 Task: Look for space in Romano di Lombardia, Italy from 10th July, 2023 to 15th July, 2023 for 7 adults in price range Rs.10000 to Rs.15000. Place can be entire place or shared room with 4 bedrooms having 7 beds and 4 bathrooms. Property type can be house, flat, guest house. Amenities needed are: wifi, TV, free parkinig on premises, gym, breakfast. Booking option can be shelf check-in. Required host language is English.
Action: Mouse pressed left at (497, 123)
Screenshot: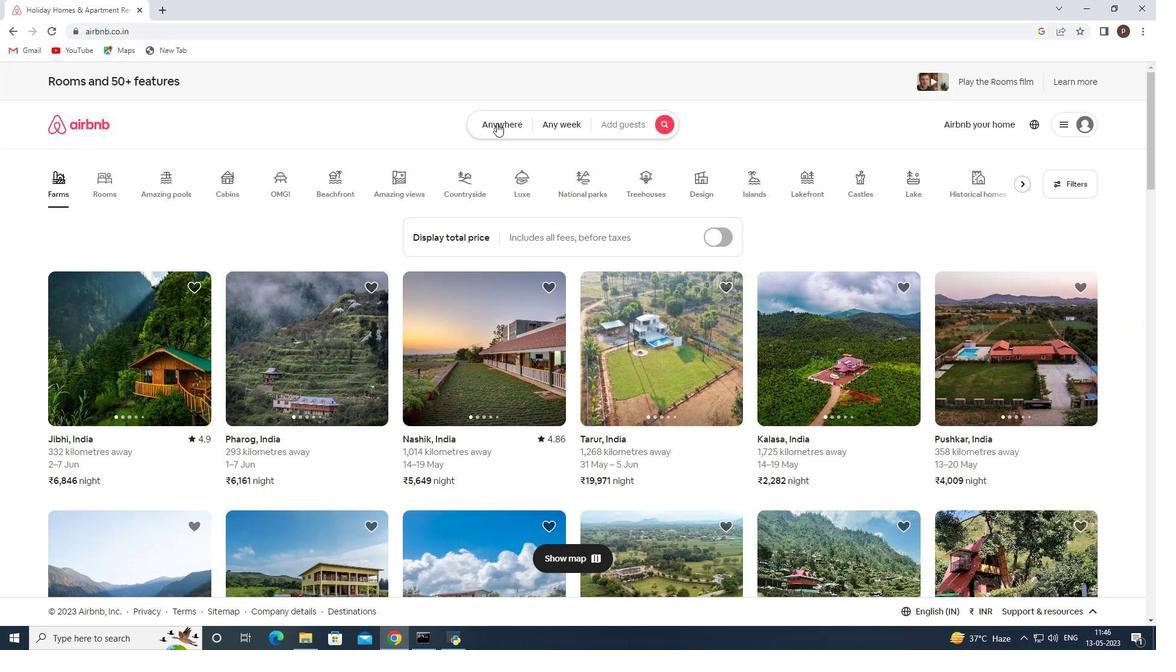 
Action: Mouse moved to (361, 173)
Screenshot: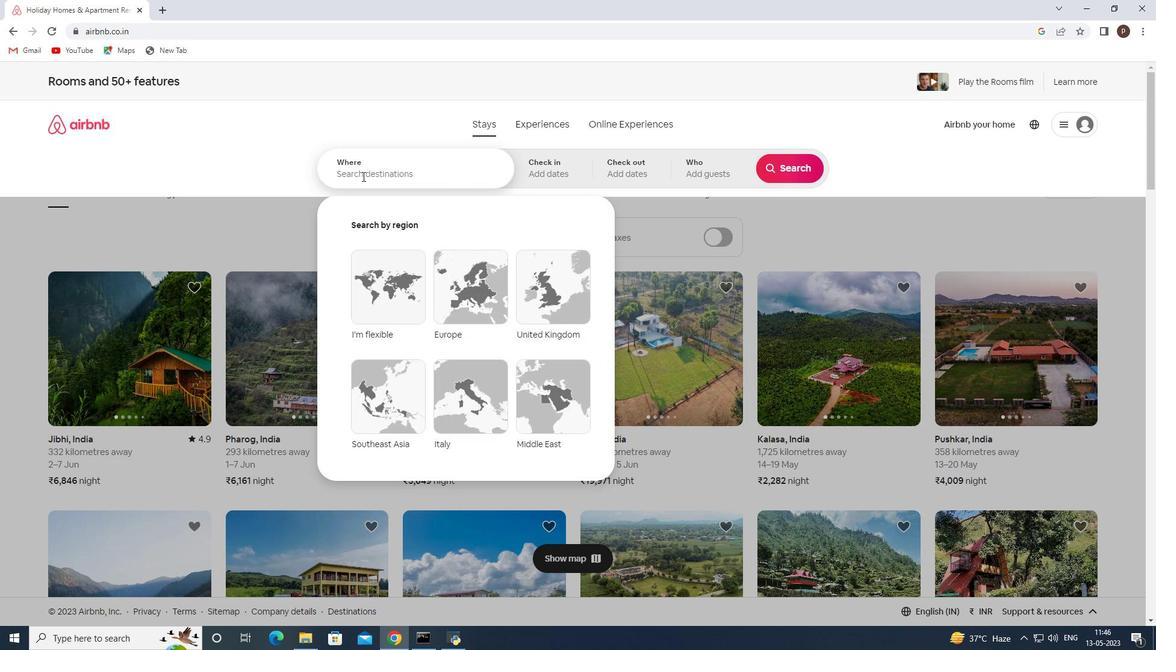 
Action: Mouse pressed left at (361, 173)
Screenshot: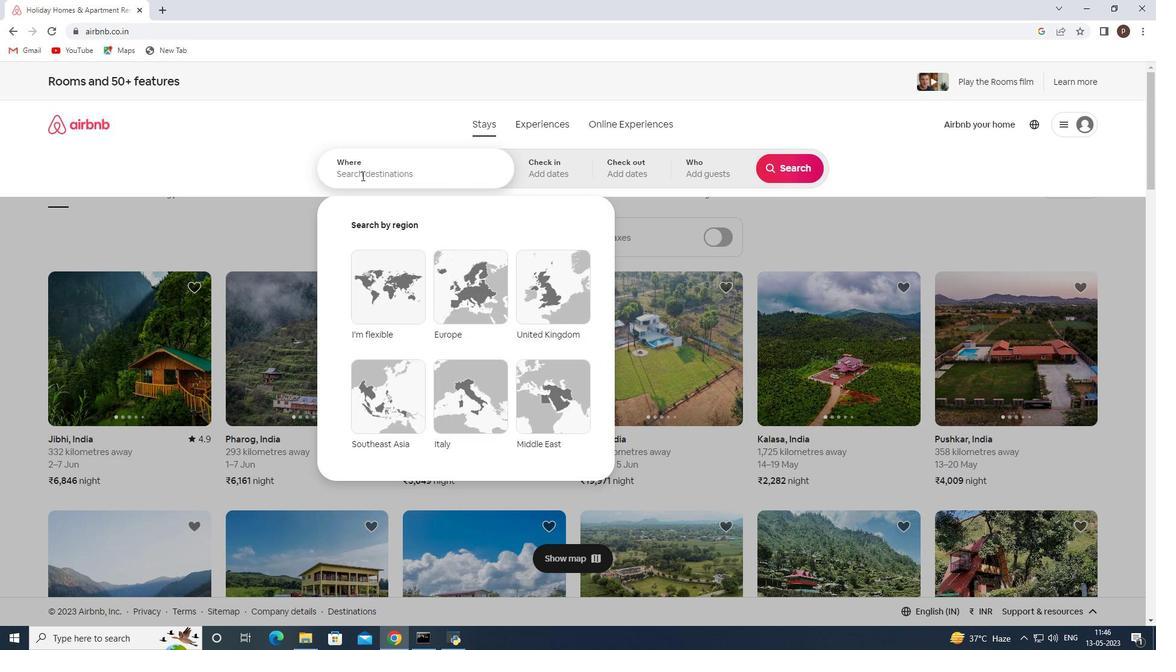 
Action: Key pressed <Key.caps_lock>R<Key.caps_lock>omano<Key.space>di<Key.space><Key.caps_lock>L<Key.caps_lock>ombardia,<Key.space><Key.caps_lock>I<Key.caps_lock>taly<Key.enter>
Screenshot: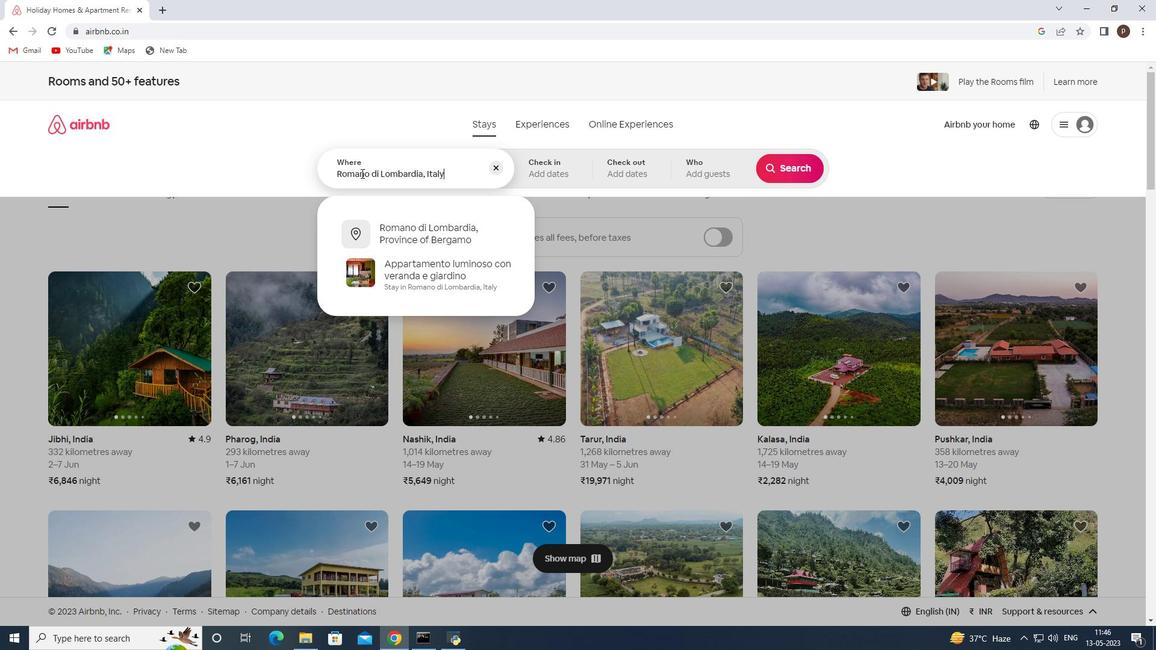 
Action: Mouse moved to (789, 261)
Screenshot: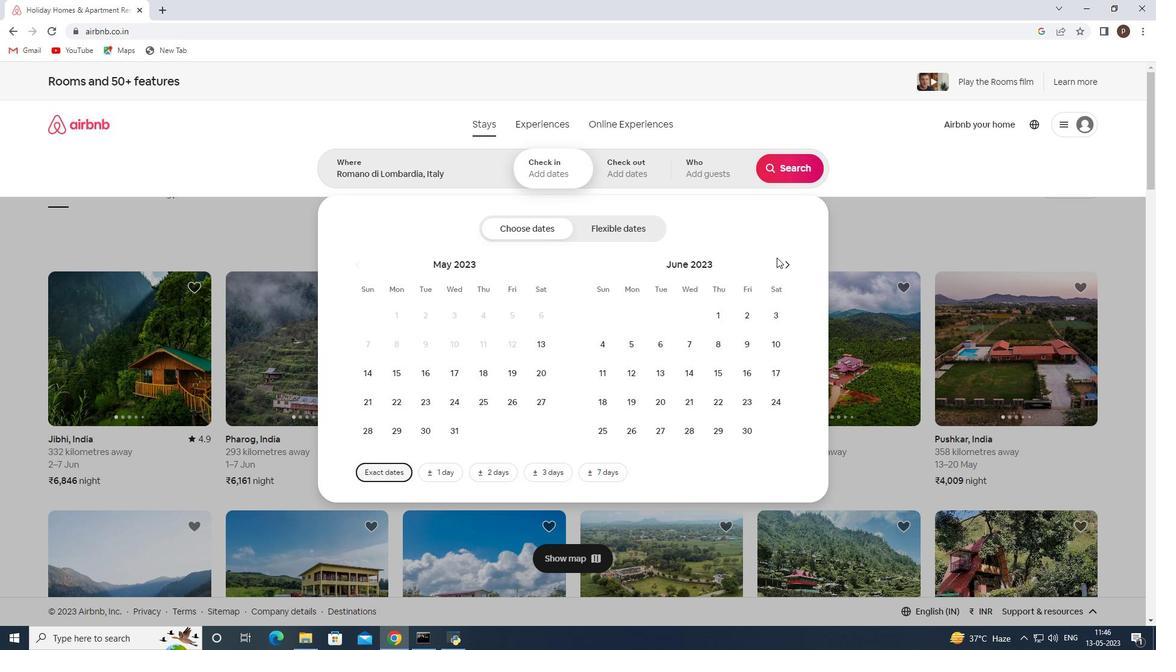 
Action: Mouse pressed left at (789, 261)
Screenshot: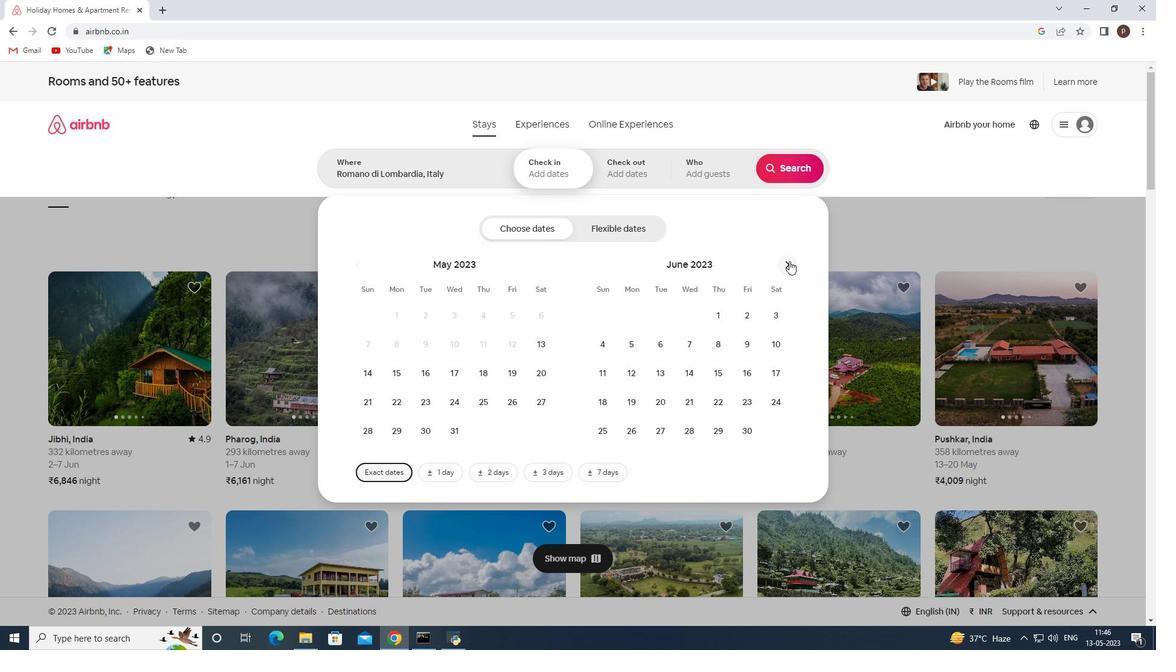 
Action: Mouse moved to (633, 372)
Screenshot: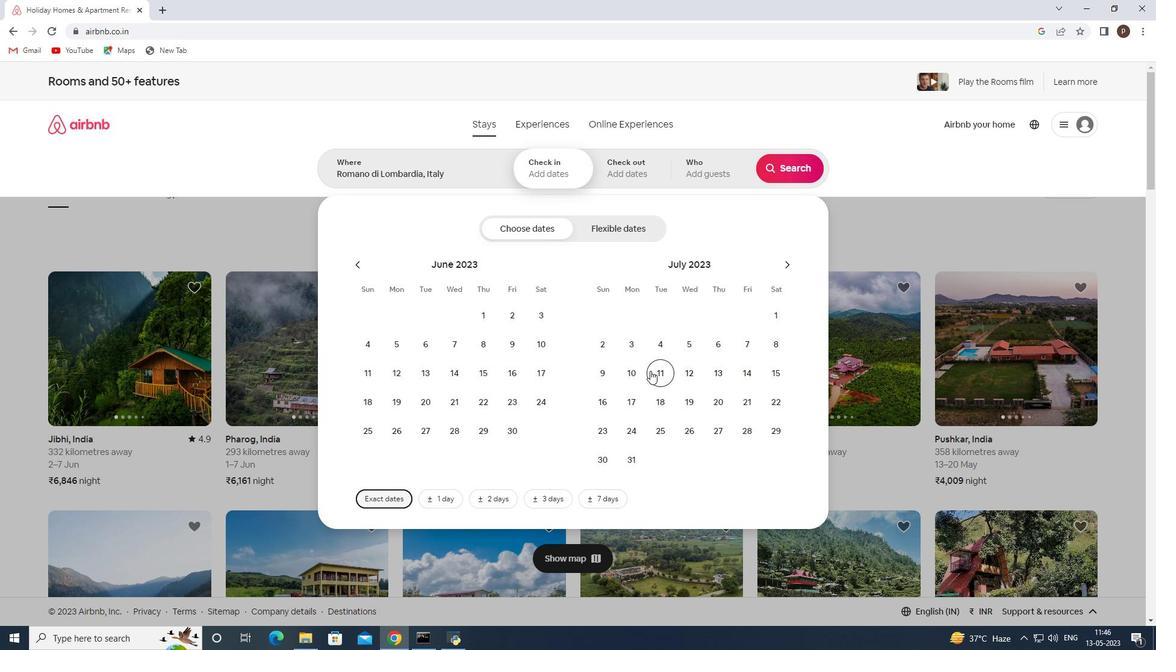 
Action: Mouse pressed left at (633, 372)
Screenshot: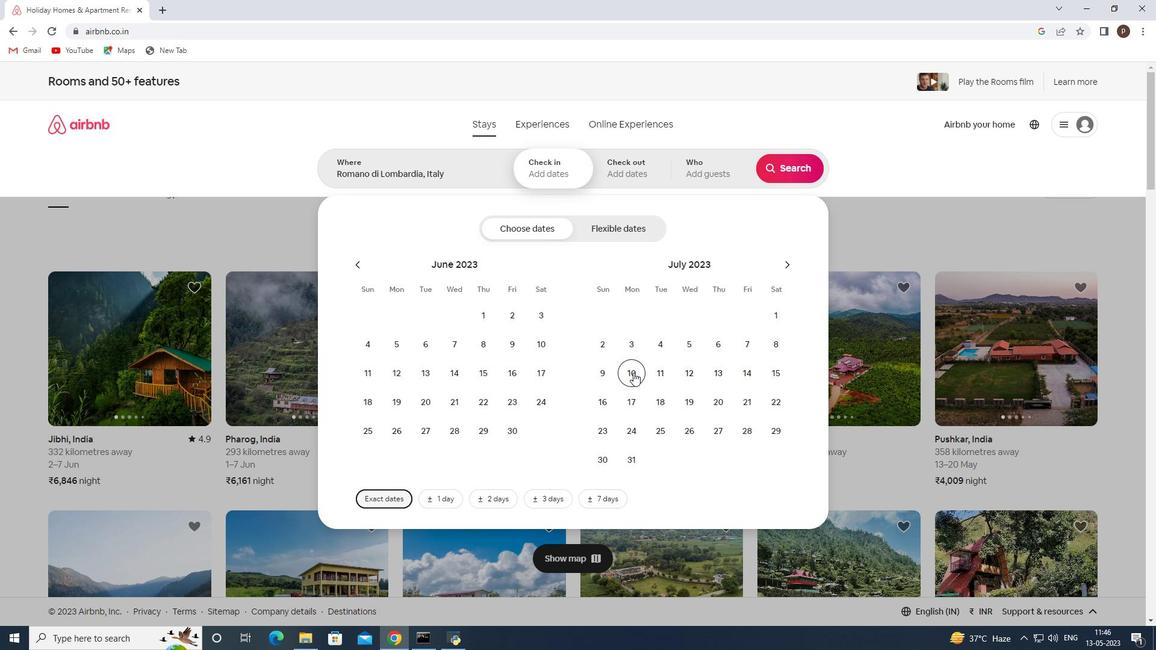 
Action: Mouse moved to (770, 372)
Screenshot: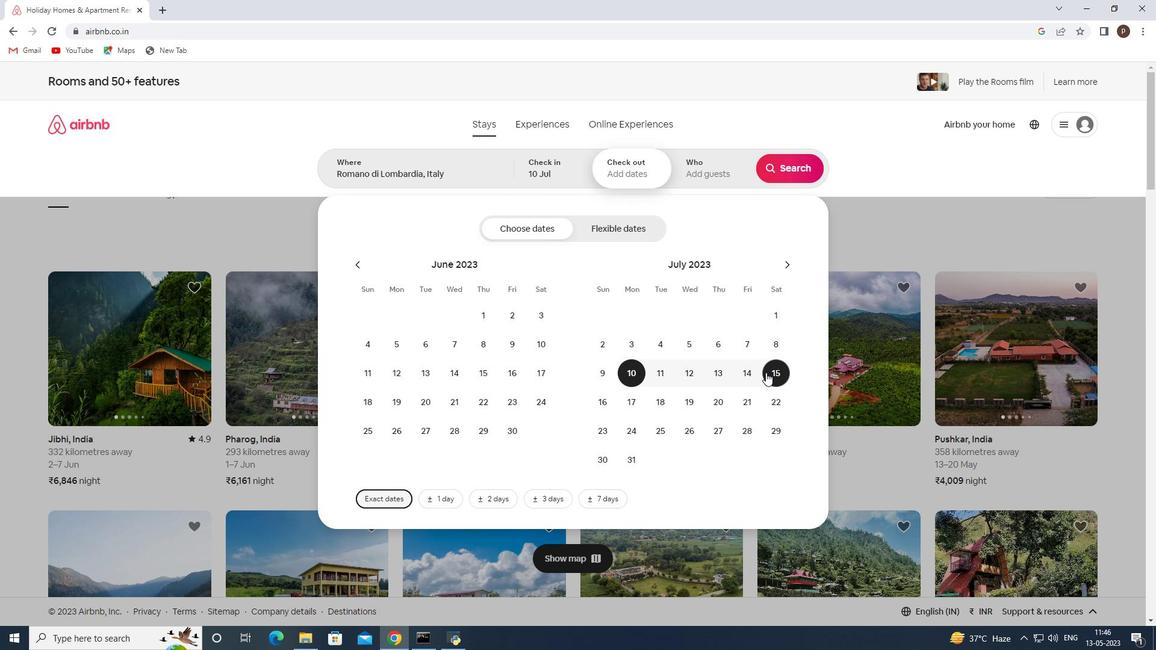 
Action: Mouse pressed left at (770, 372)
Screenshot: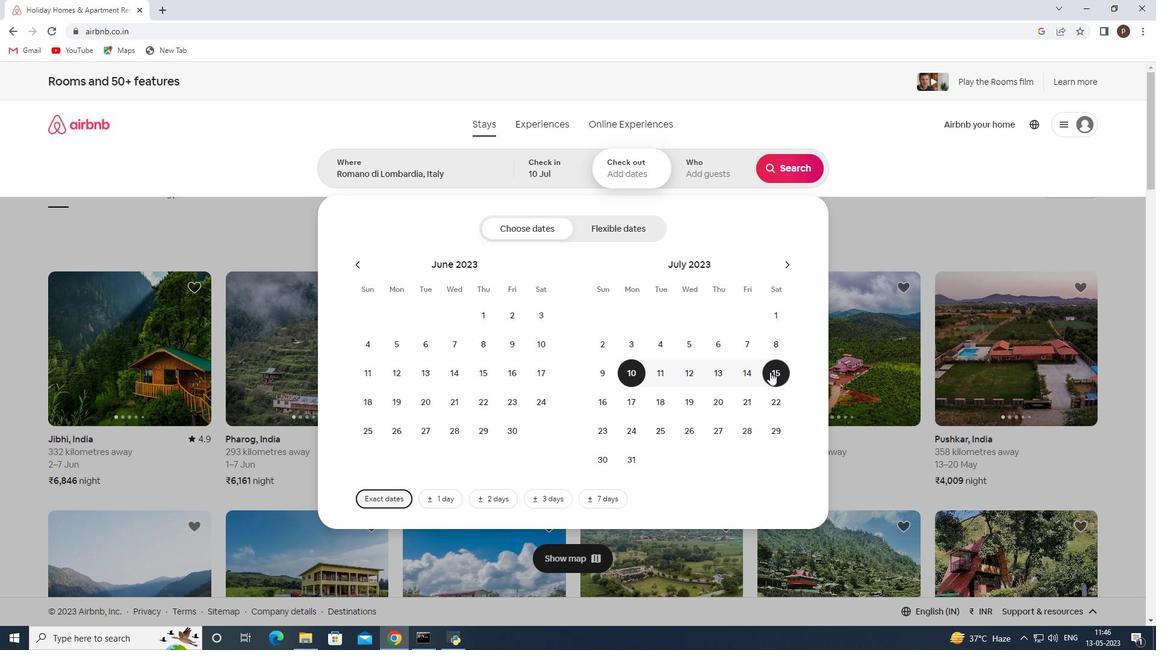 
Action: Mouse moved to (704, 171)
Screenshot: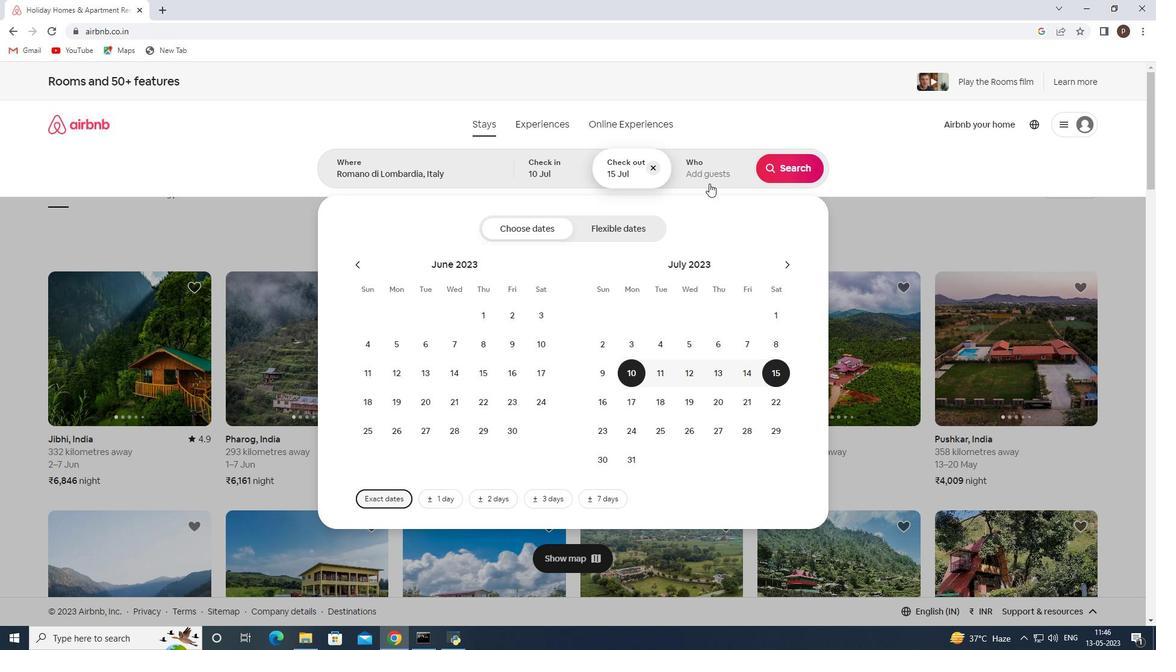
Action: Mouse pressed left at (704, 171)
Screenshot: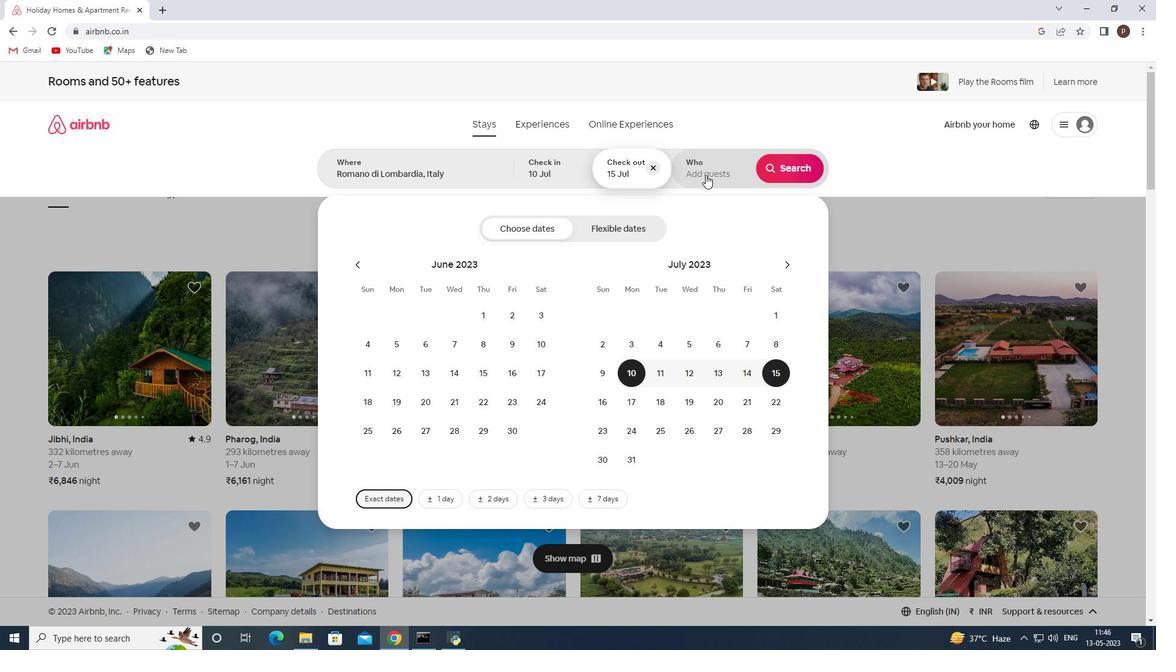 
Action: Mouse moved to (798, 233)
Screenshot: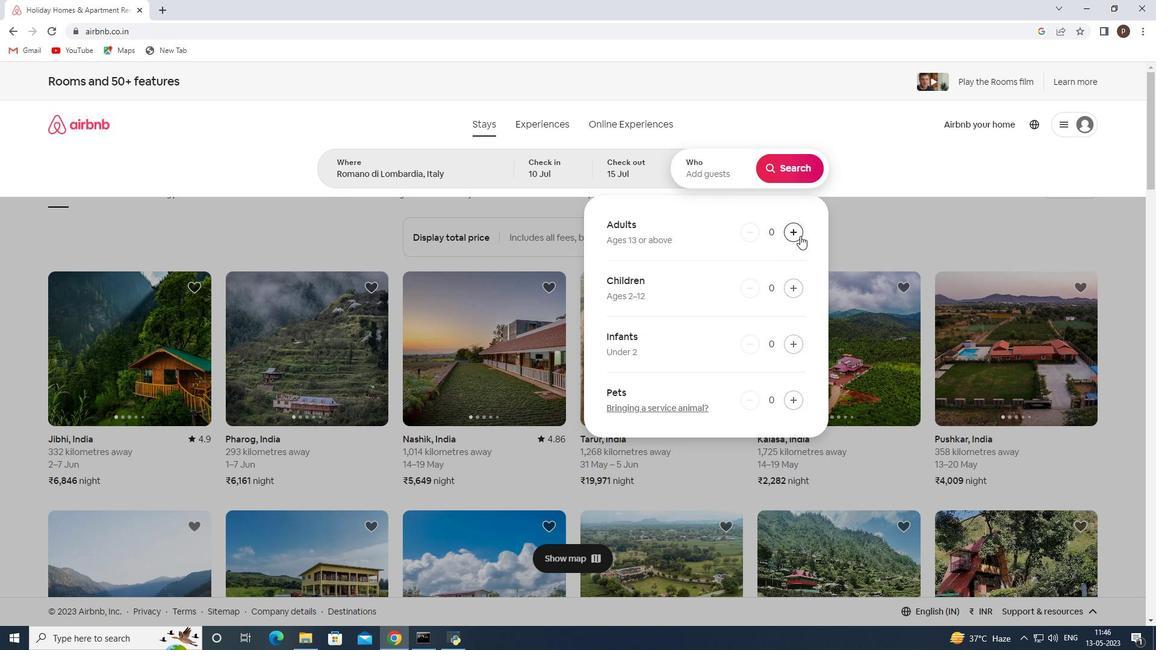 
Action: Mouse pressed left at (798, 233)
Screenshot: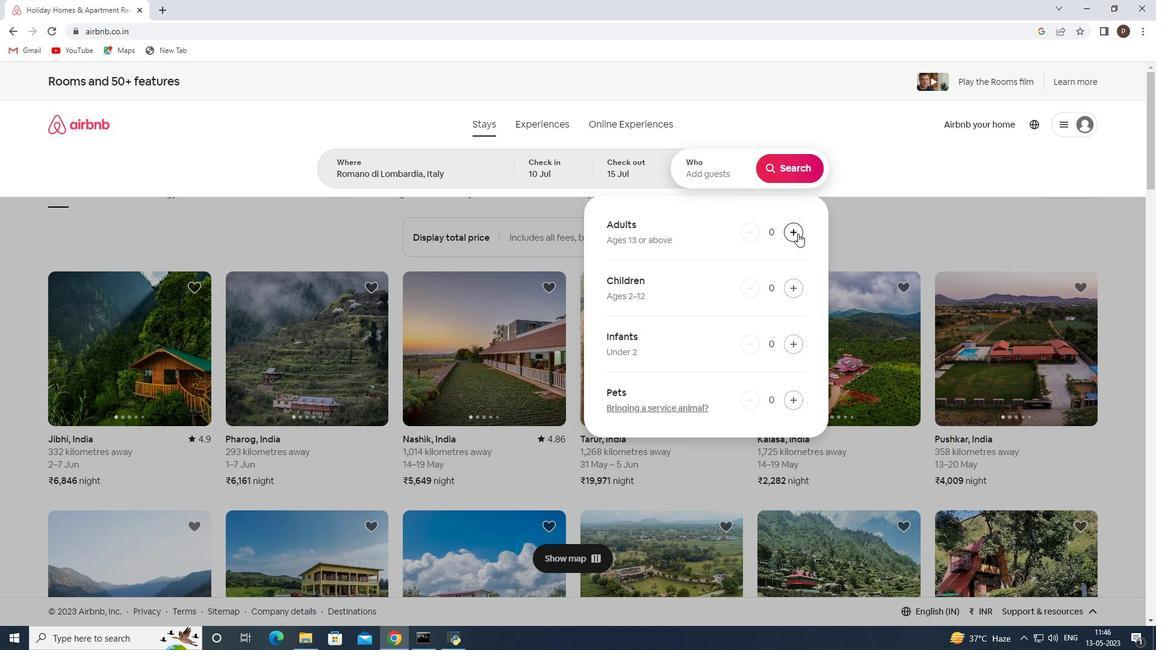 
Action: Mouse pressed left at (798, 233)
Screenshot: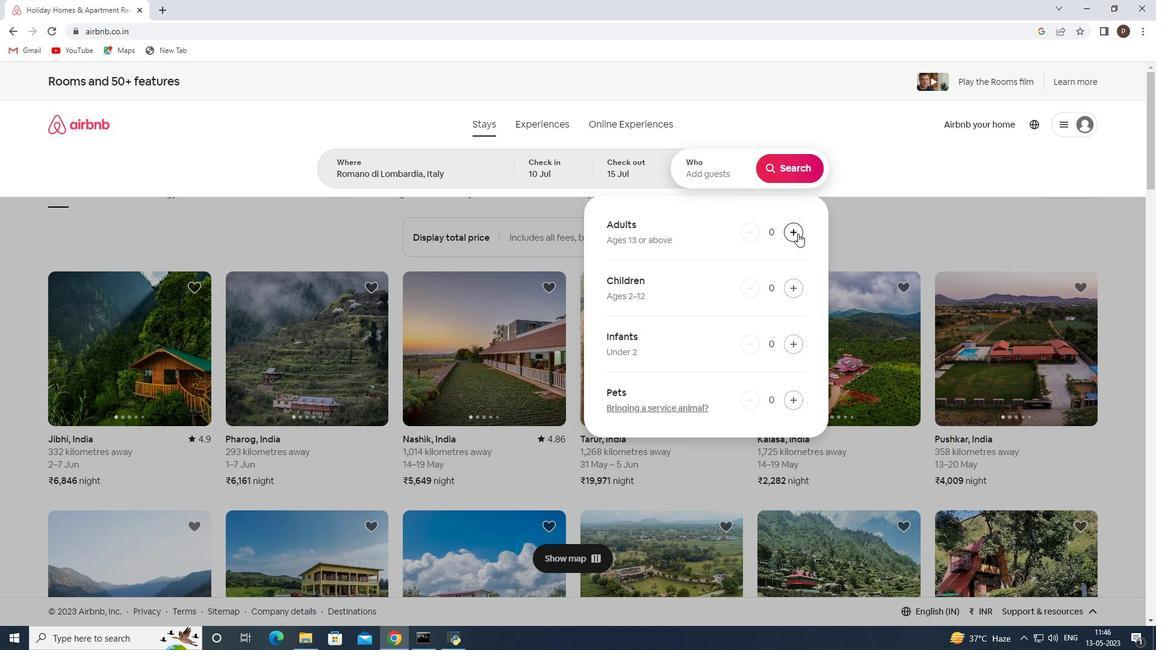 
Action: Mouse pressed left at (798, 233)
Screenshot: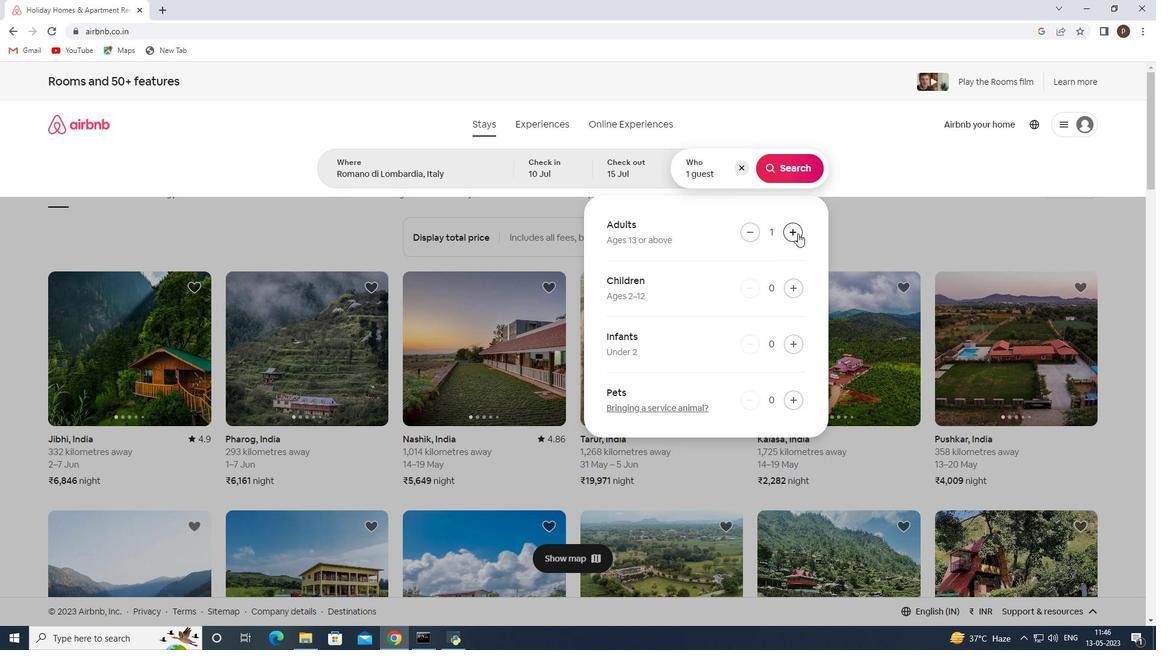 
Action: Mouse pressed left at (798, 233)
Screenshot: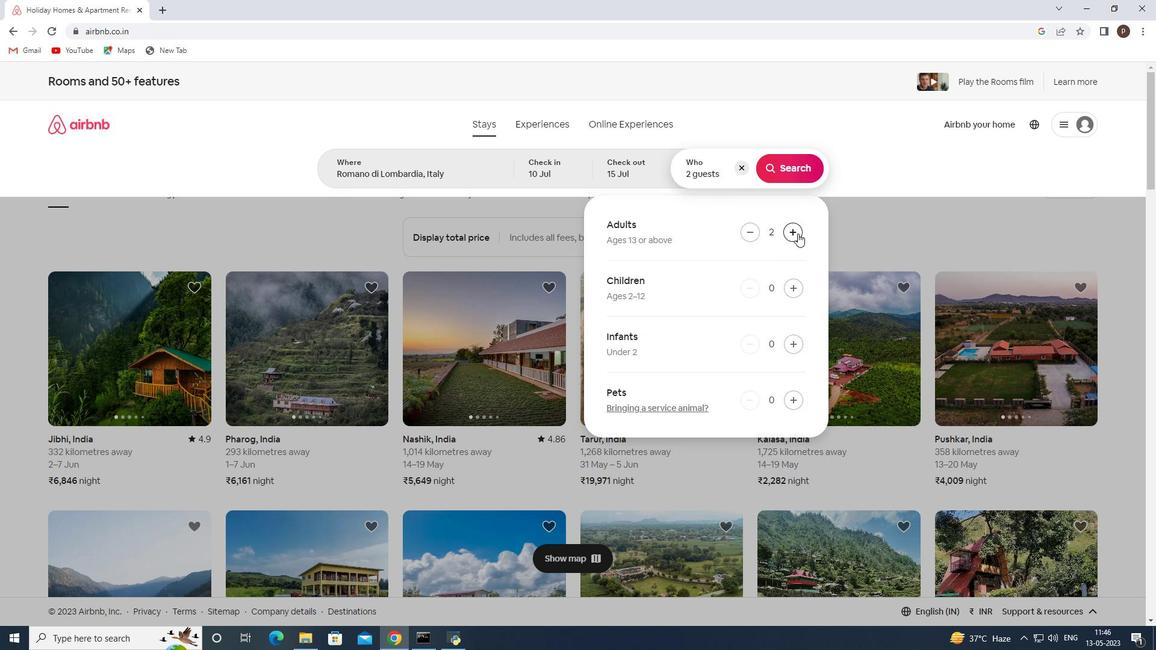 
Action: Mouse pressed left at (798, 233)
Screenshot: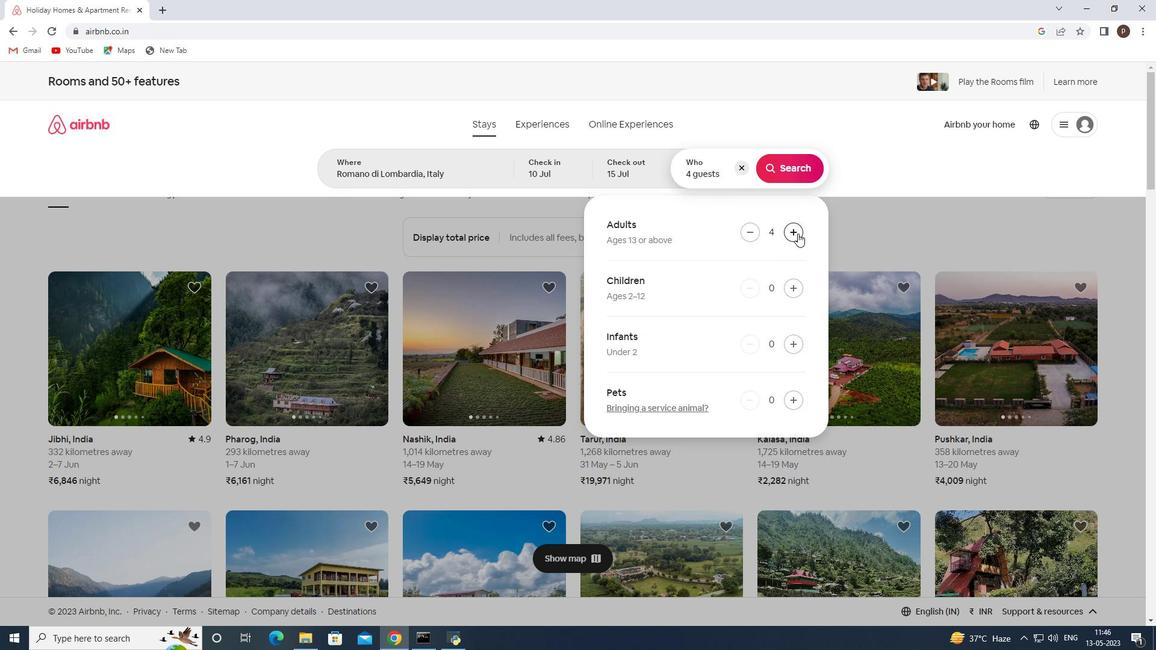 
Action: Mouse pressed left at (798, 233)
Screenshot: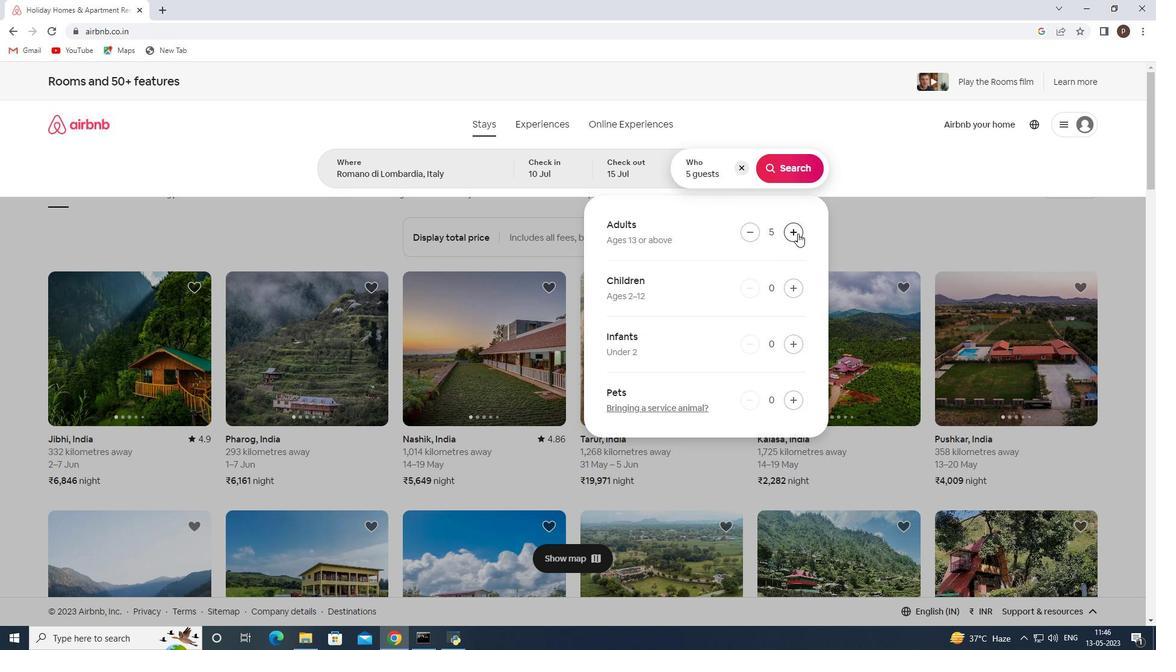 
Action: Mouse pressed left at (798, 233)
Screenshot: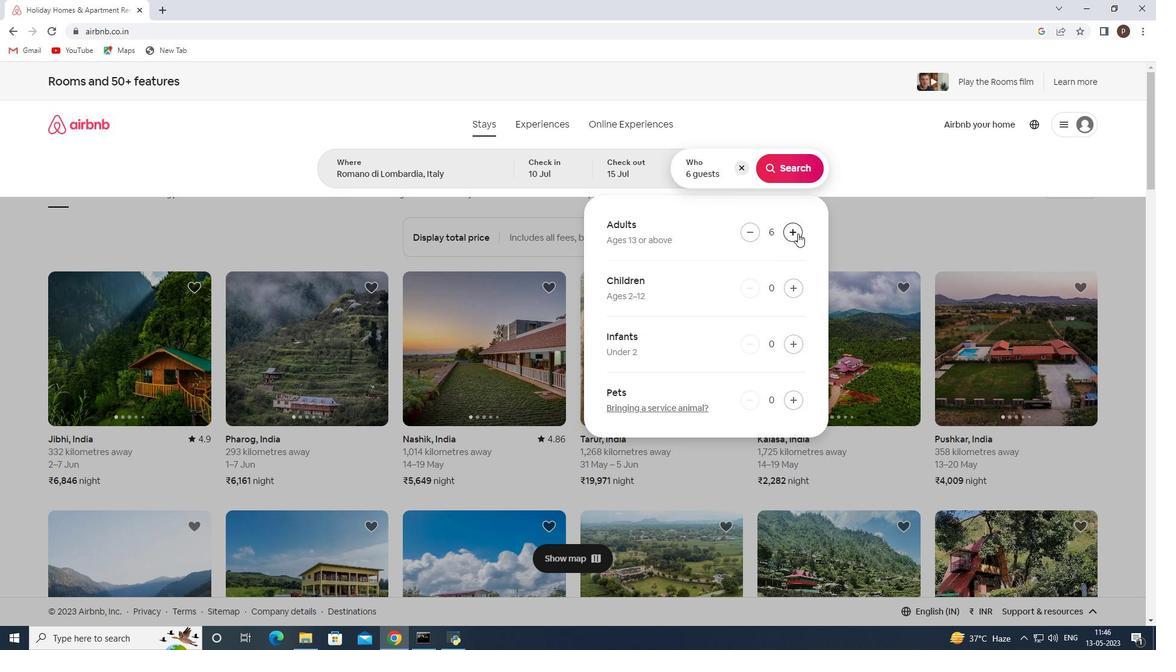 
Action: Mouse moved to (792, 171)
Screenshot: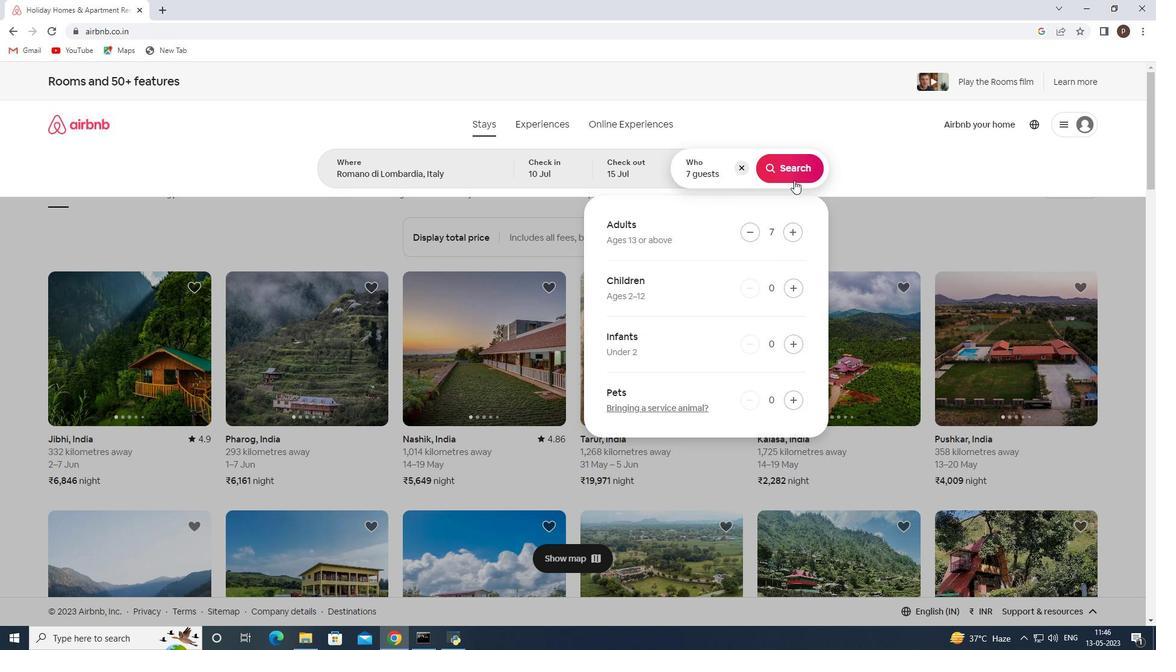 
Action: Mouse pressed left at (792, 171)
Screenshot: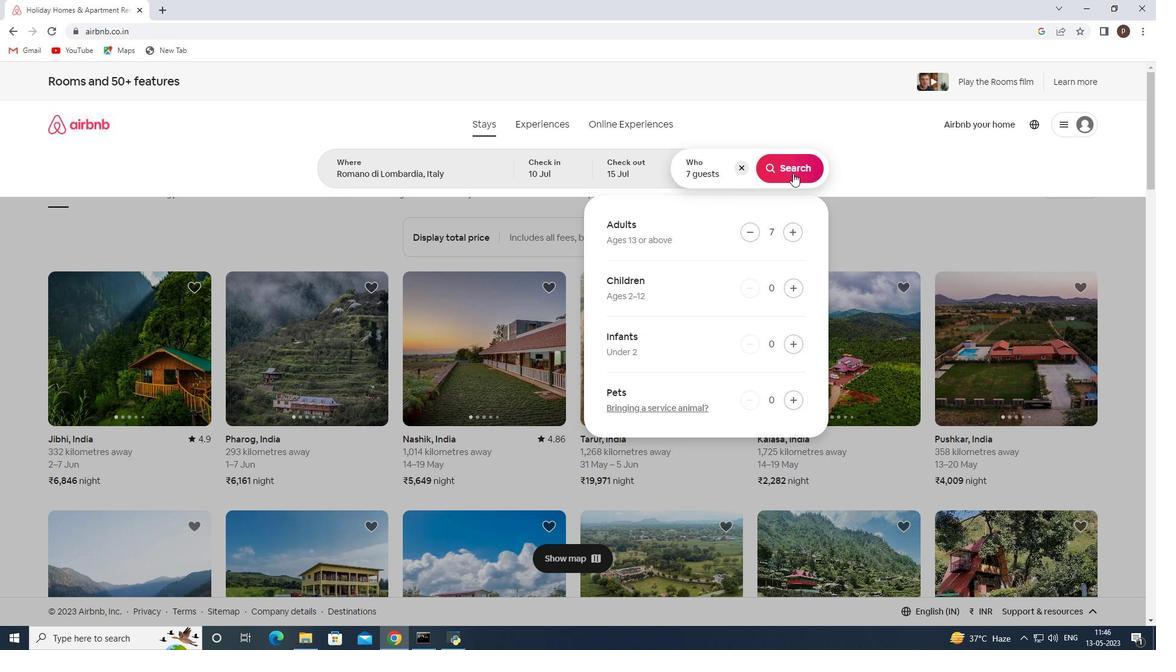 
Action: Mouse moved to (1088, 132)
Screenshot: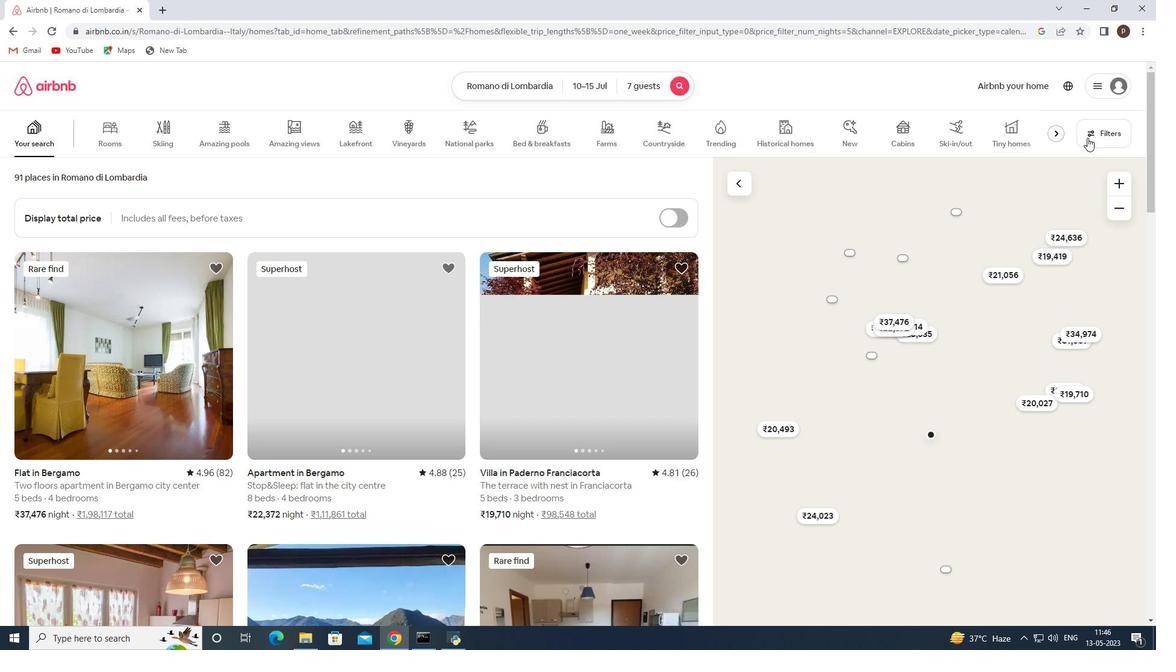 
Action: Mouse pressed left at (1088, 132)
Screenshot: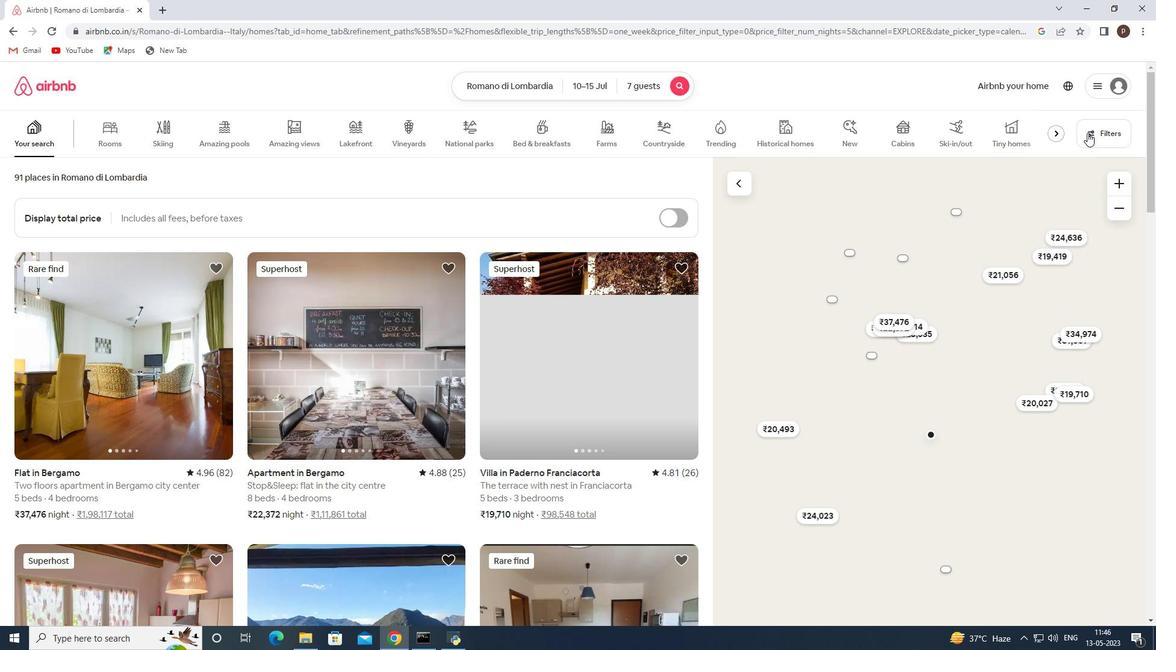 
Action: Mouse moved to (404, 434)
Screenshot: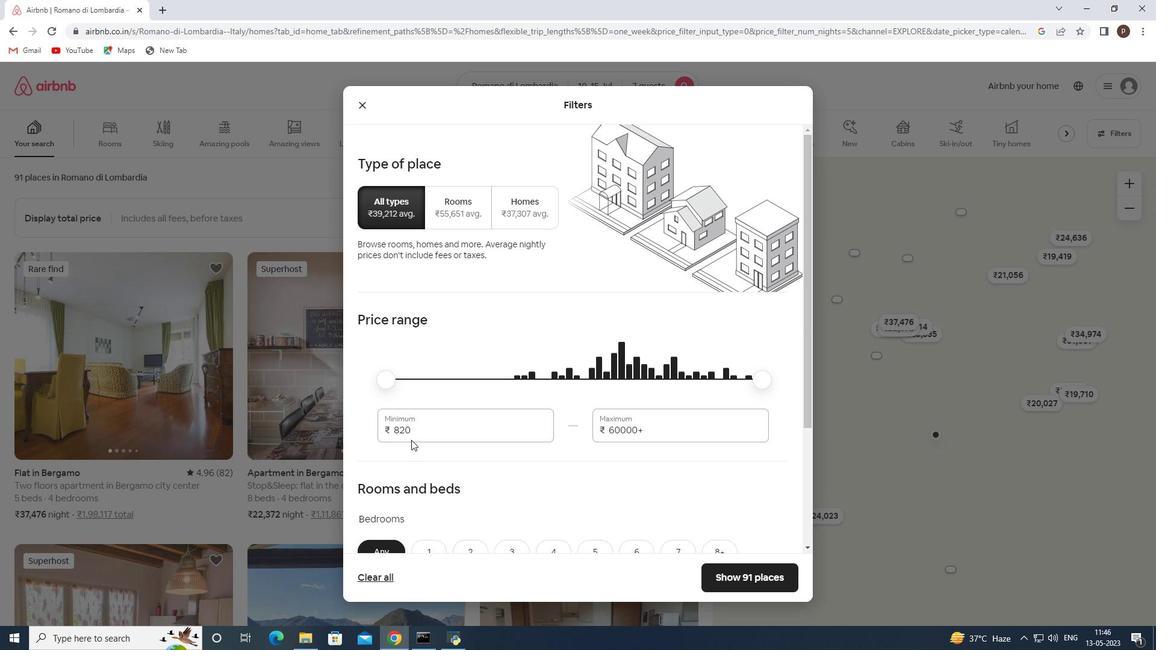 
Action: Mouse pressed left at (404, 434)
Screenshot: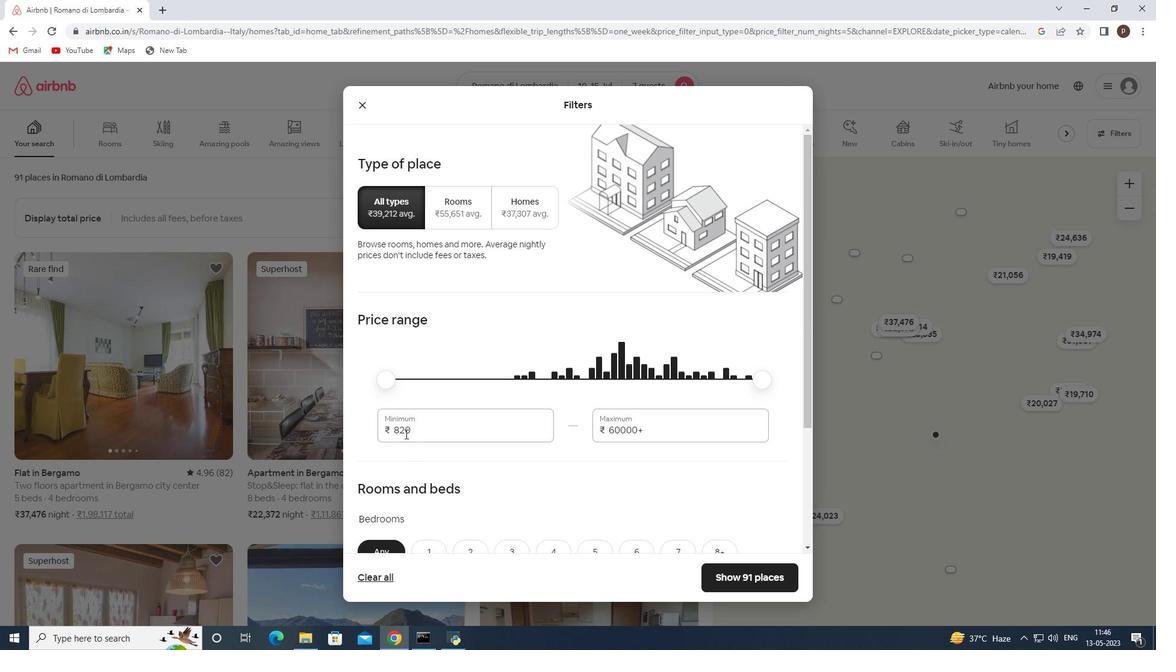 
Action: Mouse pressed left at (404, 434)
Screenshot: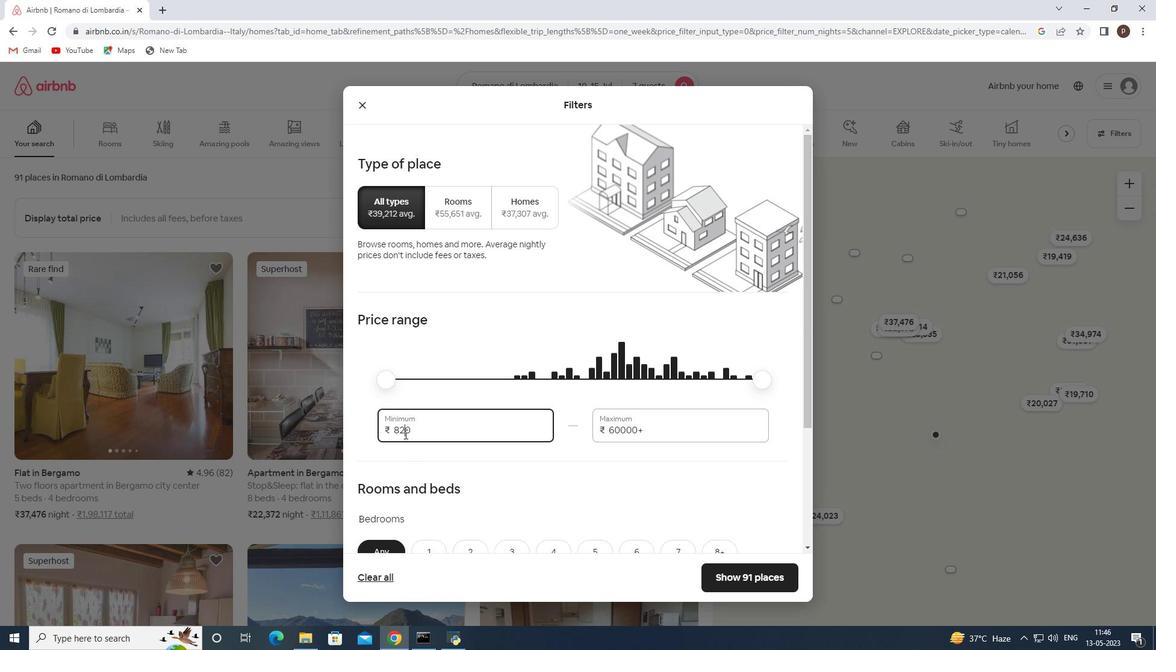 
Action: Mouse moved to (404, 433)
Screenshot: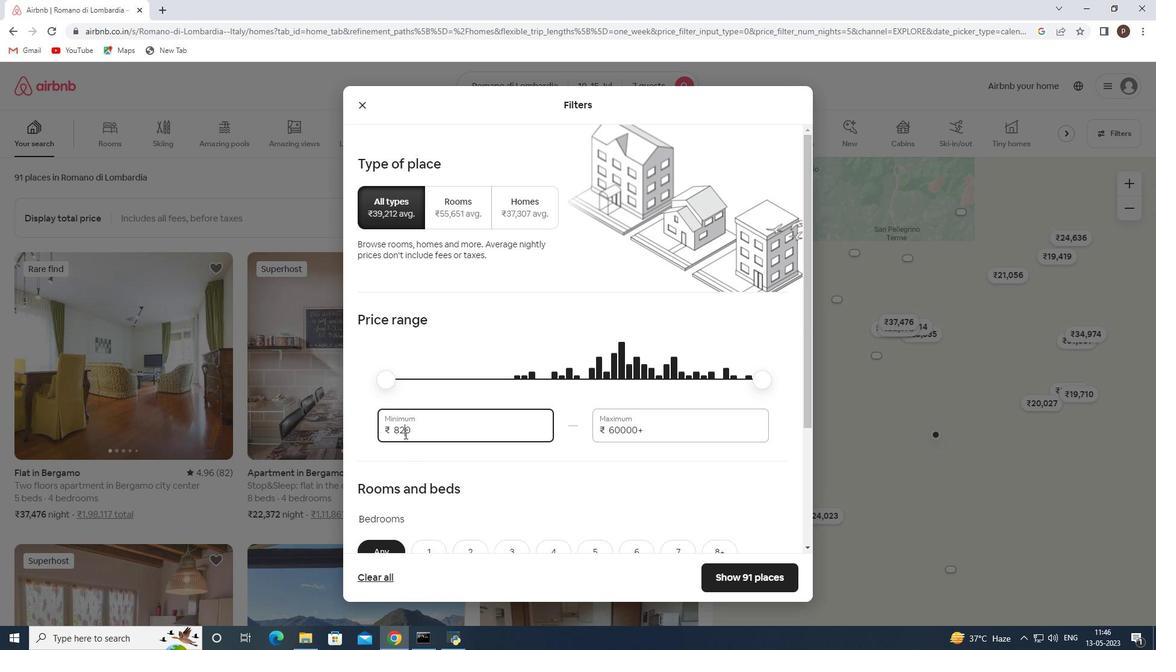 
Action: Key pressed 10000<Key.tab>15000
Screenshot: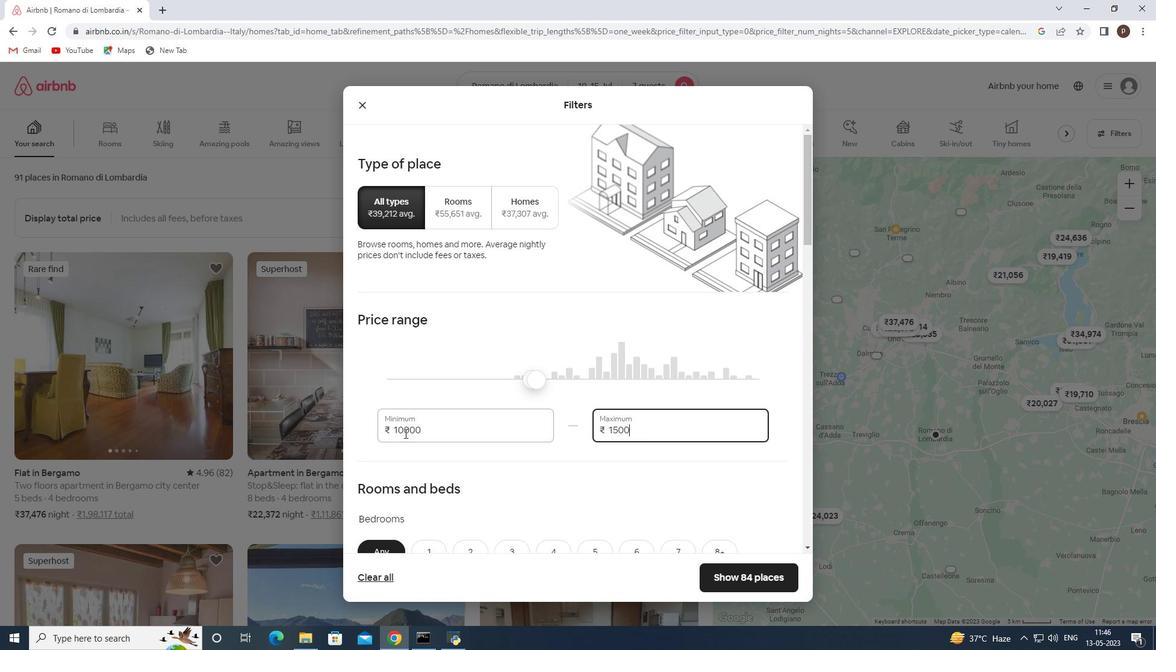 
Action: Mouse moved to (404, 433)
Screenshot: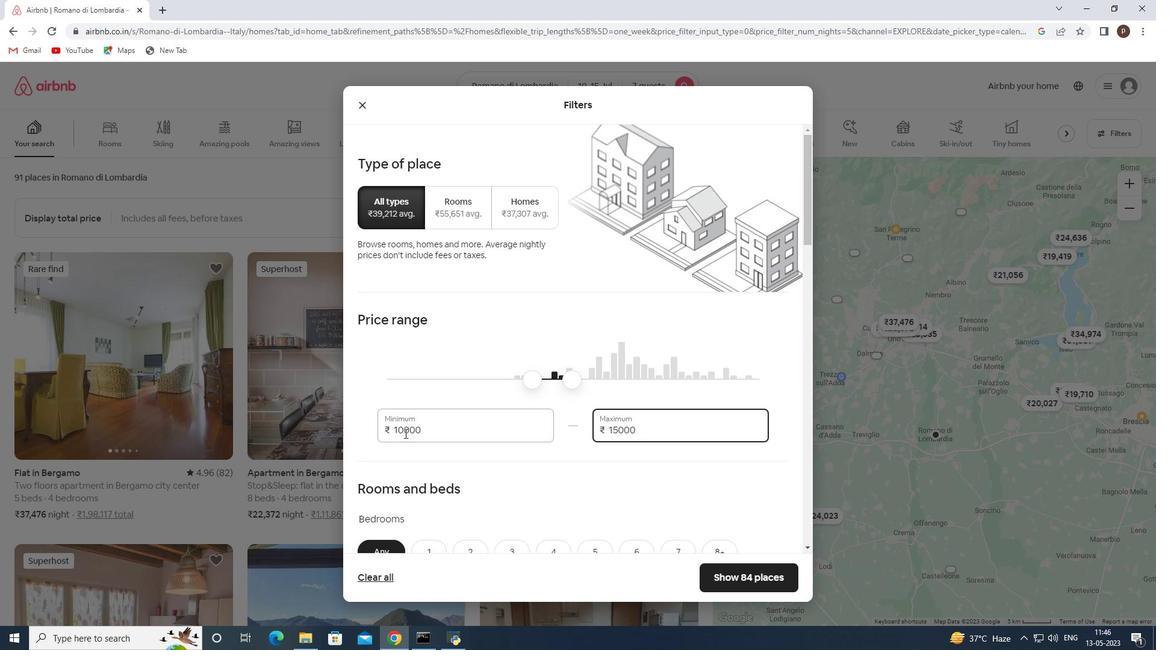 
Action: Mouse scrolled (404, 433) with delta (0, 0)
Screenshot: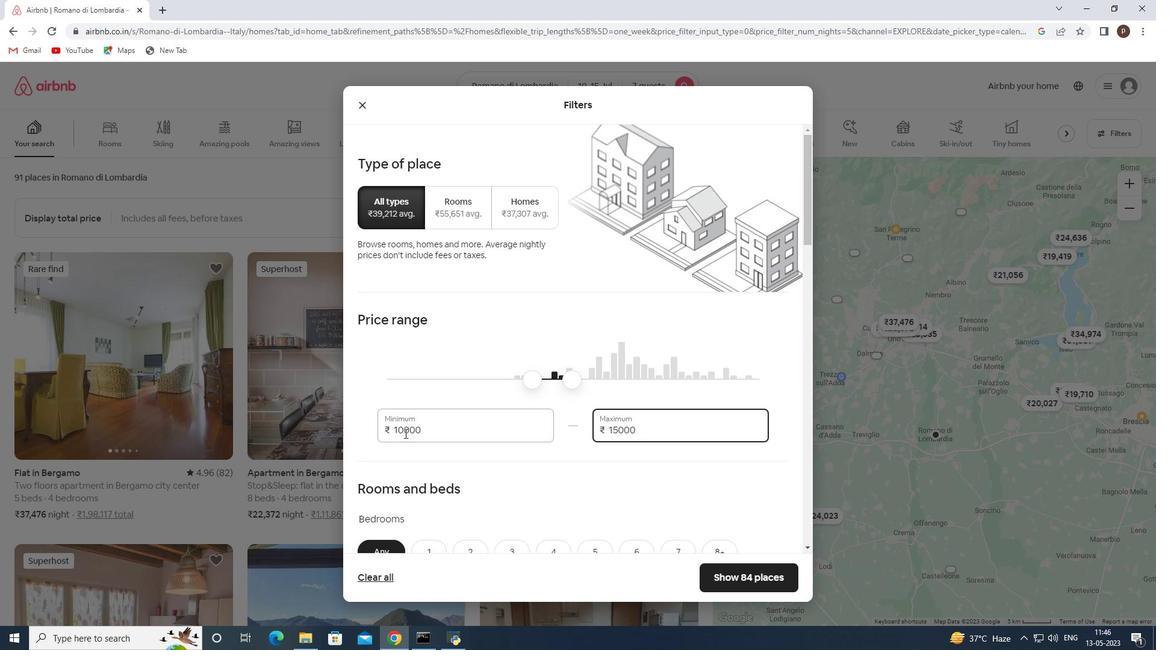 
Action: Mouse moved to (404, 438)
Screenshot: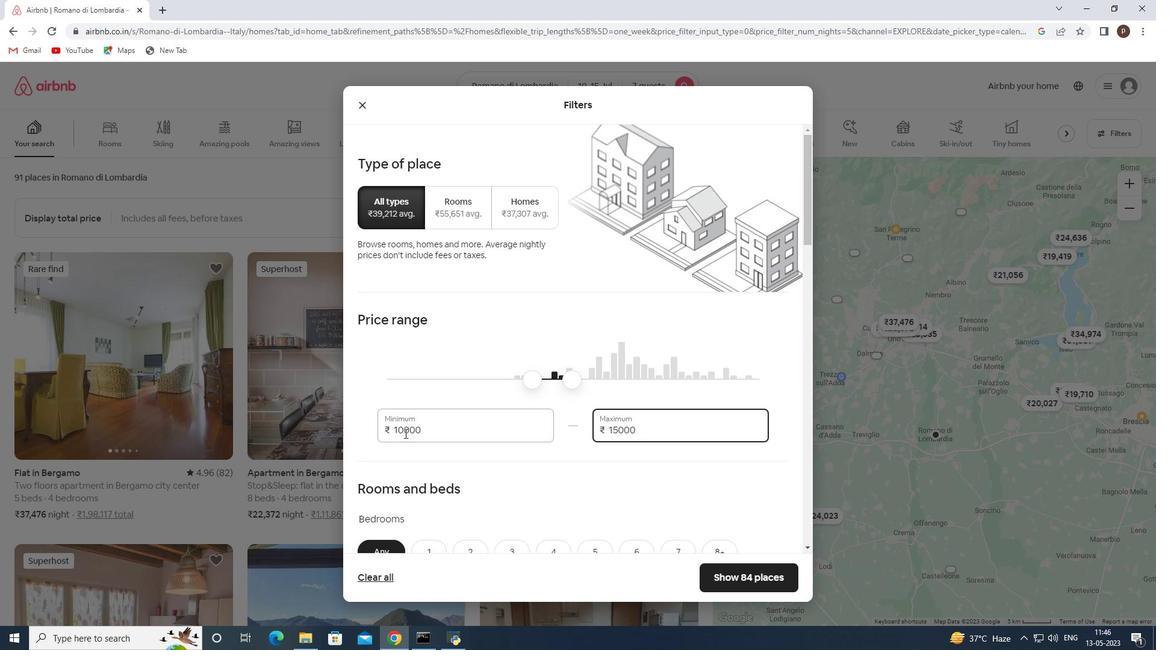 
Action: Mouse scrolled (404, 437) with delta (0, 0)
Screenshot: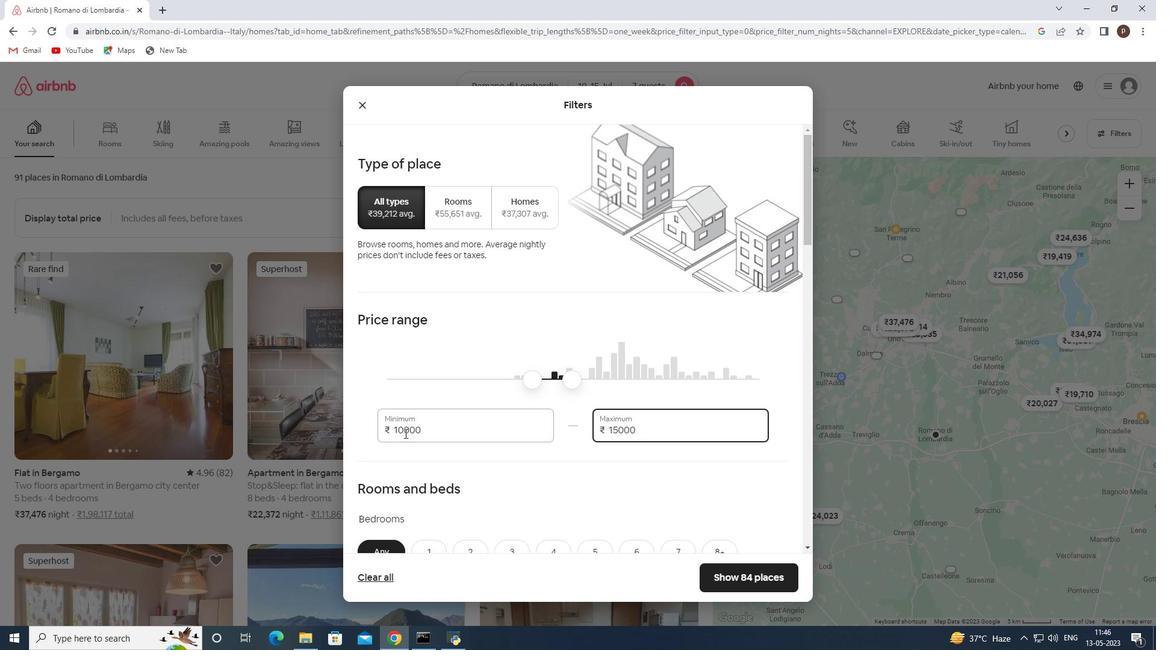 
Action: Mouse moved to (420, 441)
Screenshot: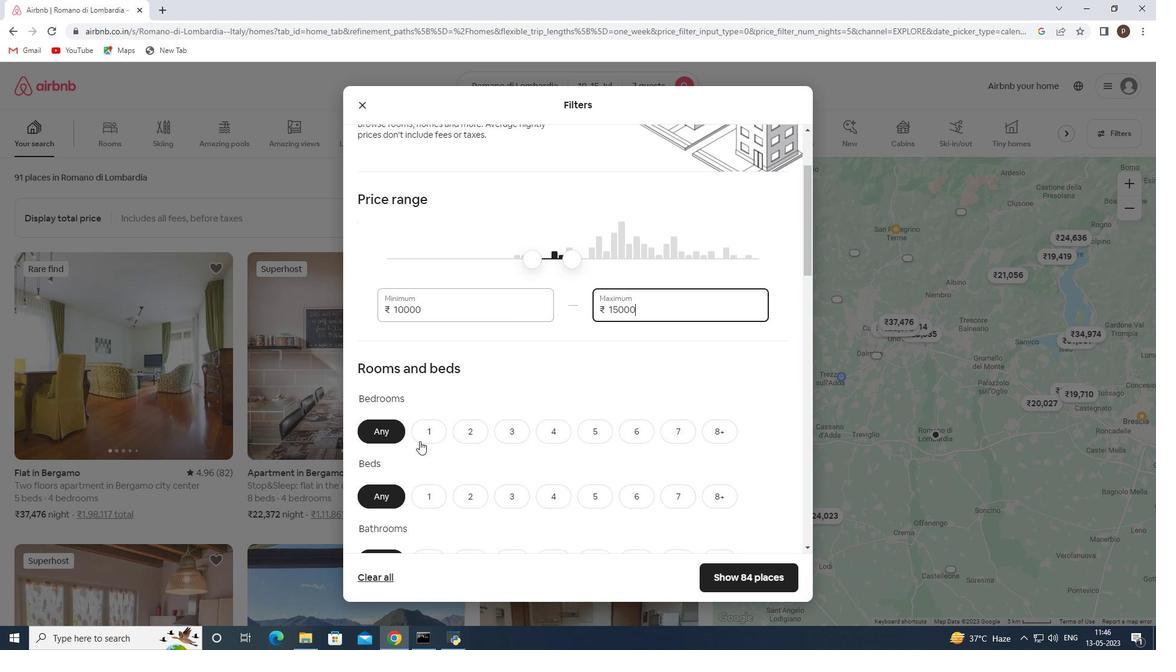 
Action: Mouse scrolled (420, 440) with delta (0, 0)
Screenshot: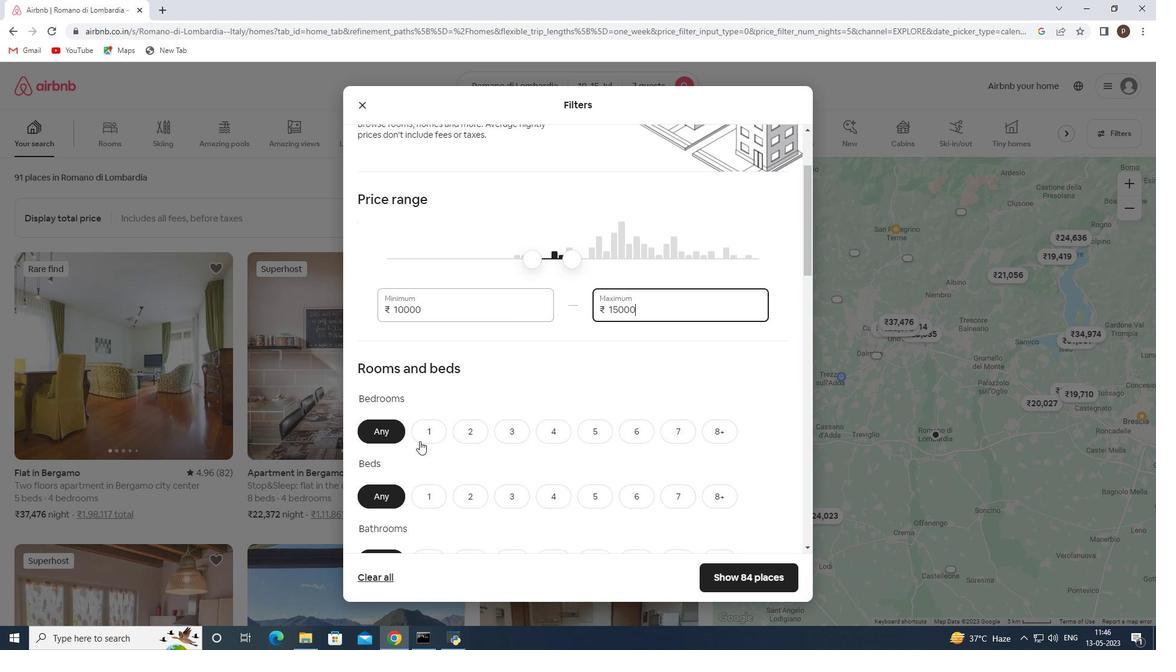 
Action: Mouse moved to (452, 424)
Screenshot: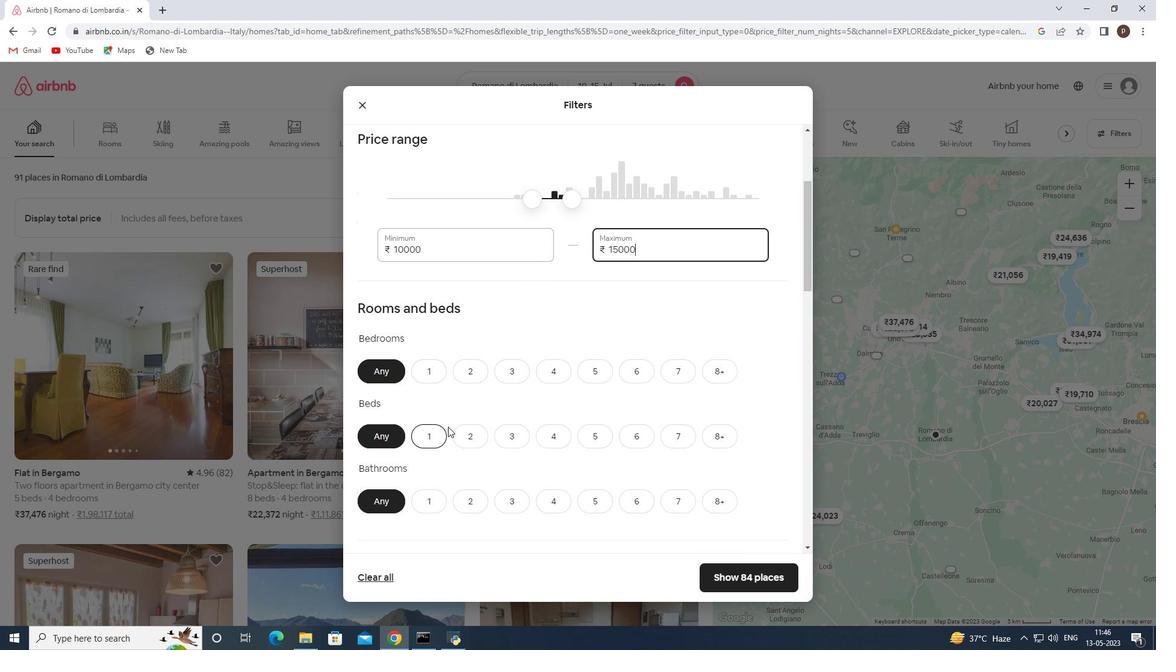 
Action: Mouse scrolled (452, 424) with delta (0, 0)
Screenshot: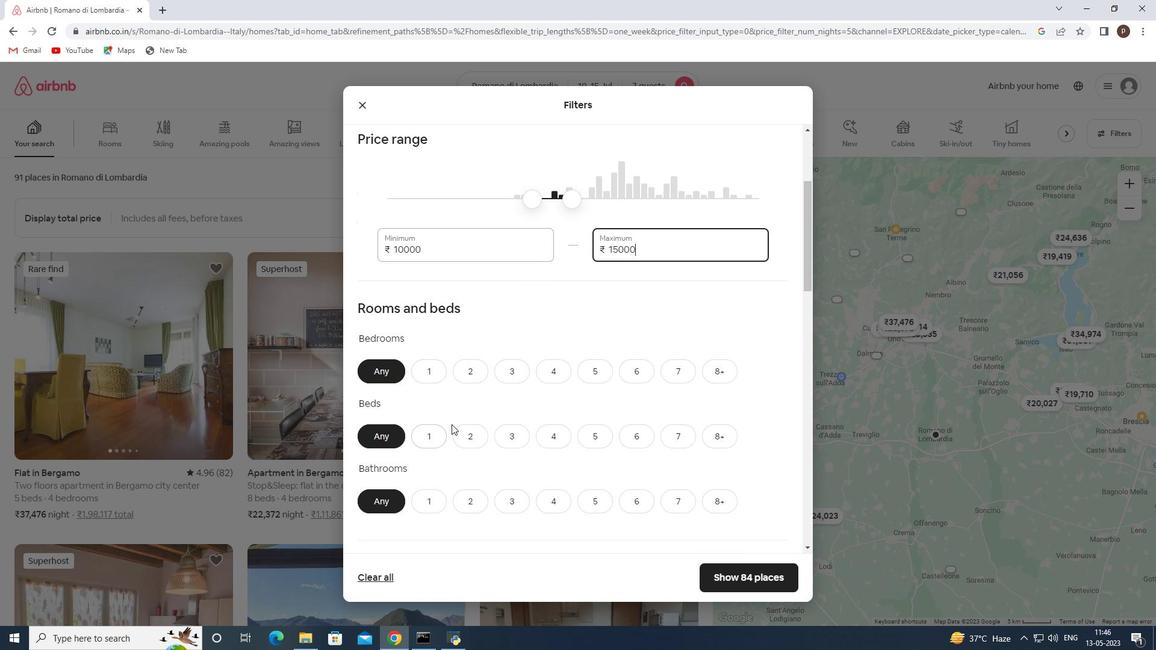 
Action: Mouse moved to (550, 307)
Screenshot: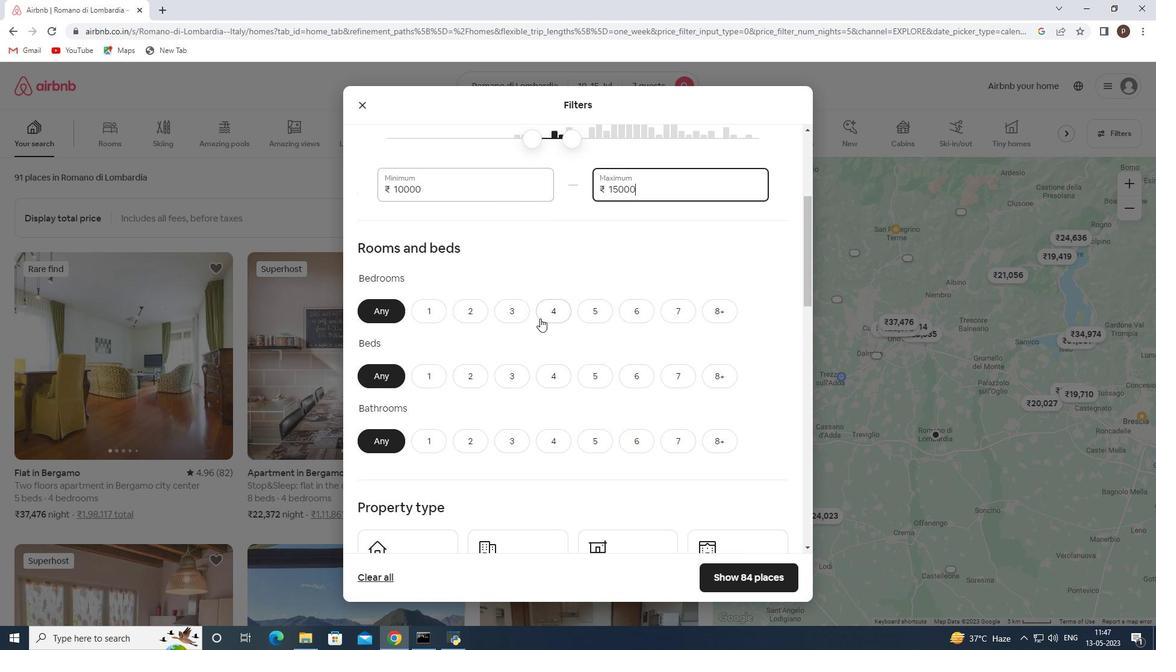 
Action: Mouse pressed left at (550, 307)
Screenshot: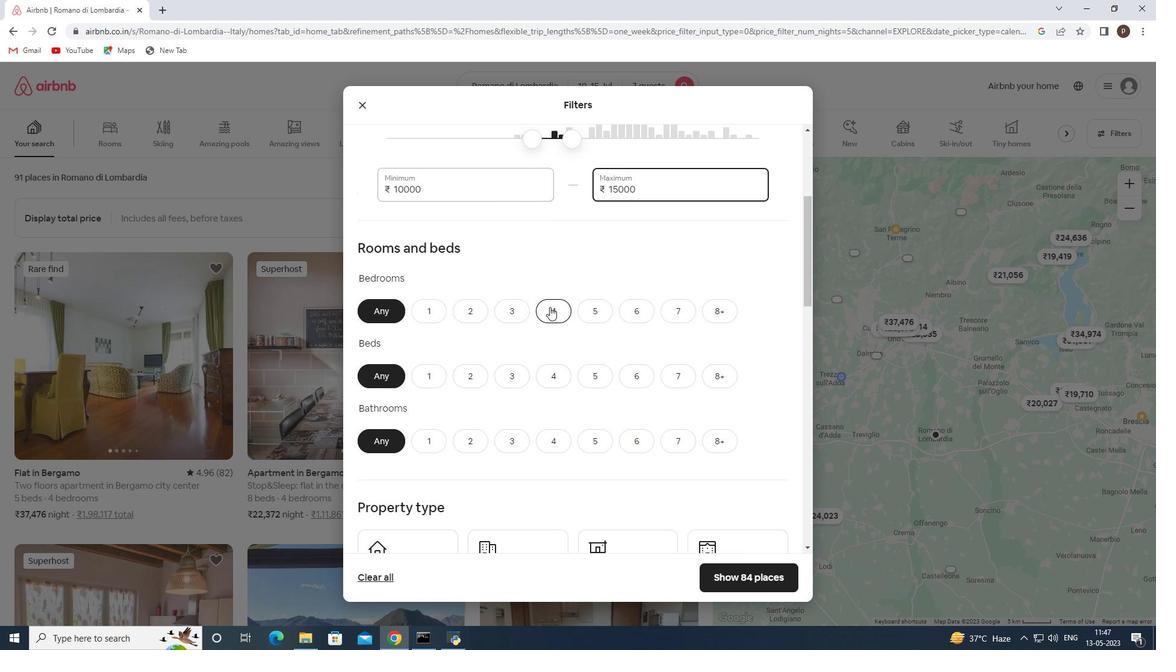 
Action: Mouse moved to (688, 374)
Screenshot: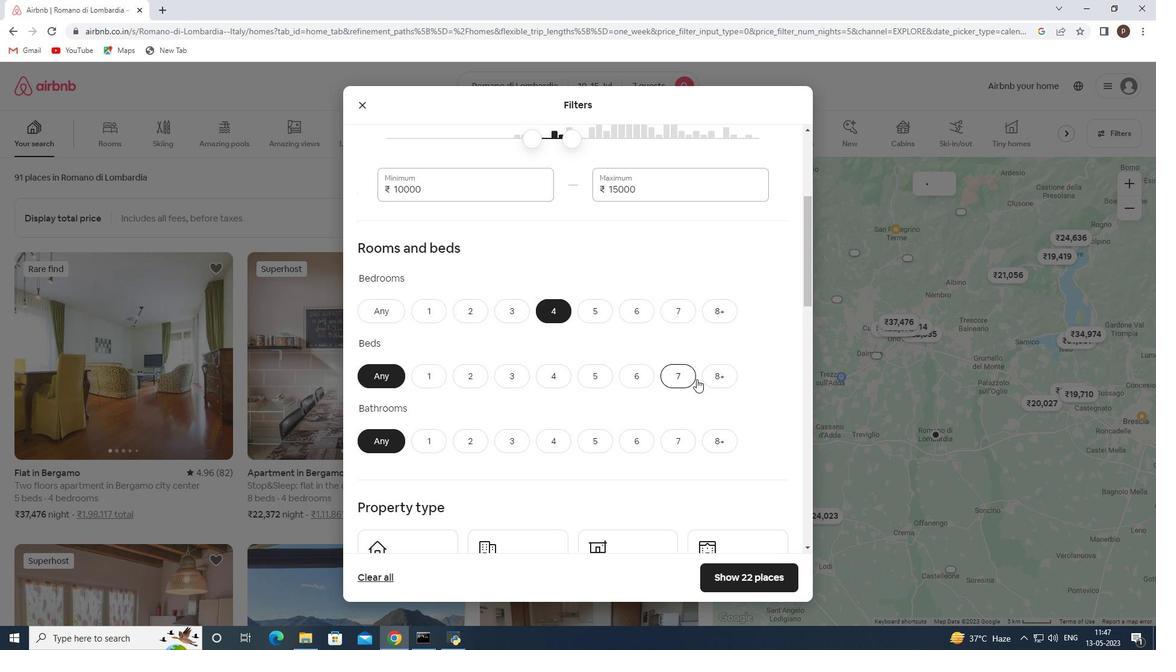 
Action: Mouse pressed left at (688, 374)
Screenshot: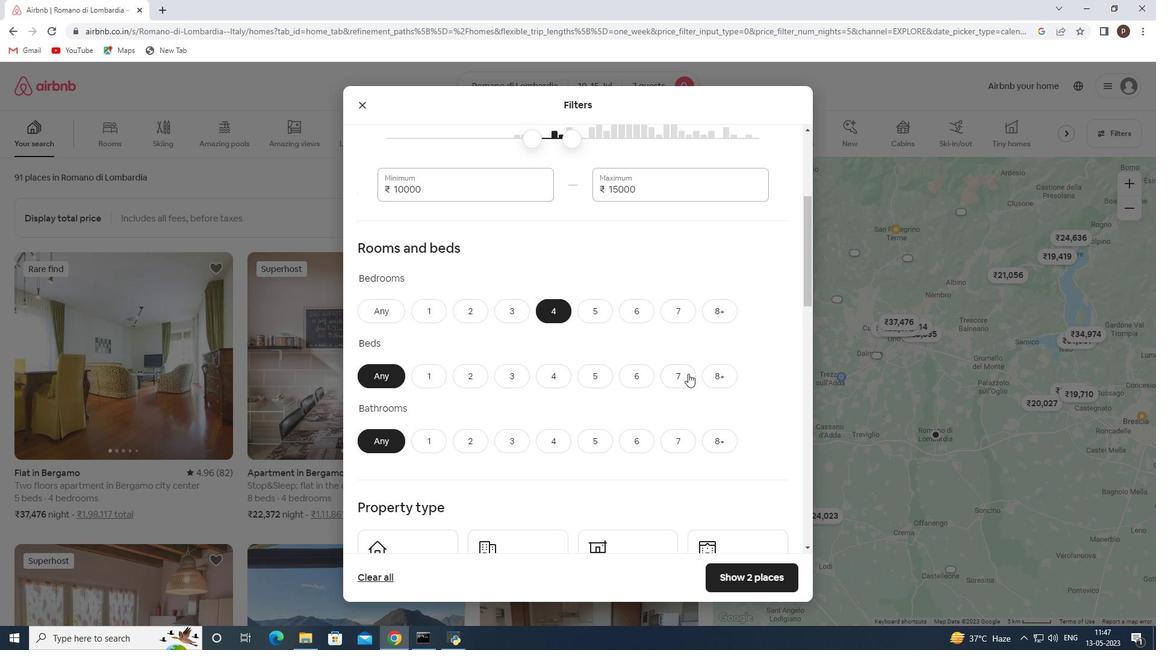 
Action: Mouse moved to (548, 441)
Screenshot: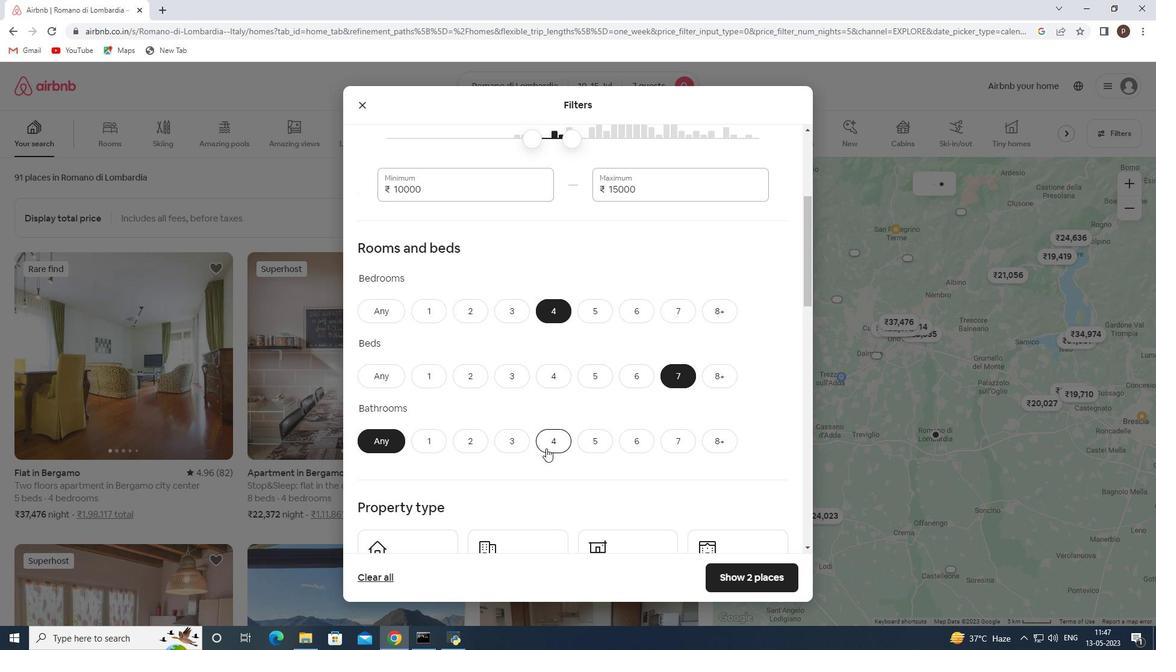 
Action: Mouse pressed left at (548, 441)
Screenshot: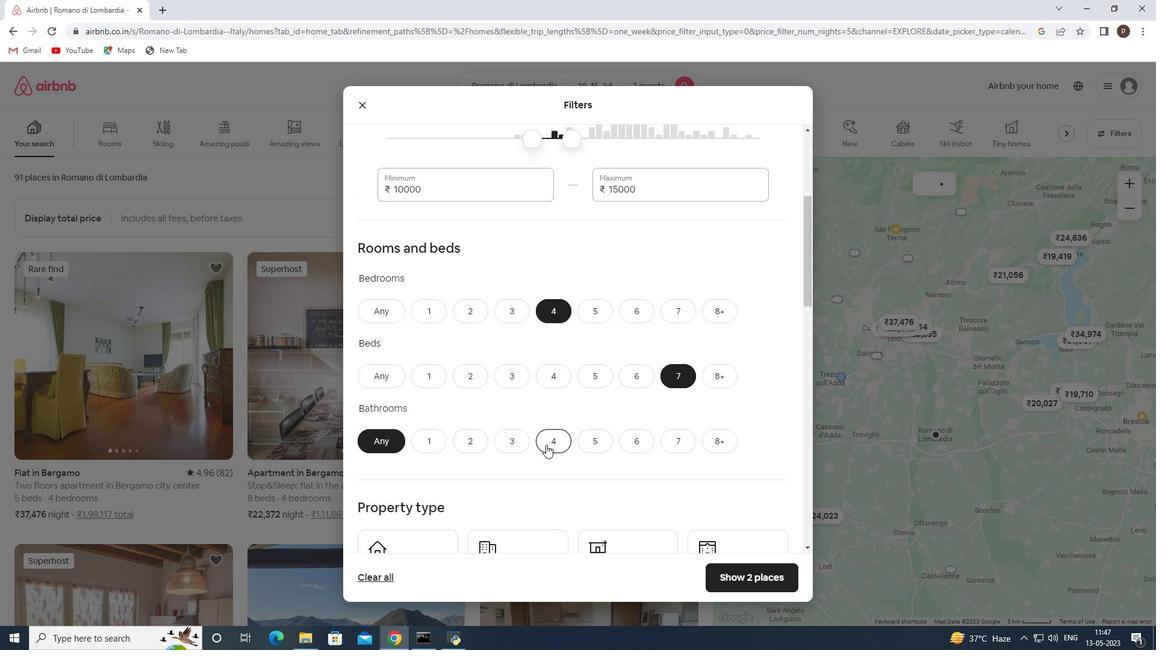 
Action: Mouse moved to (521, 434)
Screenshot: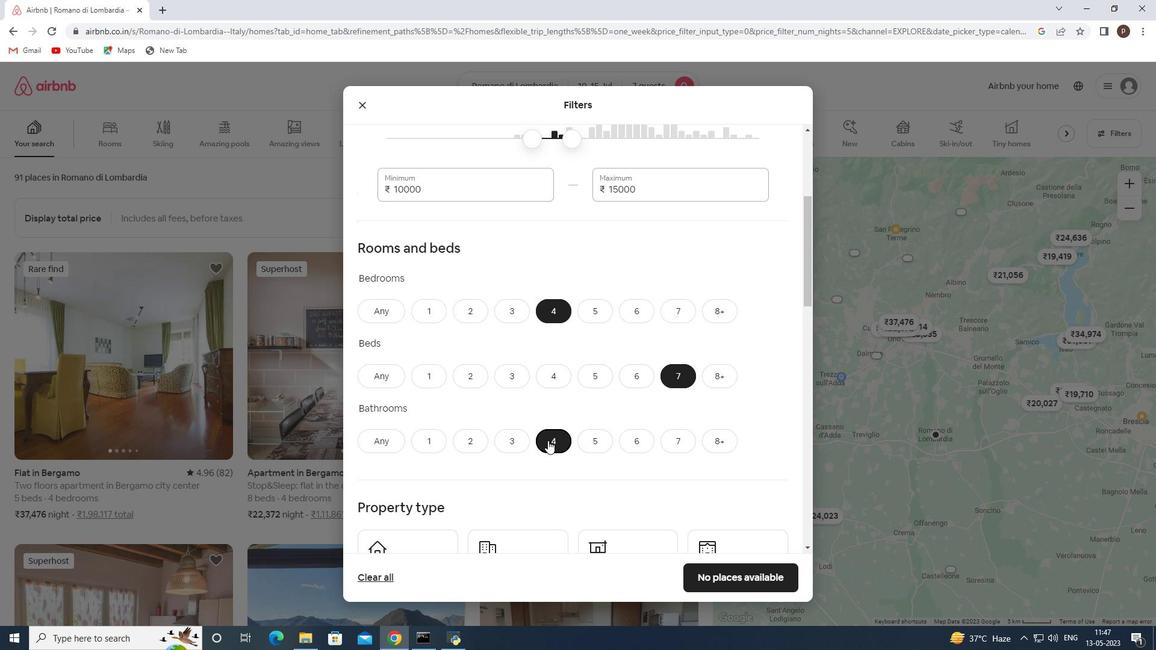 
Action: Mouse scrolled (521, 434) with delta (0, 0)
Screenshot: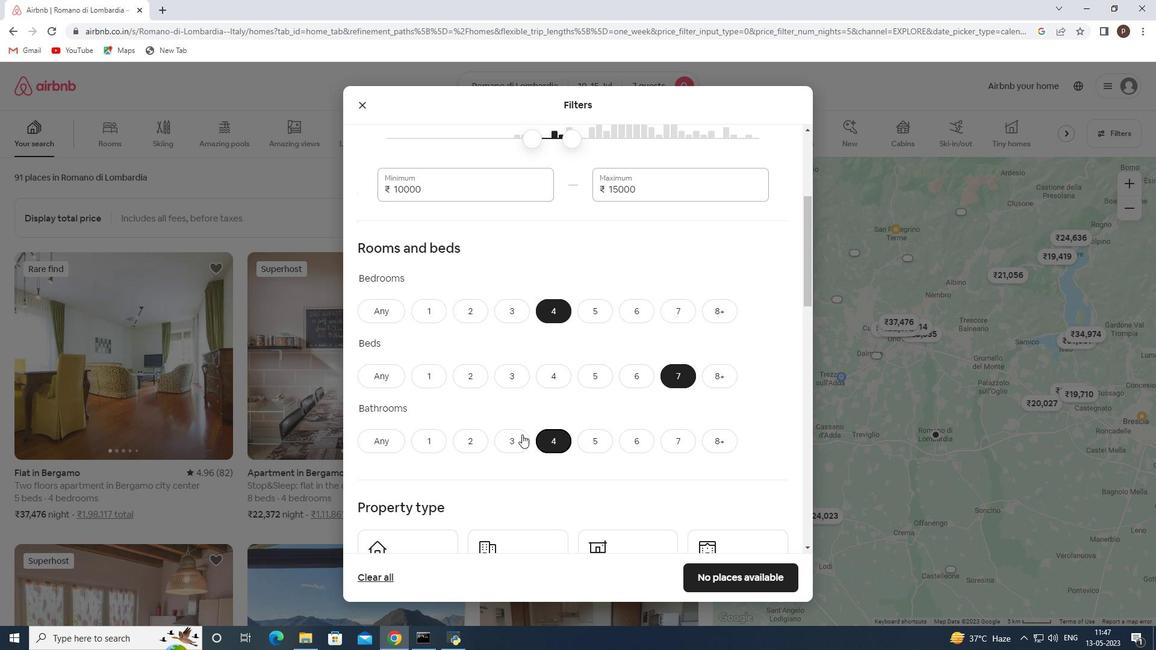 
Action: Mouse moved to (515, 424)
Screenshot: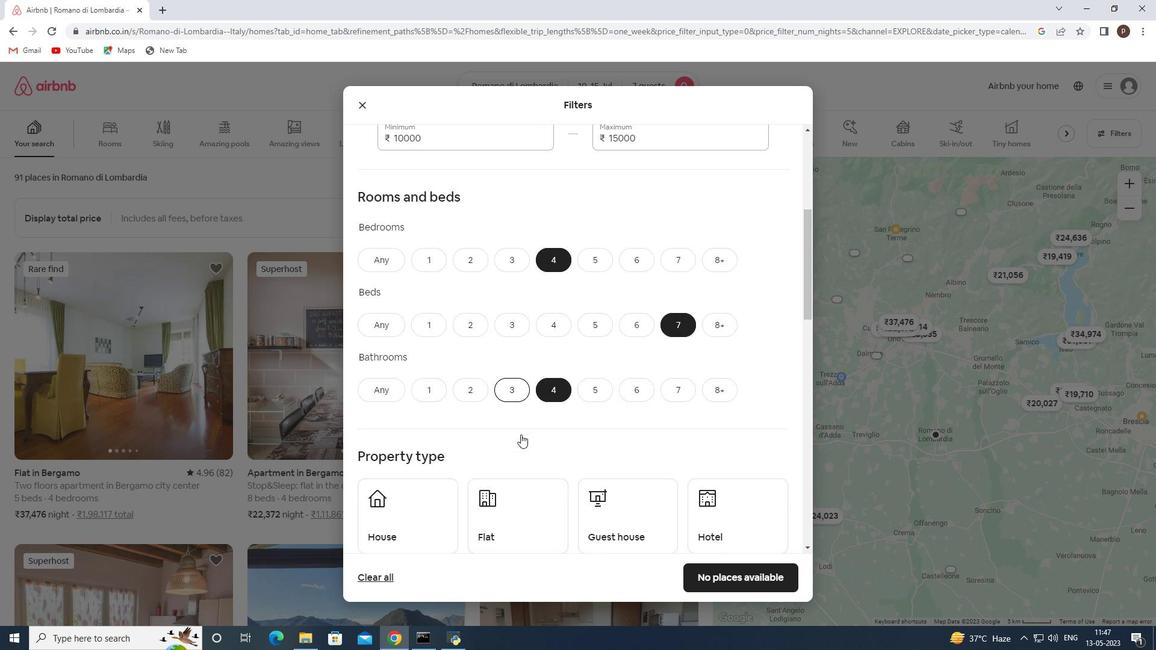 
Action: Mouse scrolled (515, 424) with delta (0, 0)
Screenshot: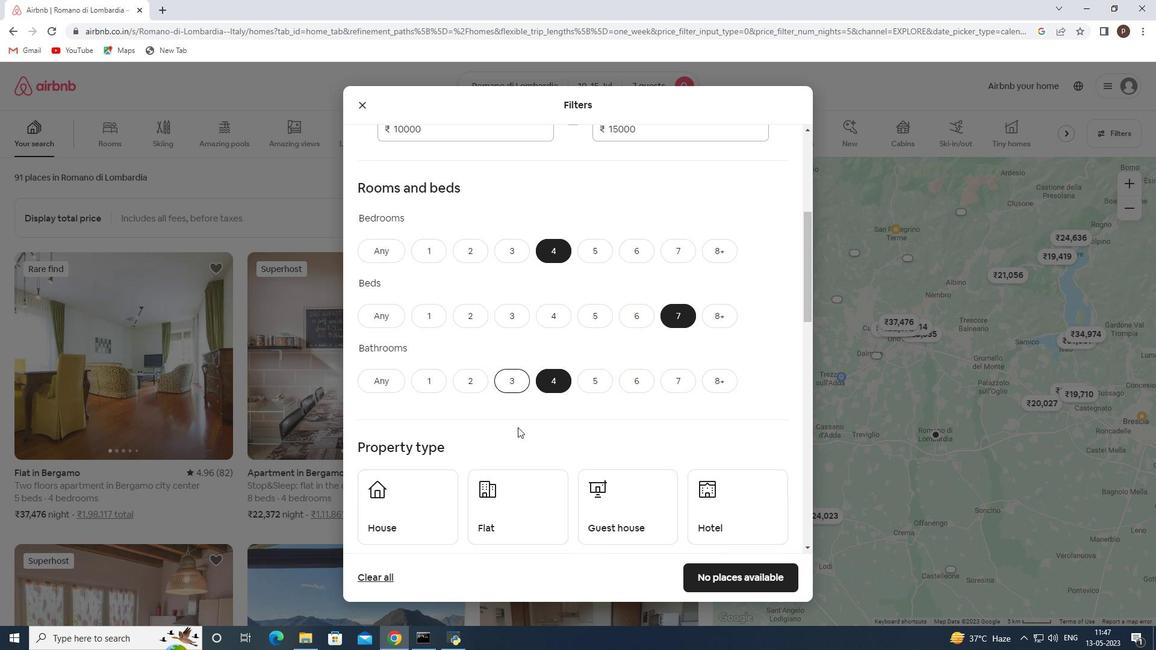 
Action: Mouse moved to (429, 433)
Screenshot: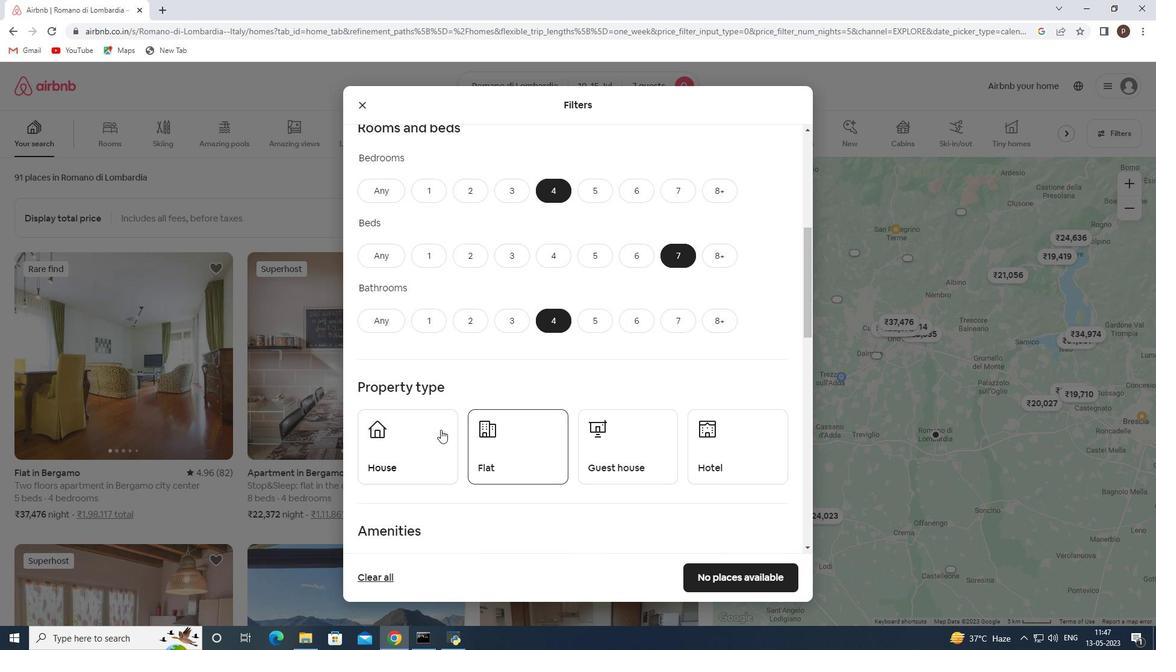 
Action: Mouse pressed left at (429, 433)
Screenshot: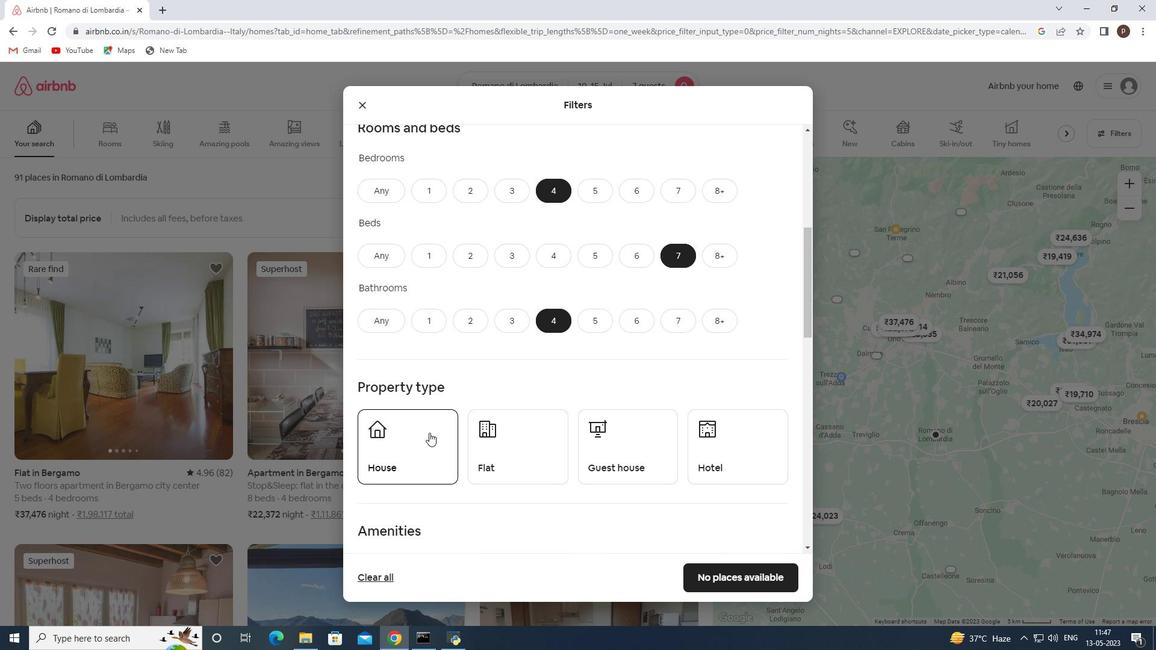 
Action: Mouse moved to (518, 441)
Screenshot: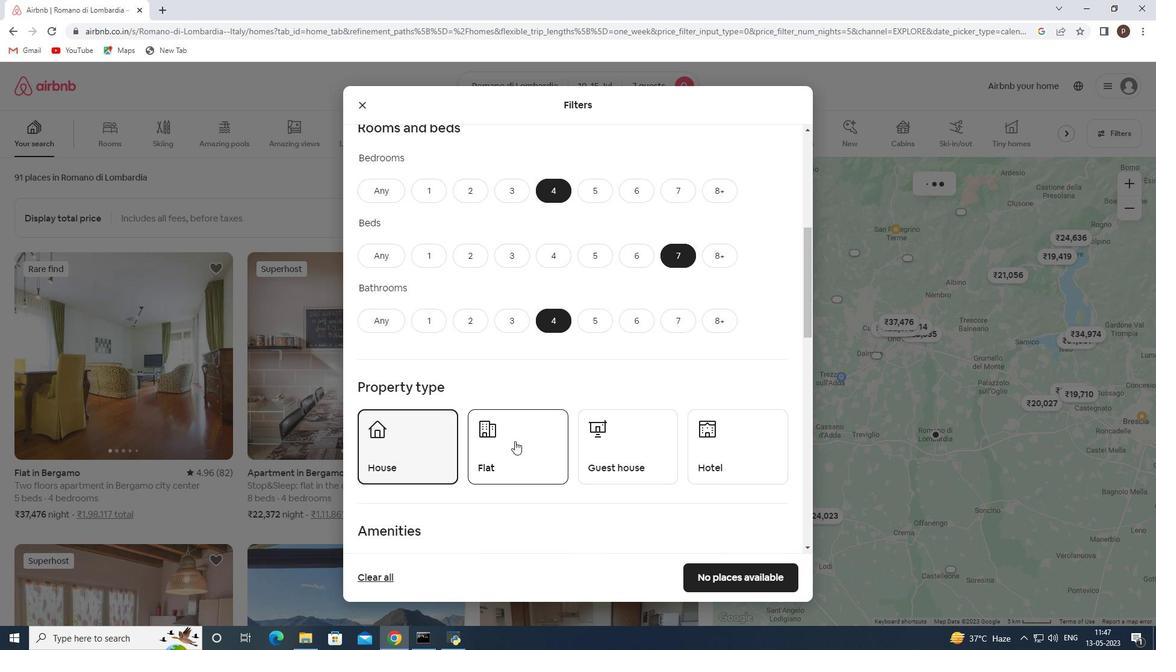 
Action: Mouse pressed left at (518, 441)
Screenshot: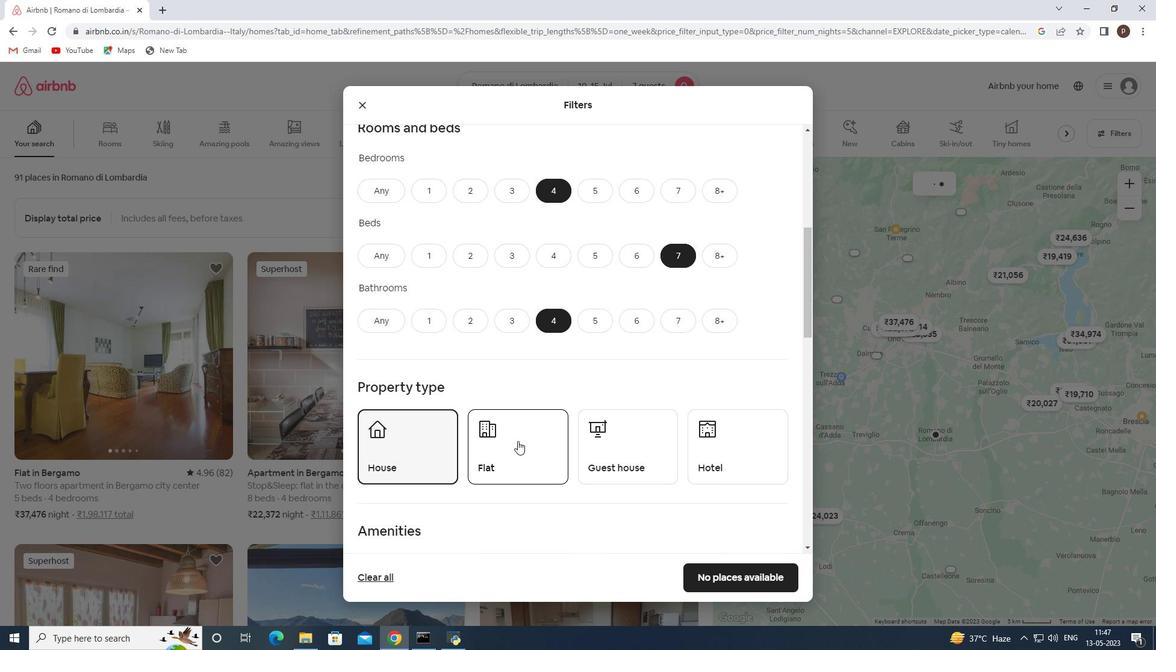 
Action: Mouse moved to (622, 450)
Screenshot: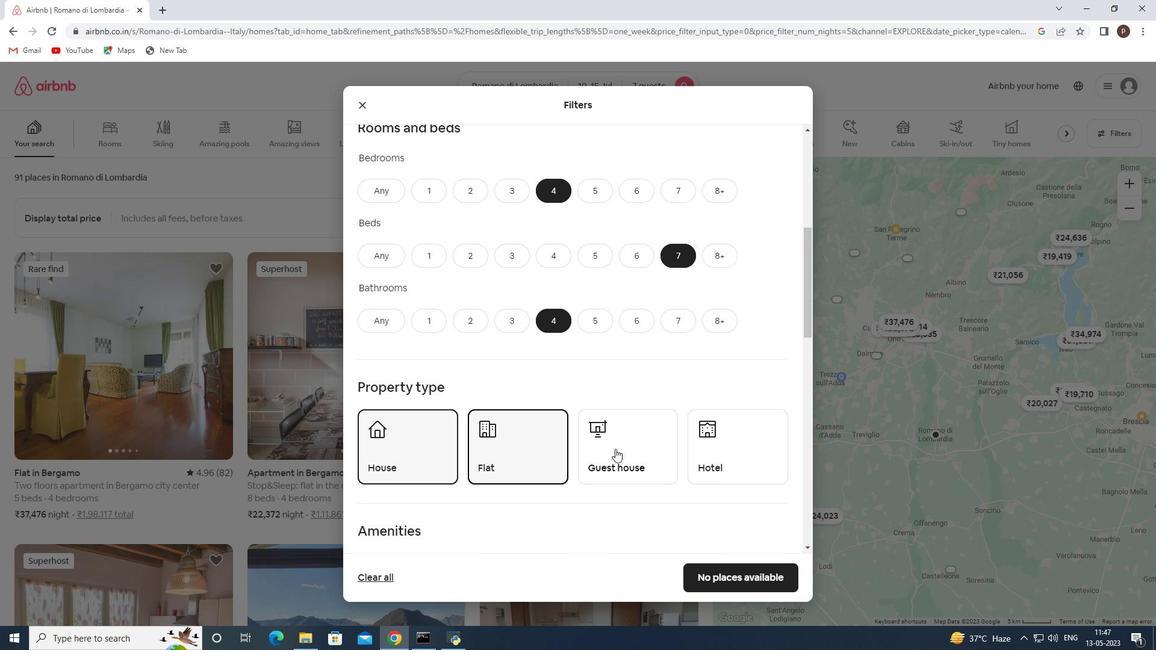 
Action: Mouse pressed left at (622, 450)
Screenshot: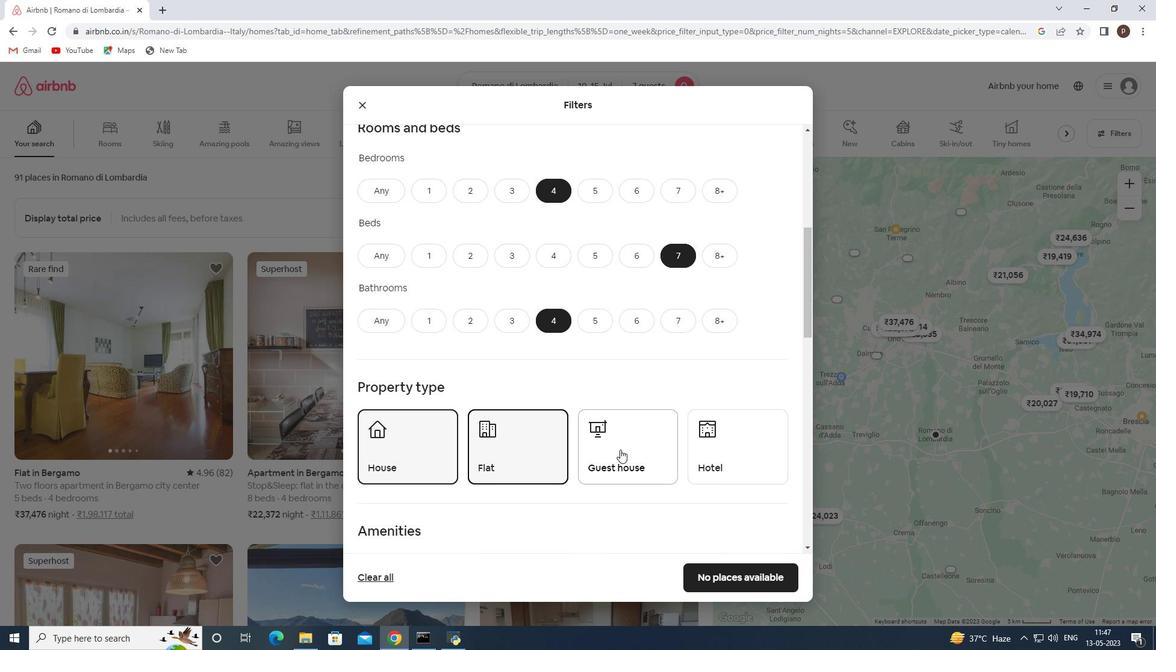
Action: Mouse moved to (546, 450)
Screenshot: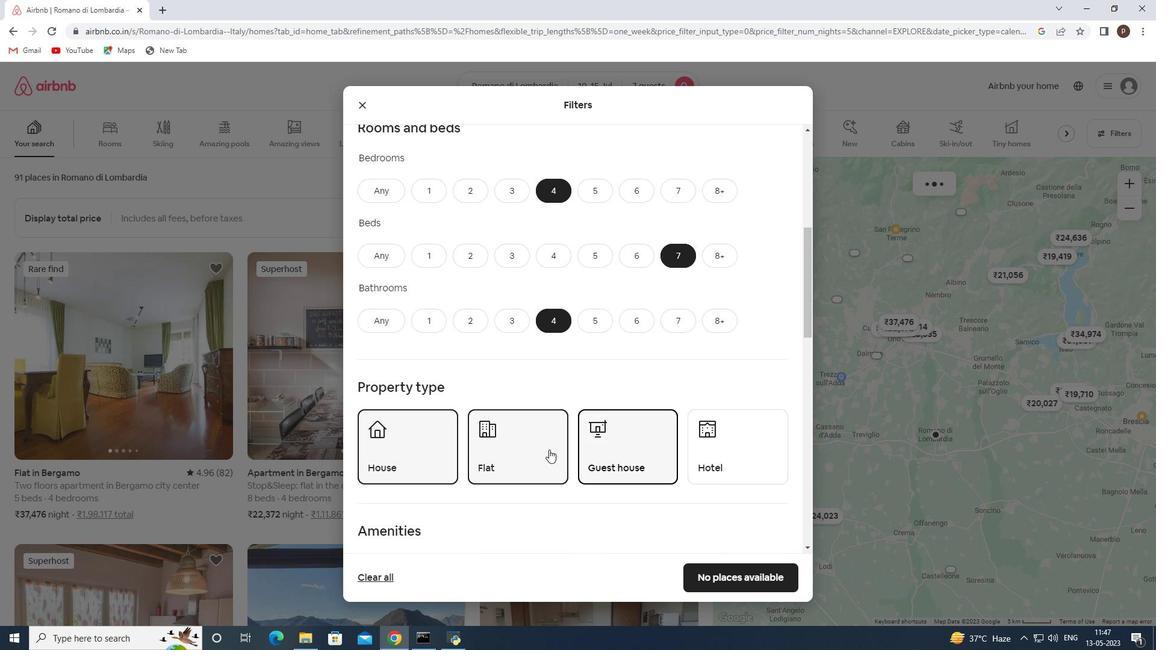 
Action: Mouse scrolled (546, 449) with delta (0, 0)
Screenshot: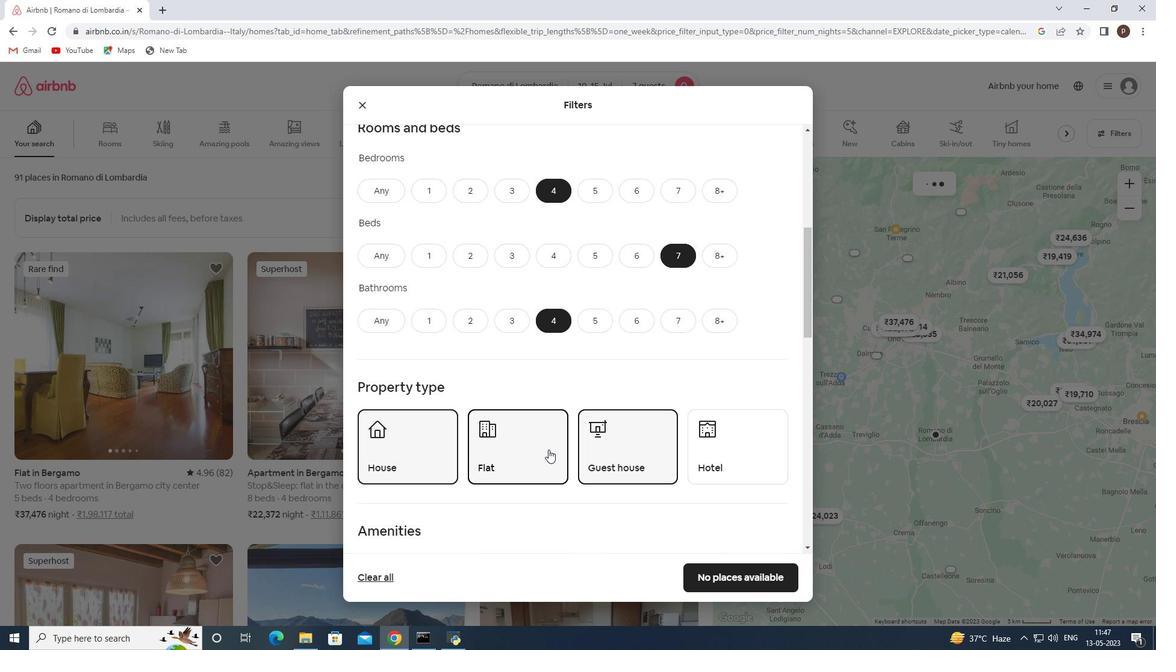 
Action: Mouse moved to (545, 450)
Screenshot: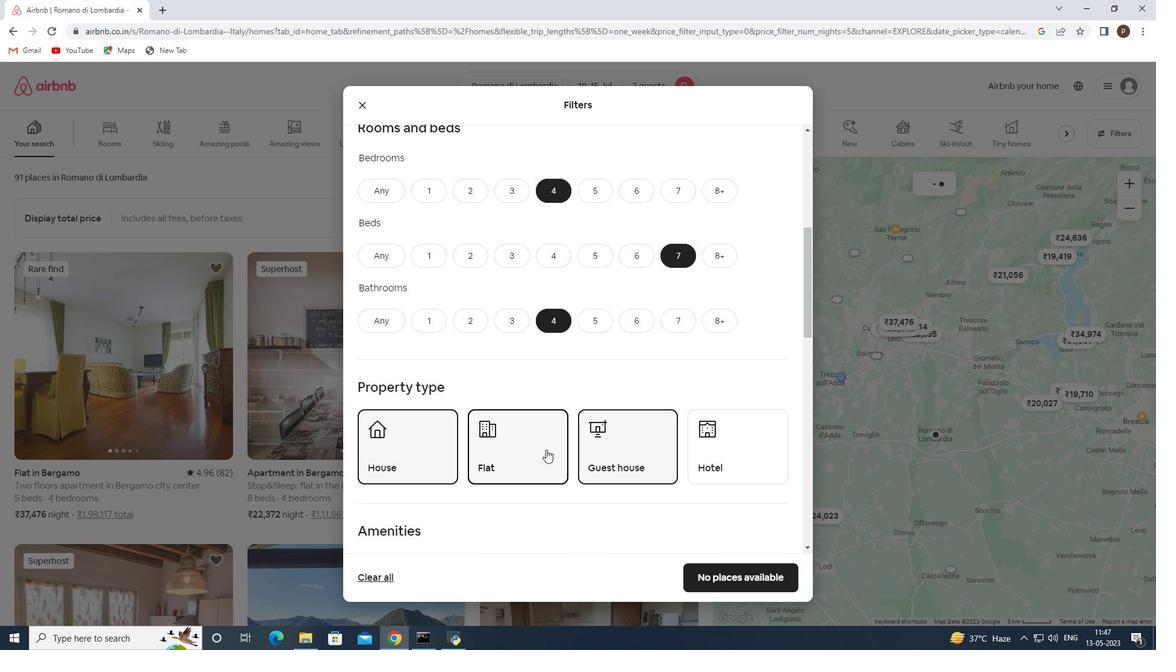 
Action: Mouse scrolled (545, 449) with delta (0, 0)
Screenshot: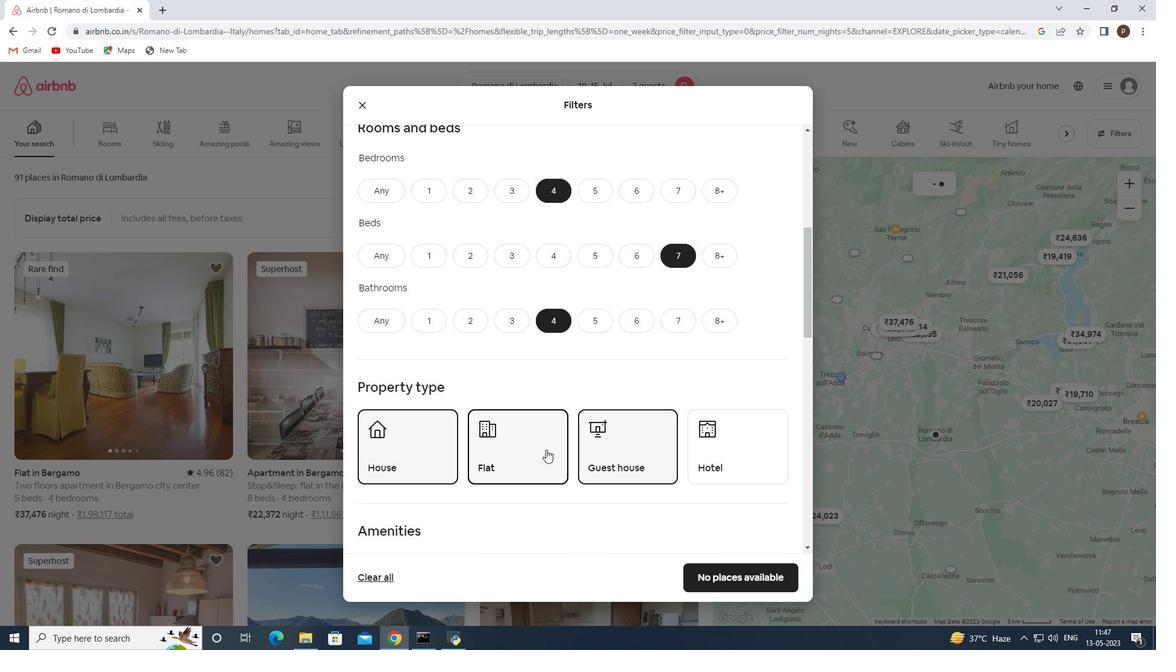 
Action: Mouse moved to (529, 441)
Screenshot: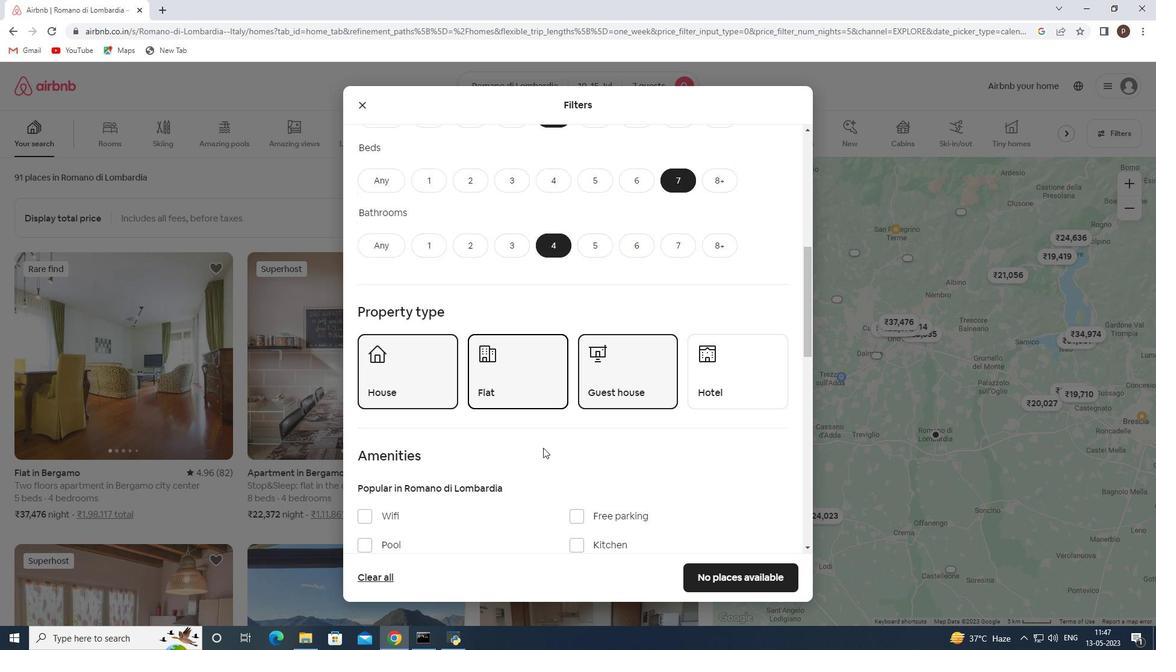 
Action: Mouse scrolled (529, 440) with delta (0, 0)
Screenshot: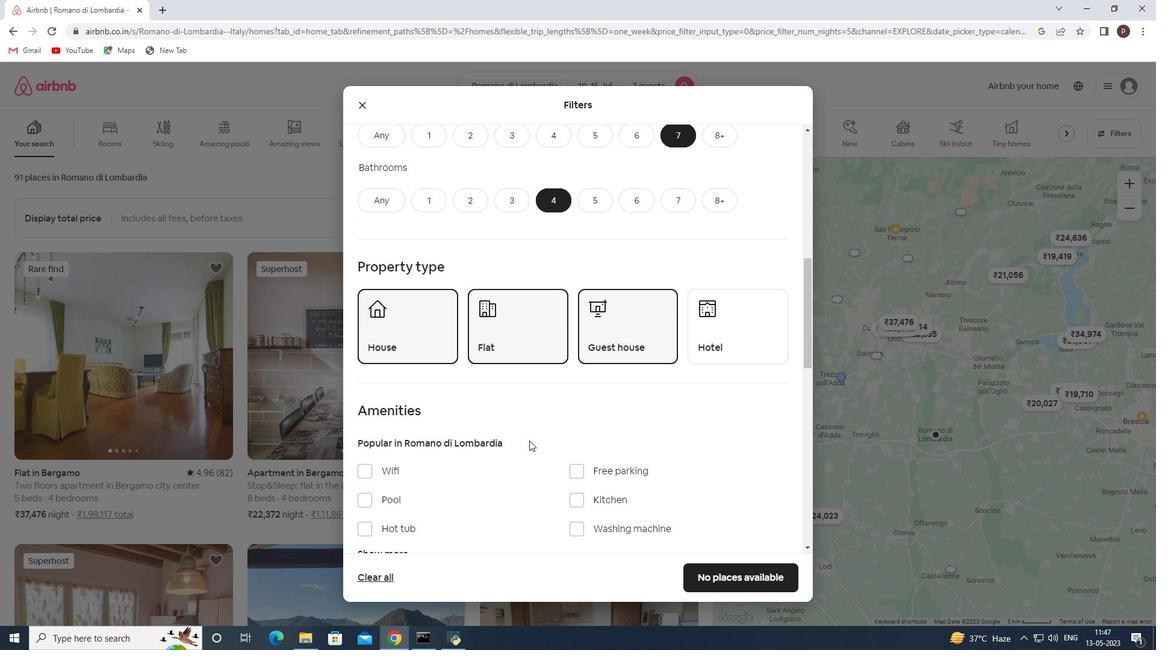 
Action: Mouse scrolled (529, 440) with delta (0, 0)
Screenshot: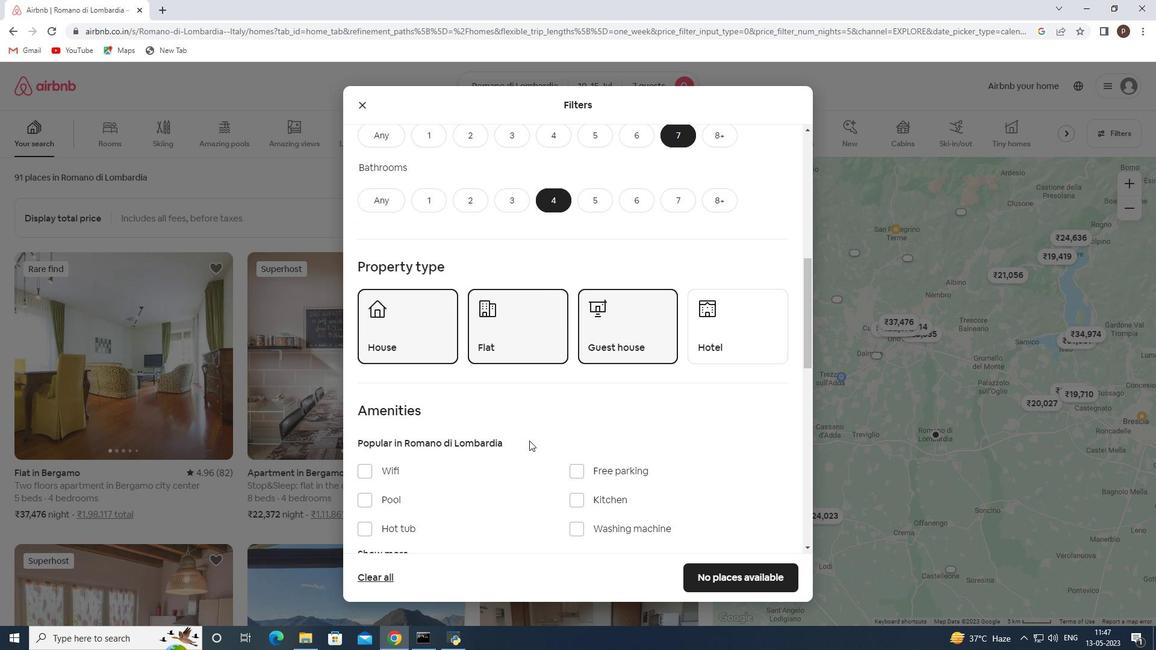 
Action: Mouse moved to (368, 349)
Screenshot: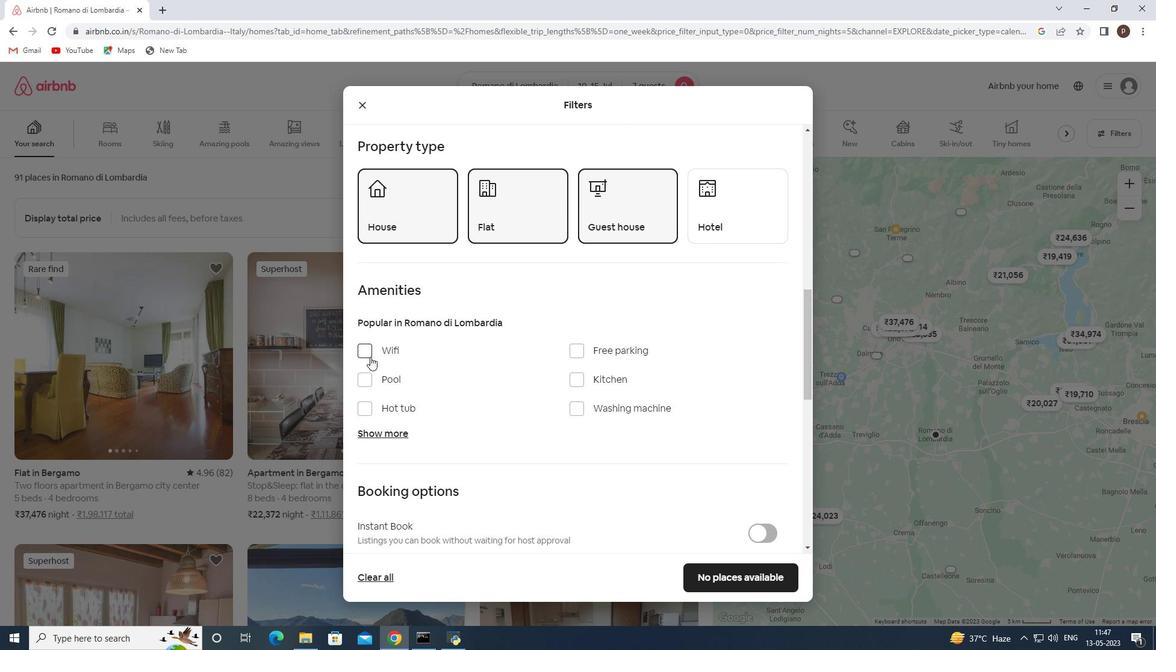 
Action: Mouse pressed left at (368, 349)
Screenshot: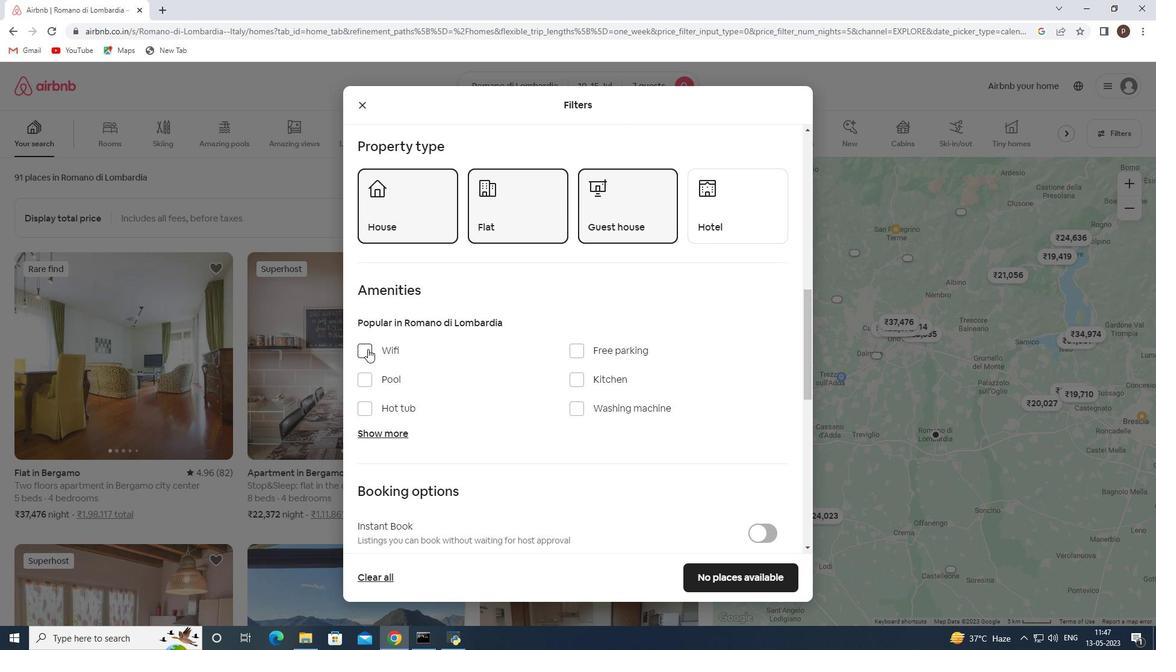 
Action: Mouse moved to (578, 354)
Screenshot: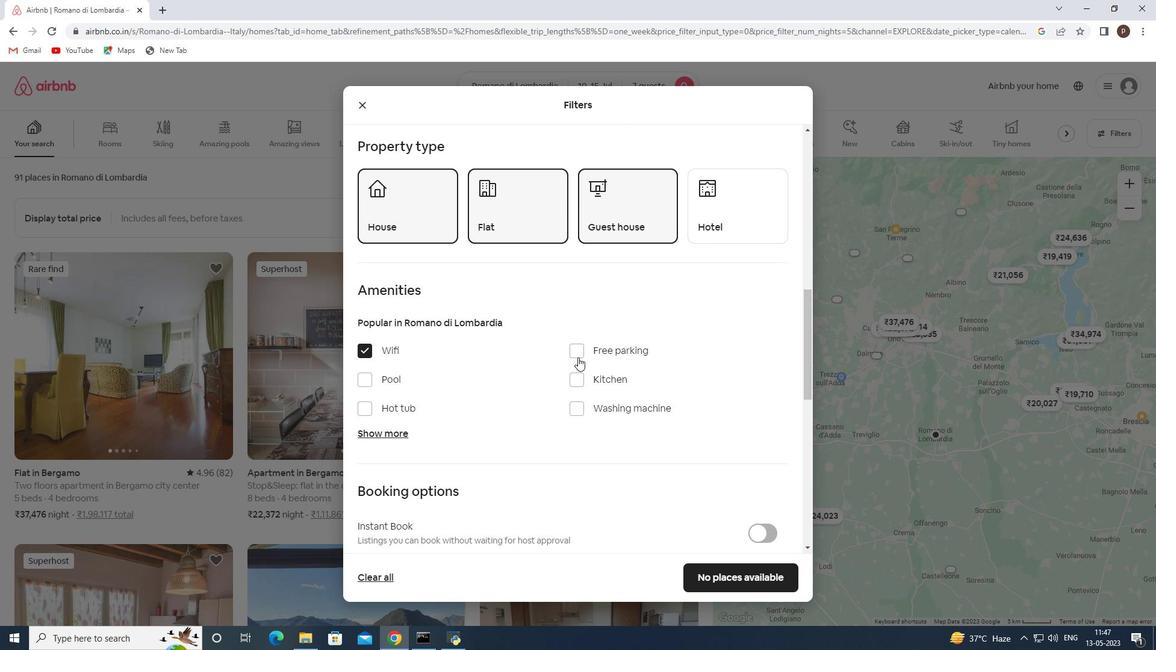 
Action: Mouse pressed left at (578, 354)
Screenshot: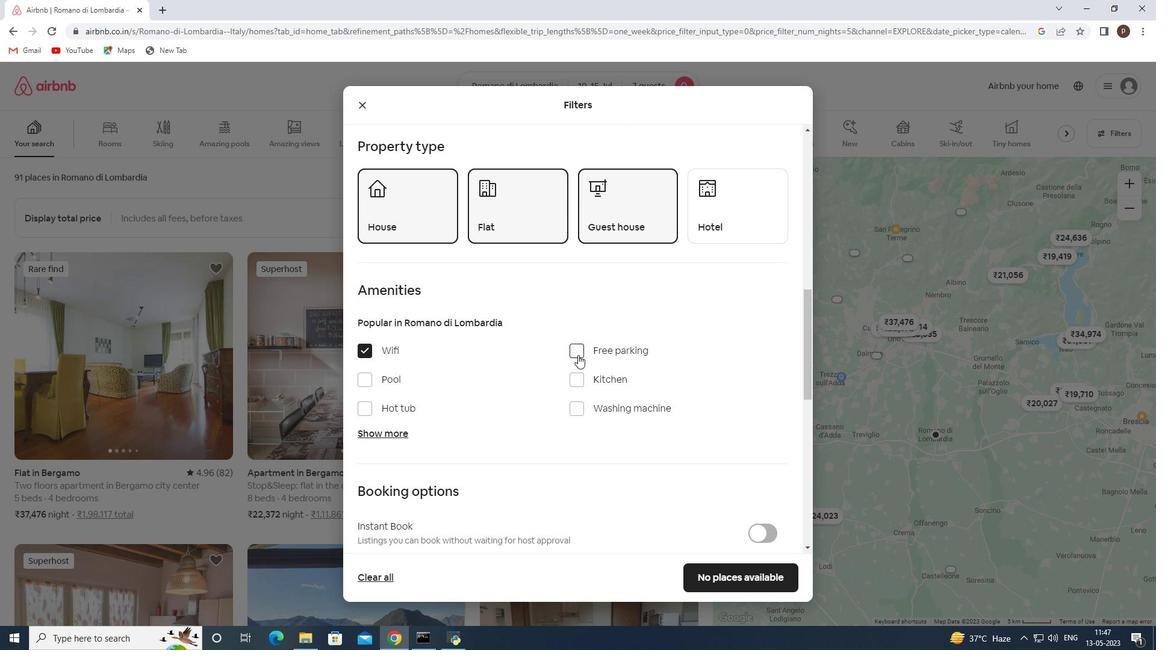 
Action: Mouse moved to (385, 434)
Screenshot: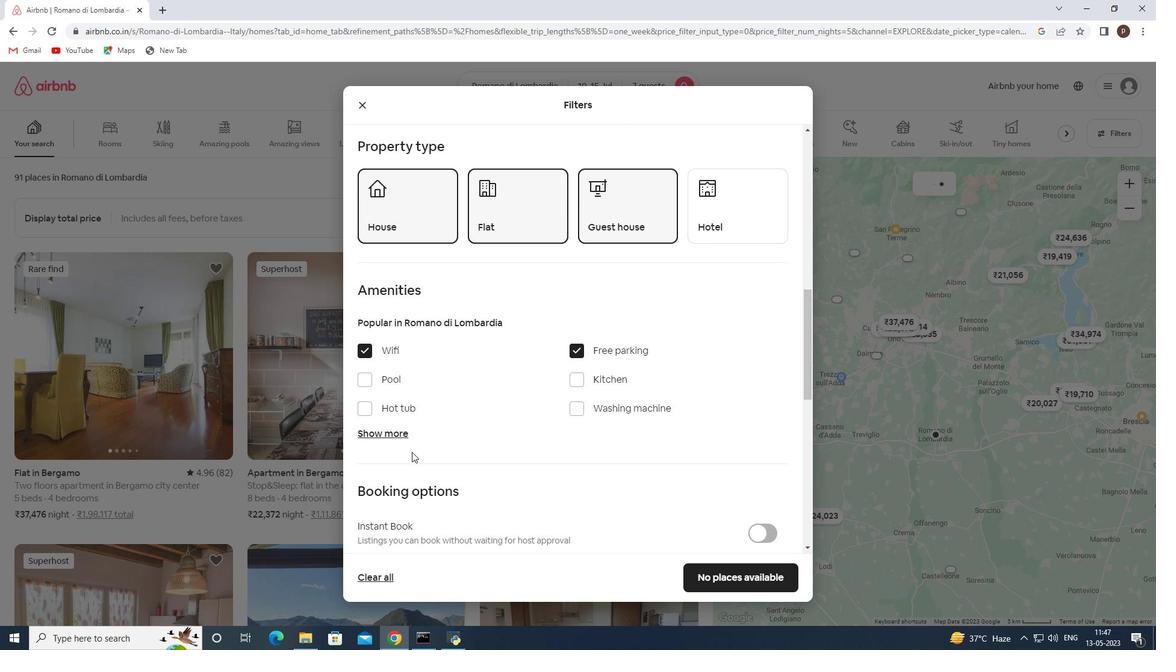 
Action: Mouse pressed left at (385, 434)
Screenshot: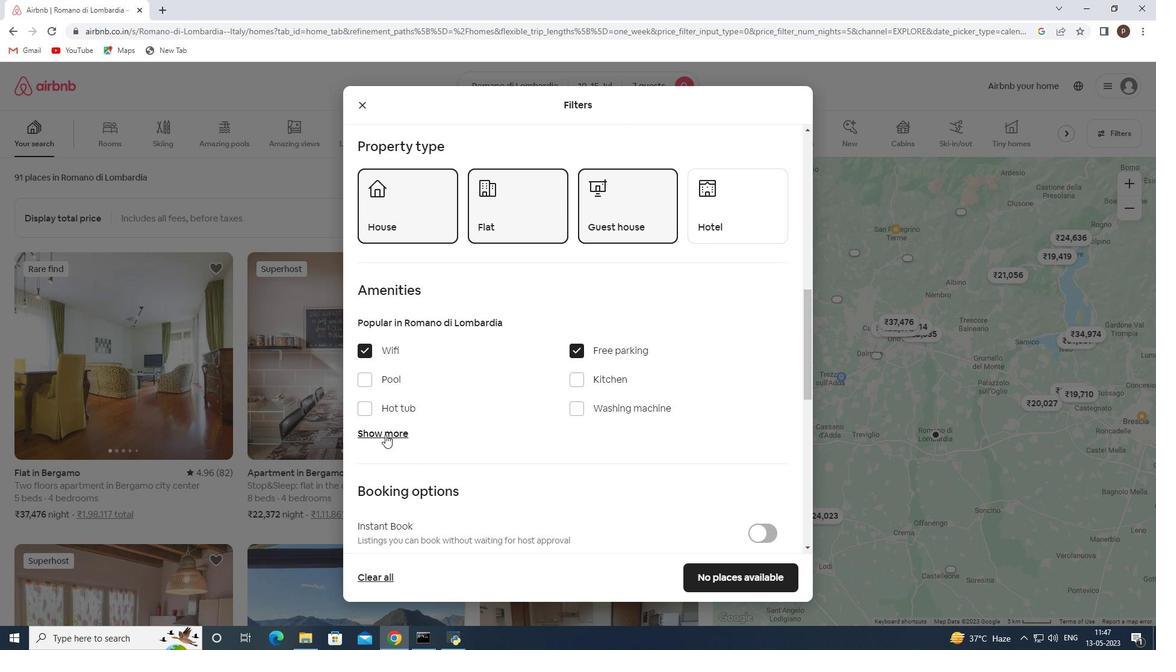 
Action: Mouse moved to (525, 473)
Screenshot: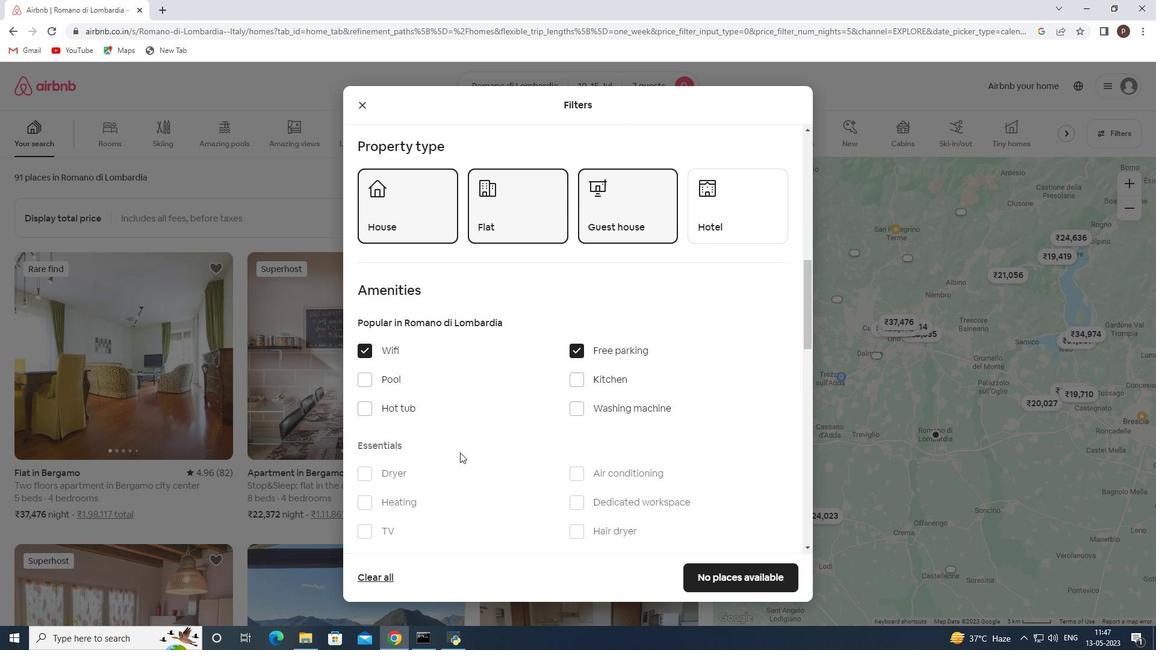 
Action: Mouse scrolled (525, 472) with delta (0, 0)
Screenshot: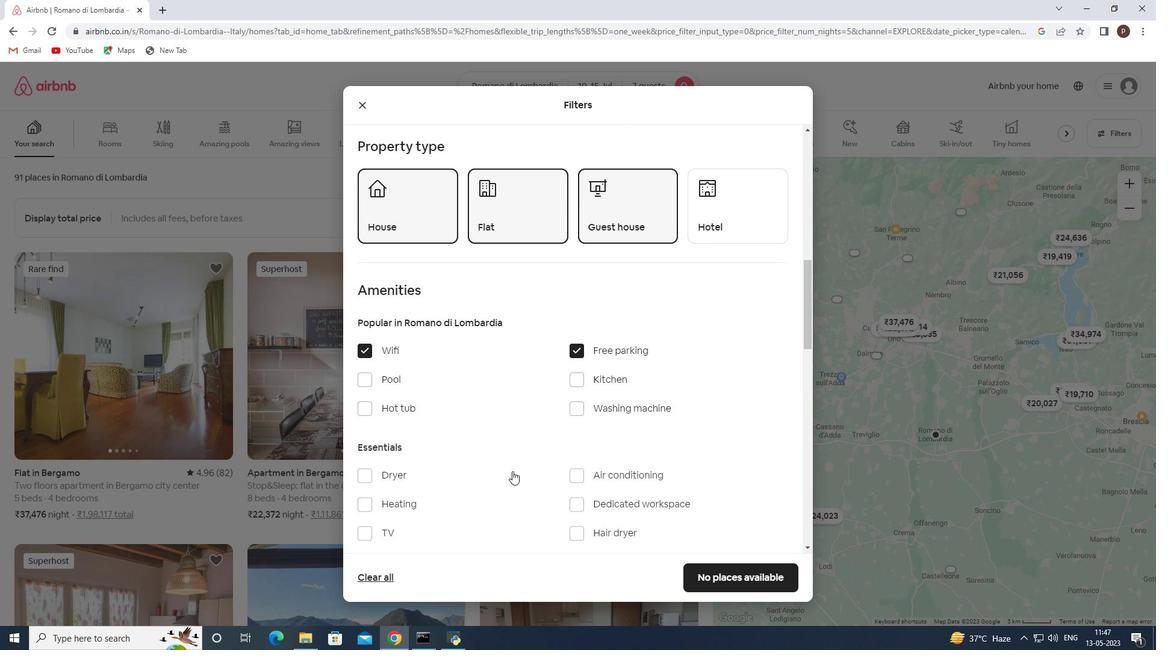 
Action: Mouse scrolled (525, 472) with delta (0, 0)
Screenshot: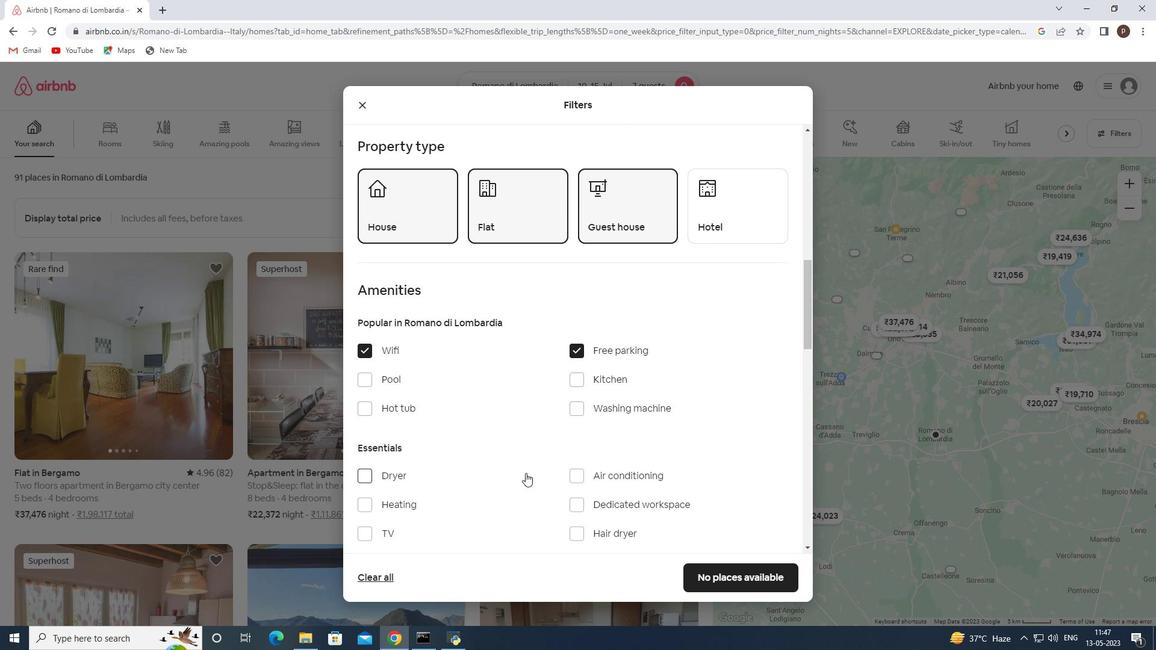 
Action: Mouse moved to (357, 416)
Screenshot: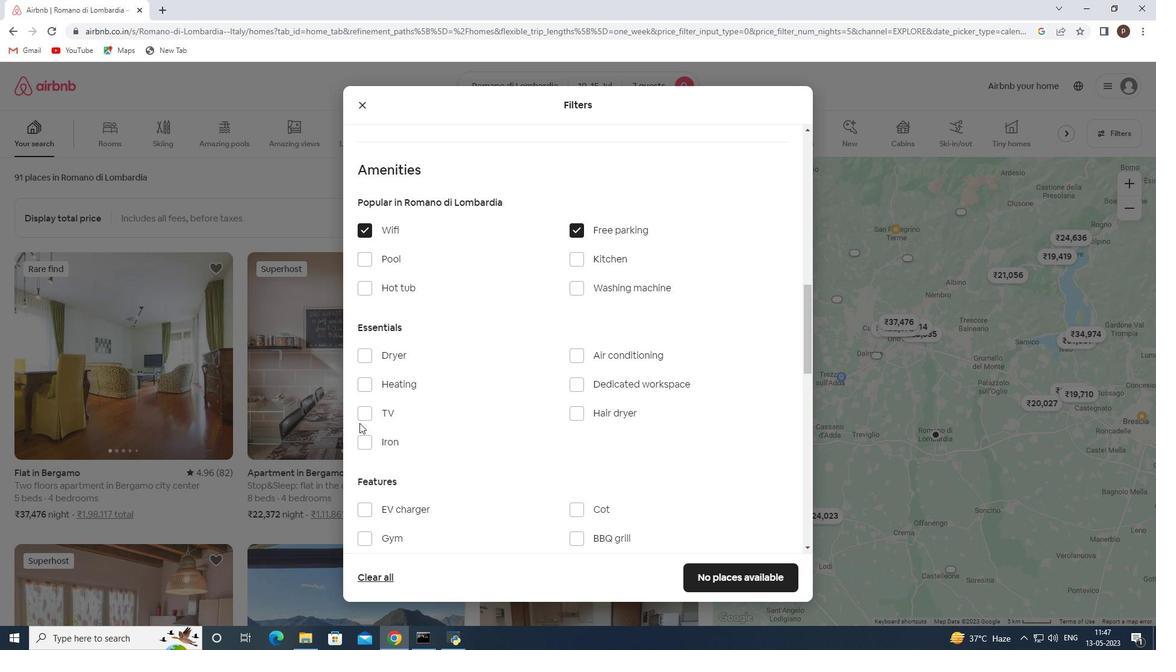 
Action: Mouse pressed left at (357, 416)
Screenshot: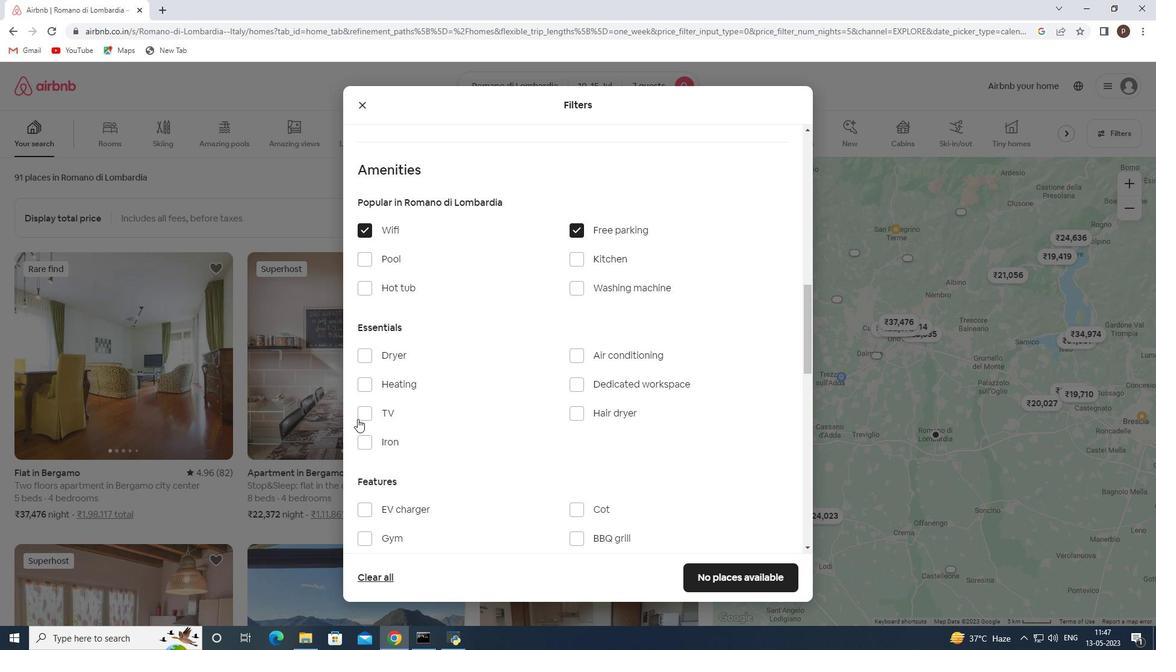 
Action: Mouse moved to (457, 430)
Screenshot: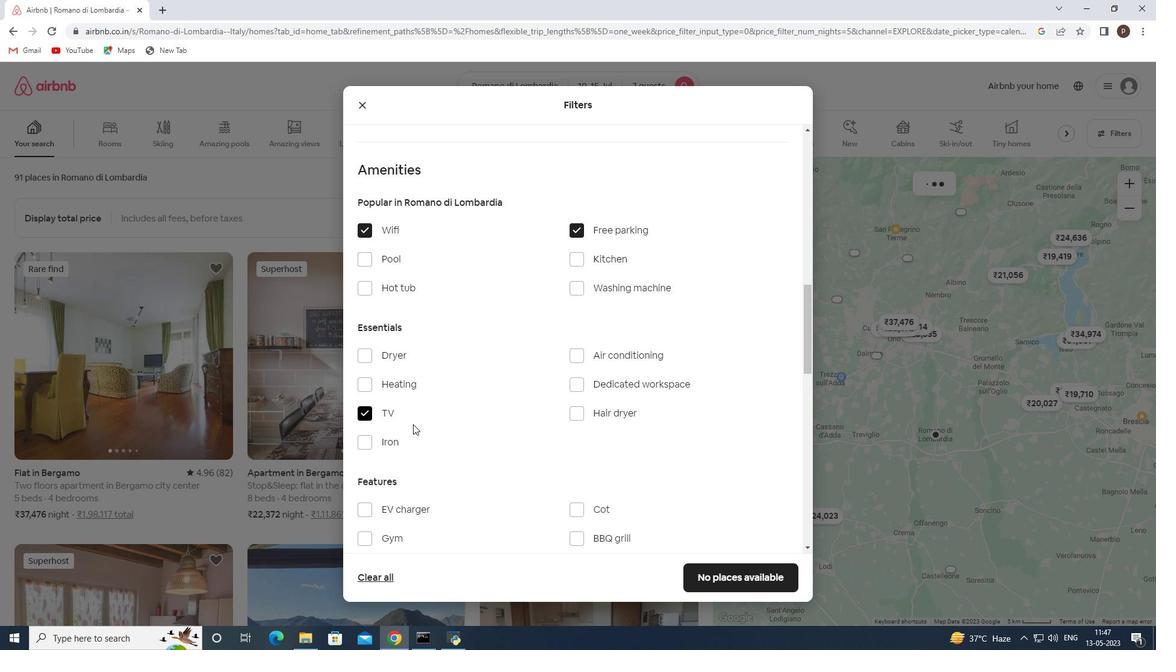 
Action: Mouse scrolled (457, 430) with delta (0, 0)
Screenshot: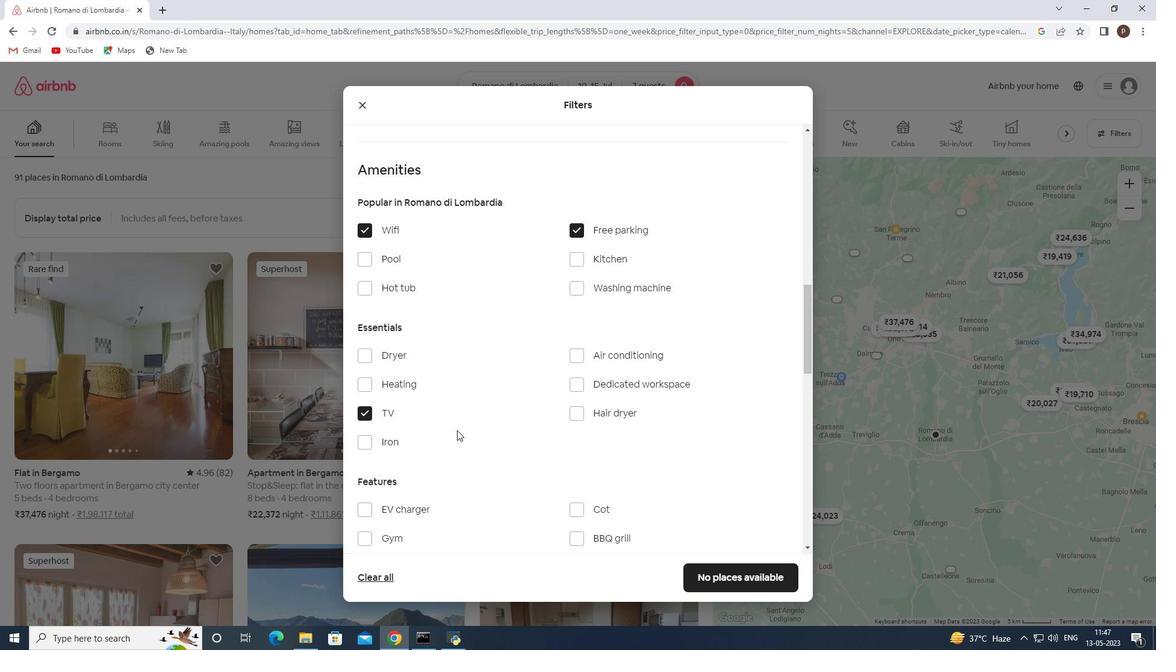 
Action: Mouse scrolled (457, 430) with delta (0, 0)
Screenshot: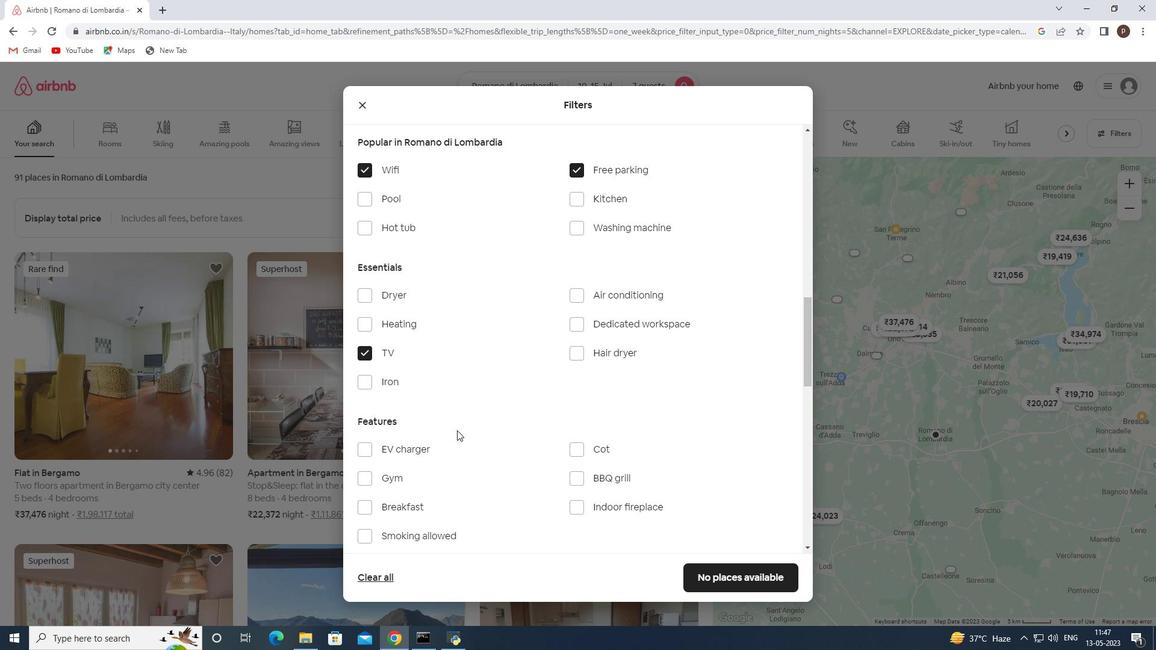 
Action: Mouse moved to (372, 422)
Screenshot: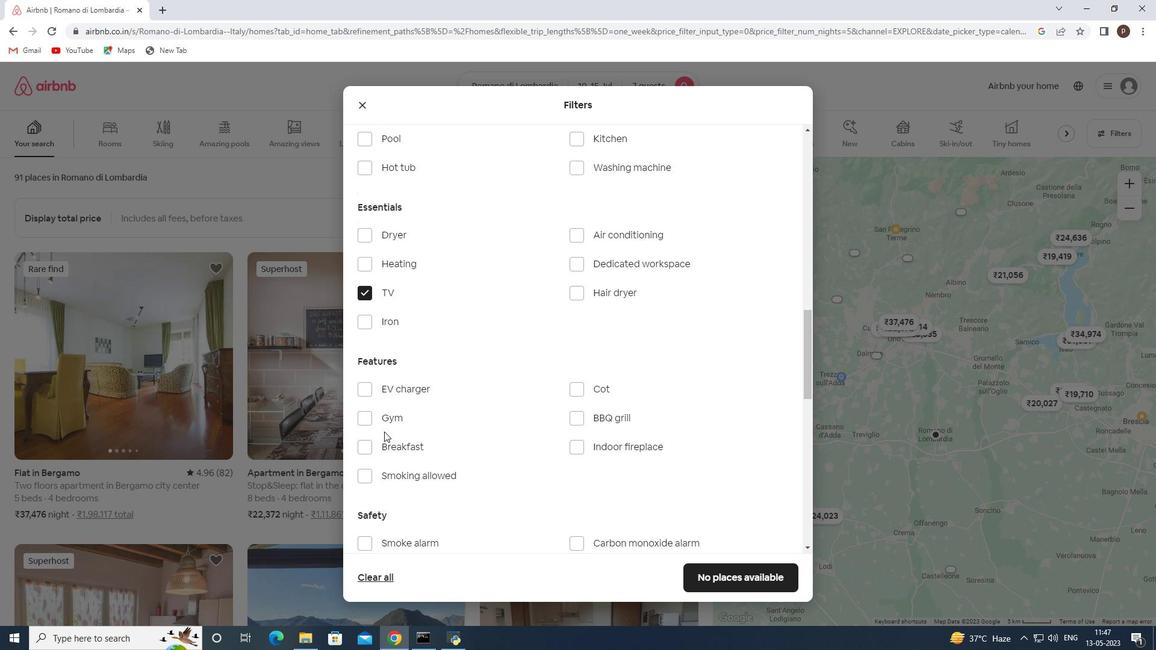 
Action: Mouse pressed left at (372, 422)
Screenshot: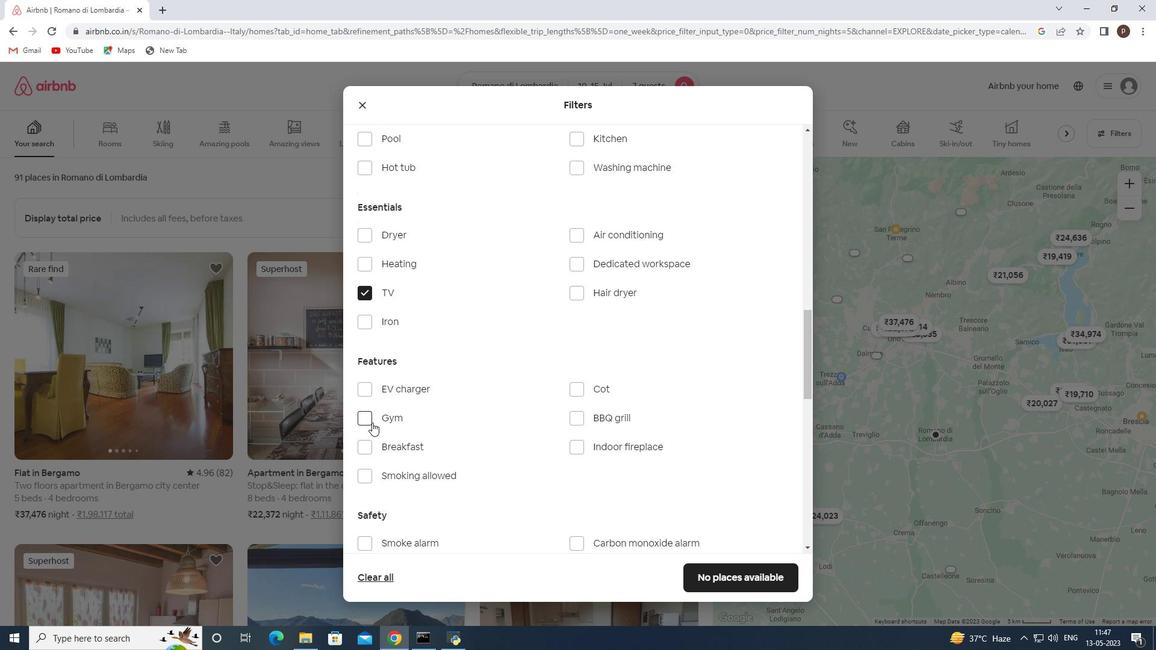 
Action: Mouse moved to (366, 448)
Screenshot: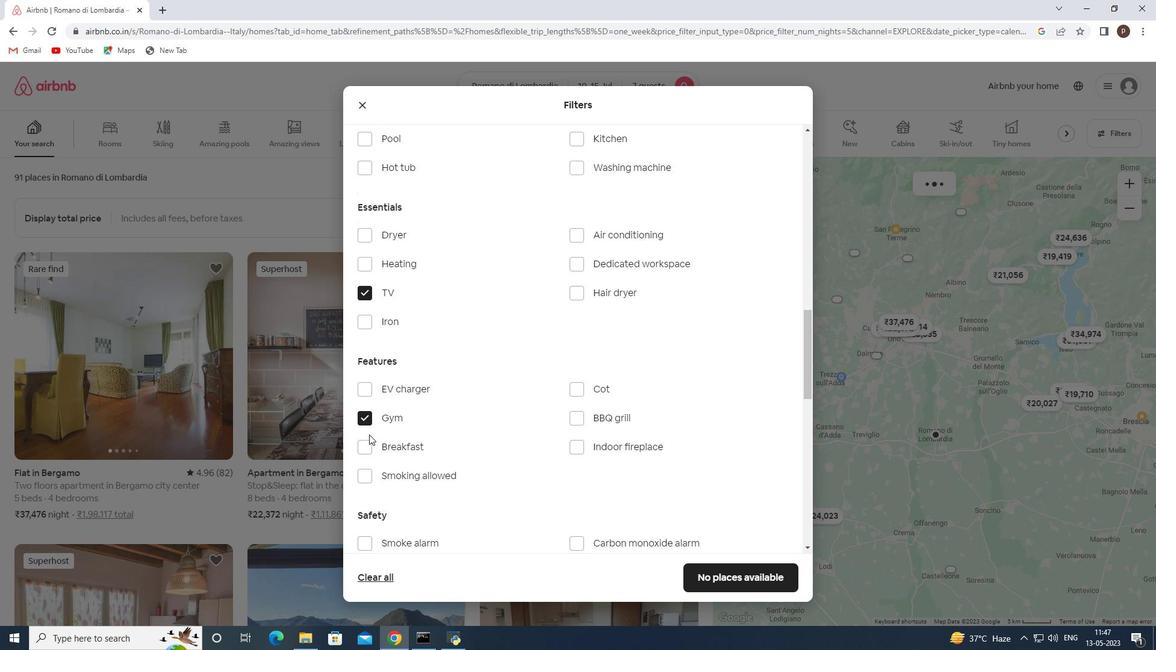 
Action: Mouse pressed left at (366, 448)
Screenshot: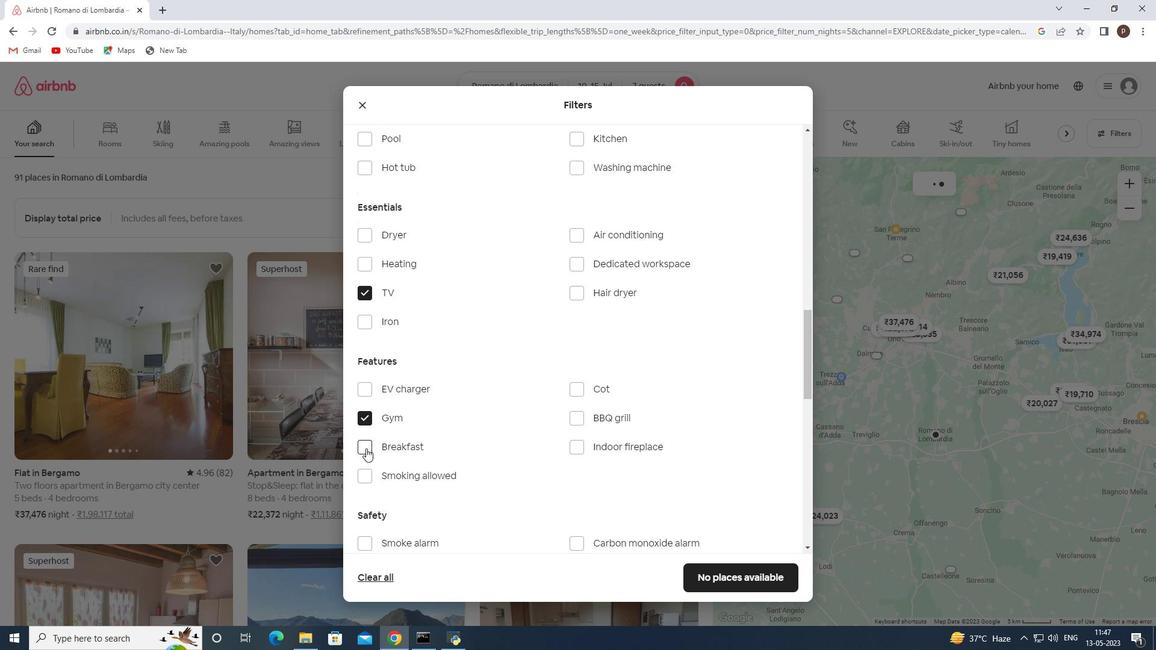 
Action: Mouse moved to (473, 445)
Screenshot: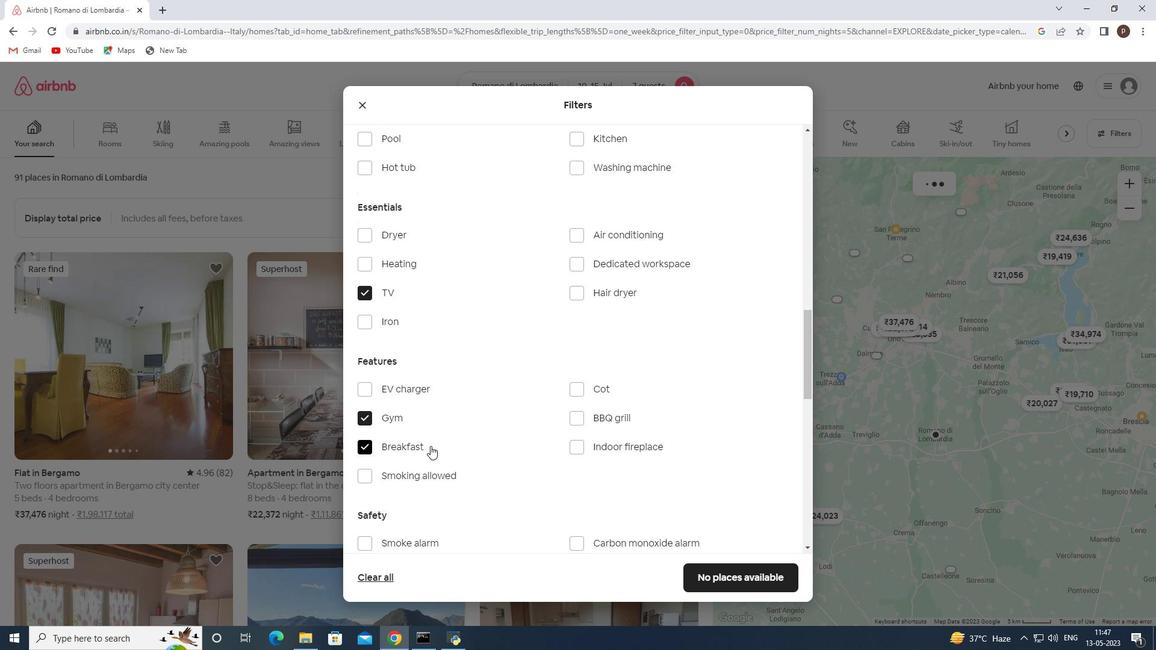
Action: Mouse scrolled (473, 444) with delta (0, 0)
Screenshot: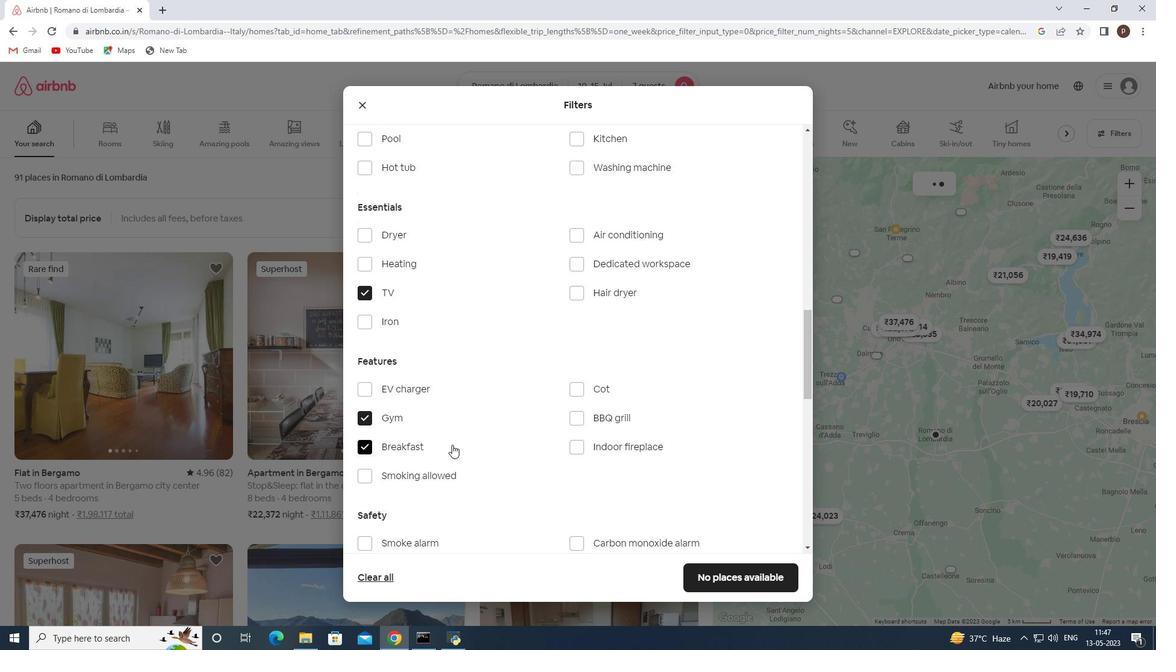 
Action: Mouse scrolled (473, 444) with delta (0, 0)
Screenshot: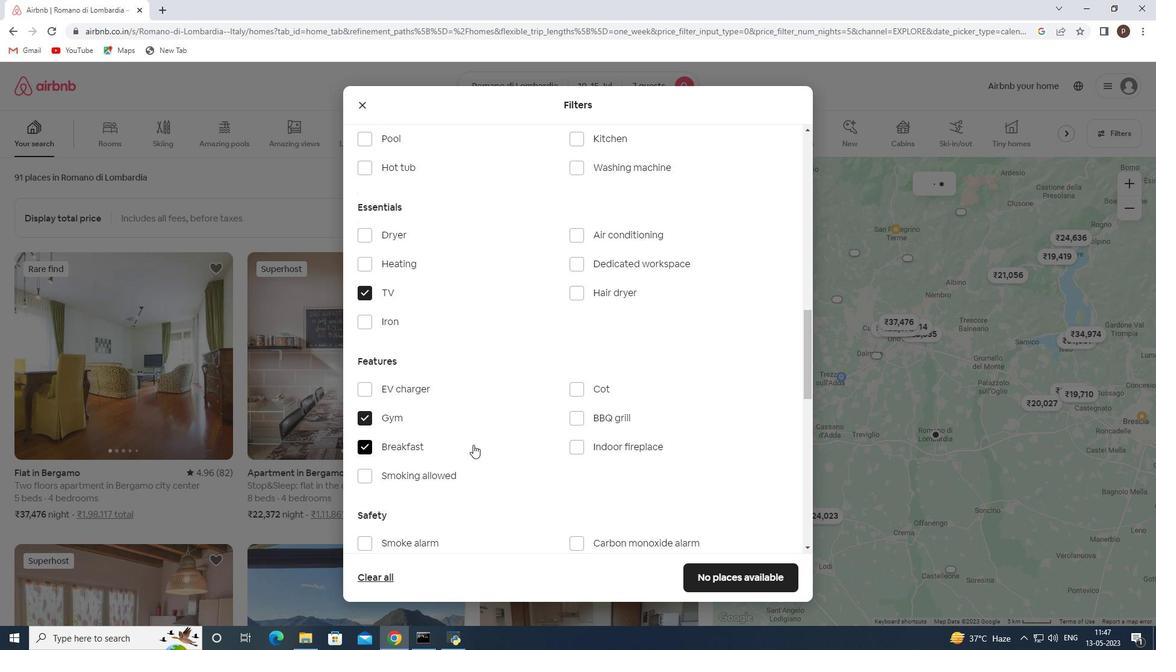 
Action: Mouse scrolled (473, 444) with delta (0, 0)
Screenshot: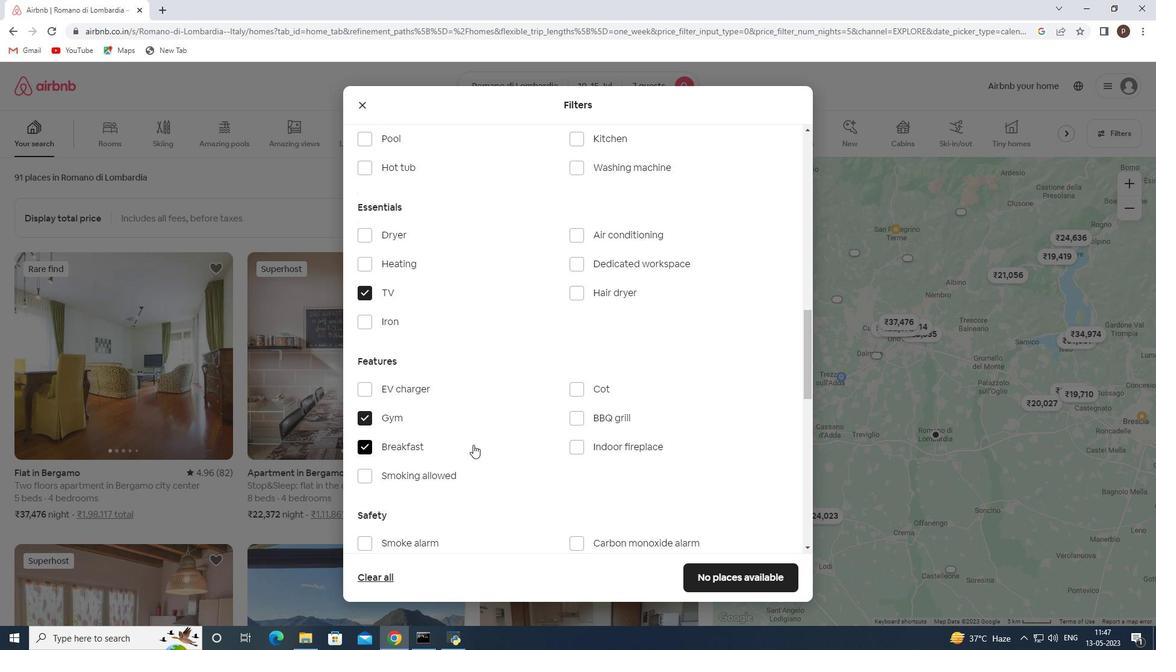 
Action: Mouse moved to (476, 435)
Screenshot: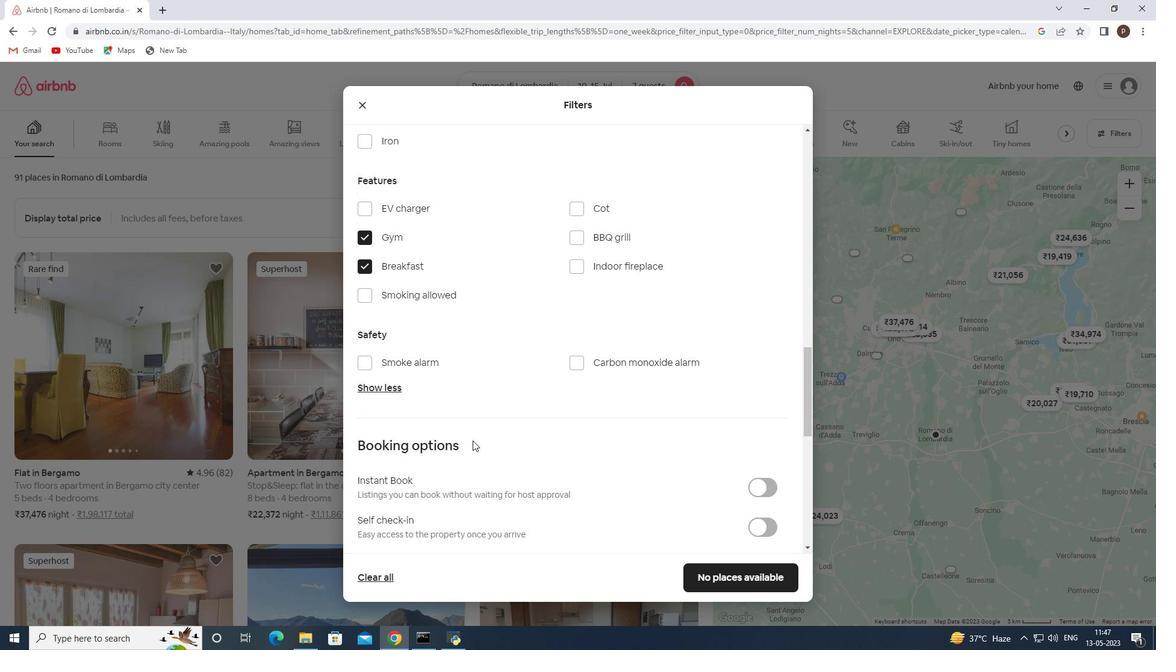 
Action: Mouse scrolled (476, 434) with delta (0, 0)
Screenshot: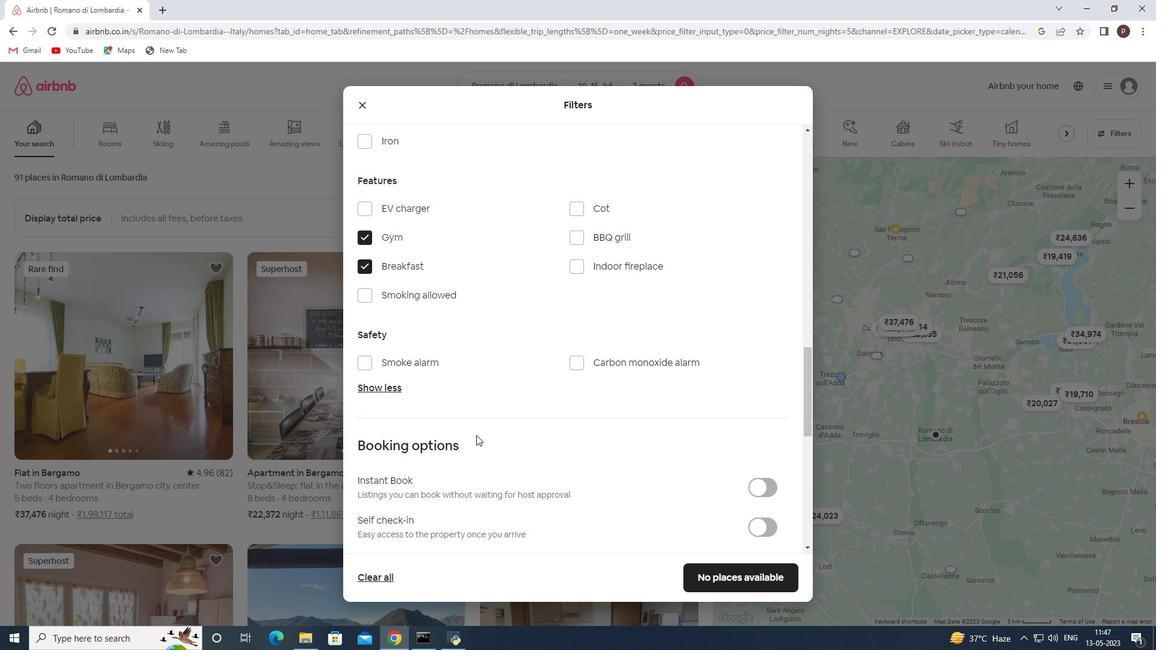 
Action: Mouse scrolled (476, 434) with delta (0, 0)
Screenshot: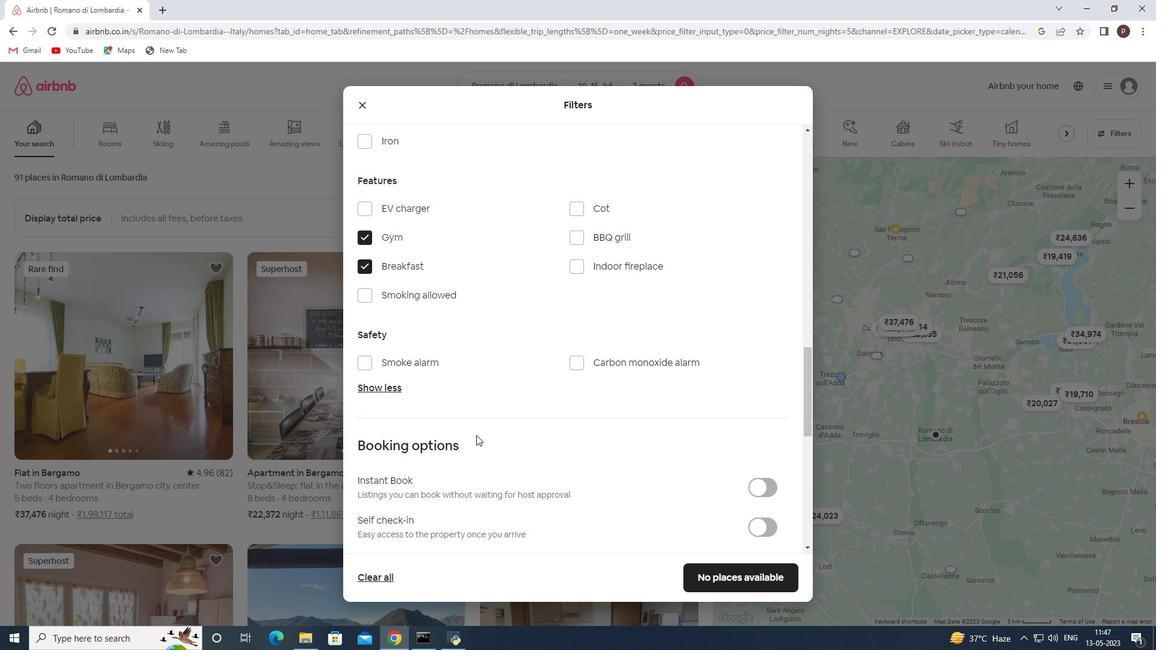 
Action: Mouse moved to (753, 407)
Screenshot: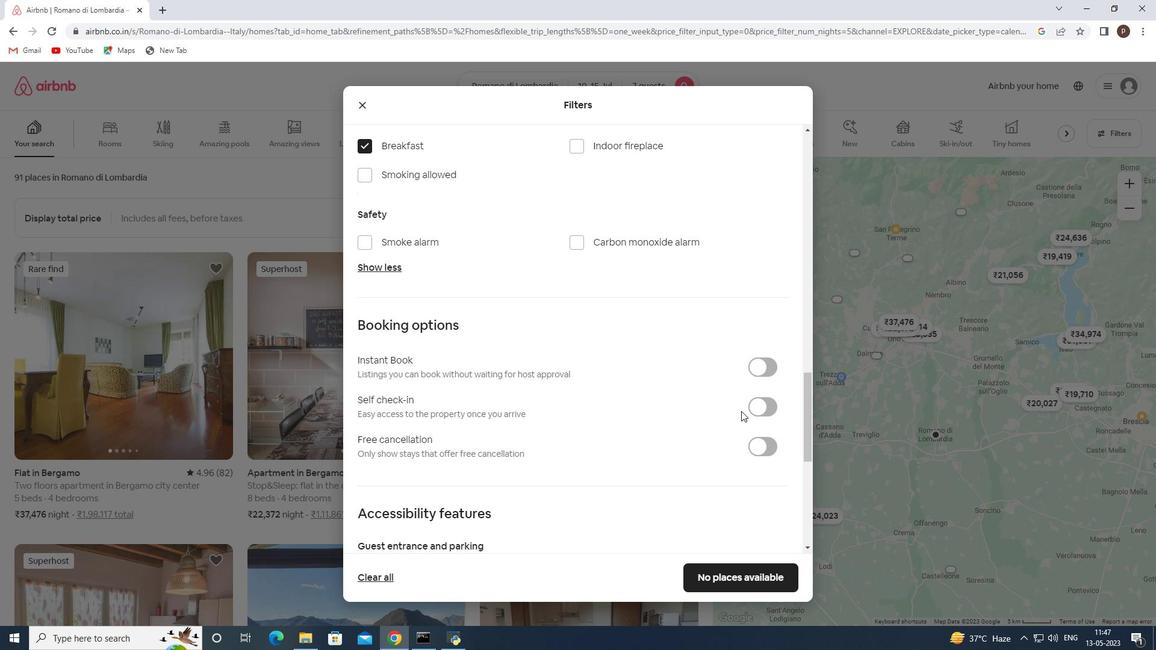 
Action: Mouse pressed left at (753, 407)
Screenshot: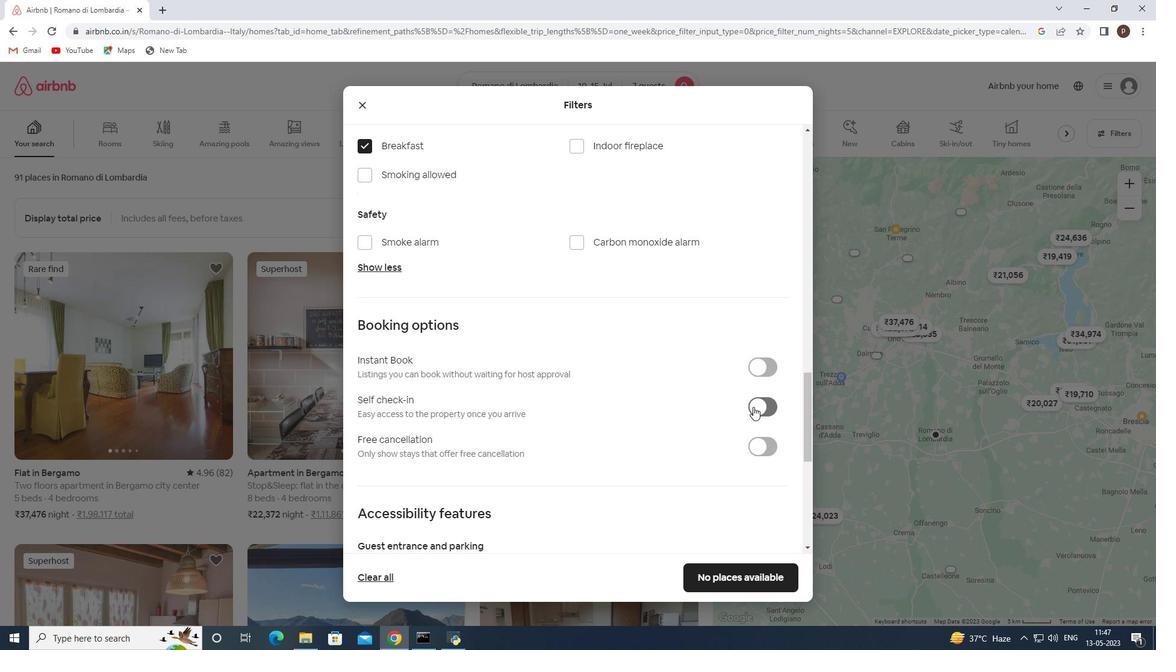 
Action: Mouse moved to (559, 428)
Screenshot: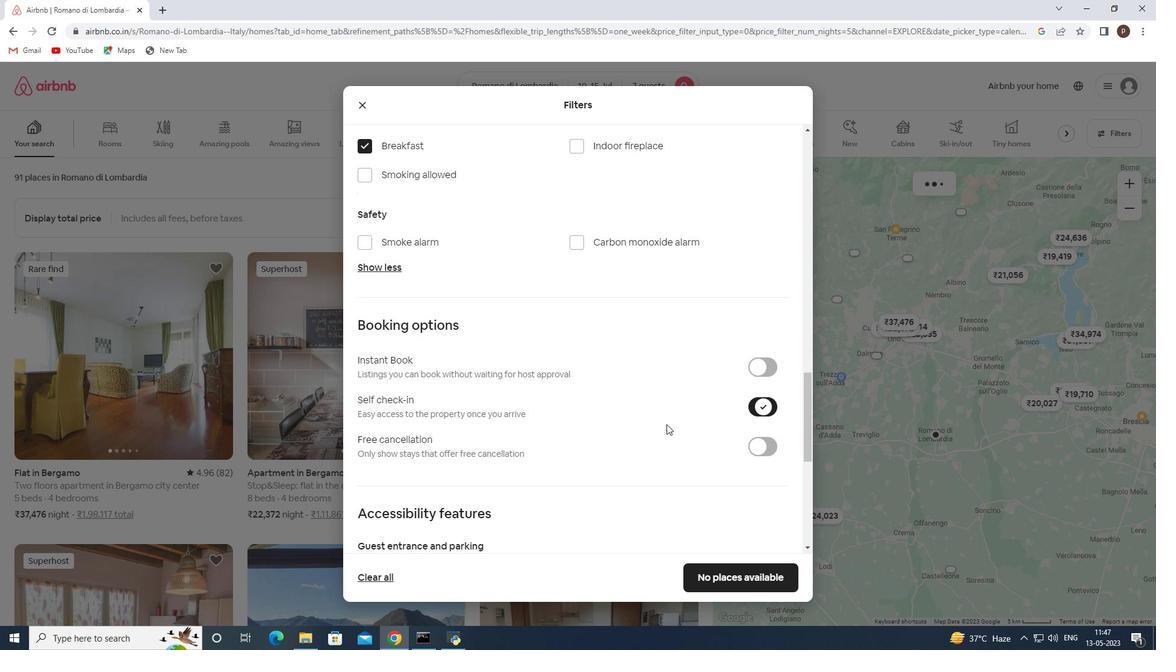 
Action: Mouse scrolled (559, 427) with delta (0, 0)
Screenshot: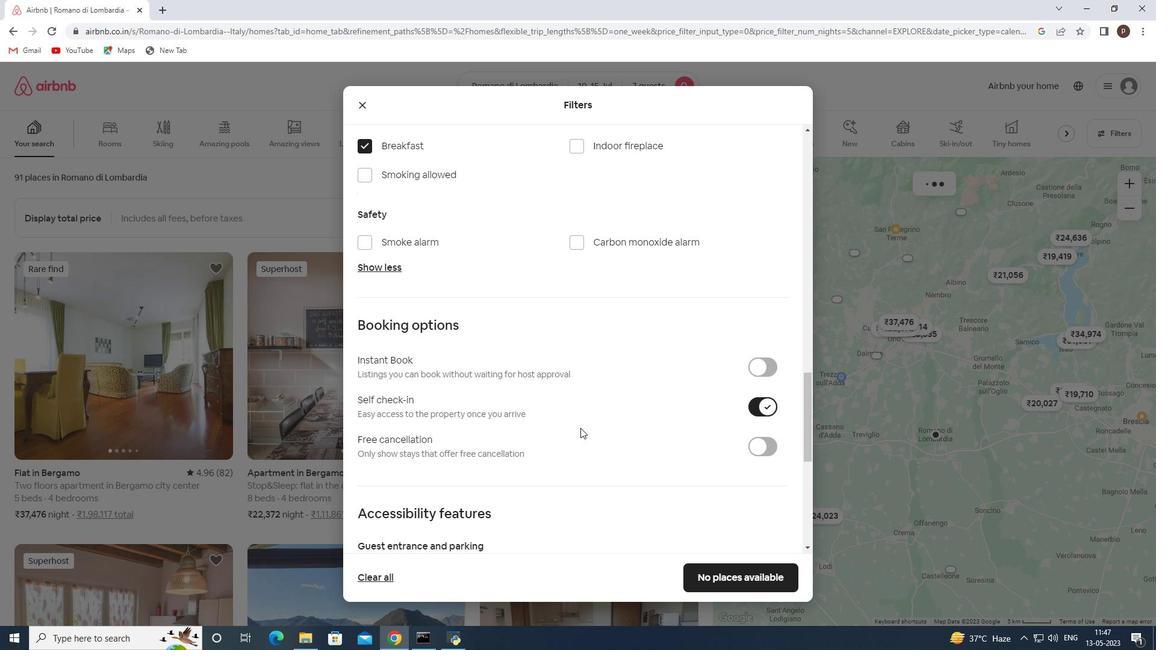 
Action: Mouse scrolled (559, 427) with delta (0, 0)
Screenshot: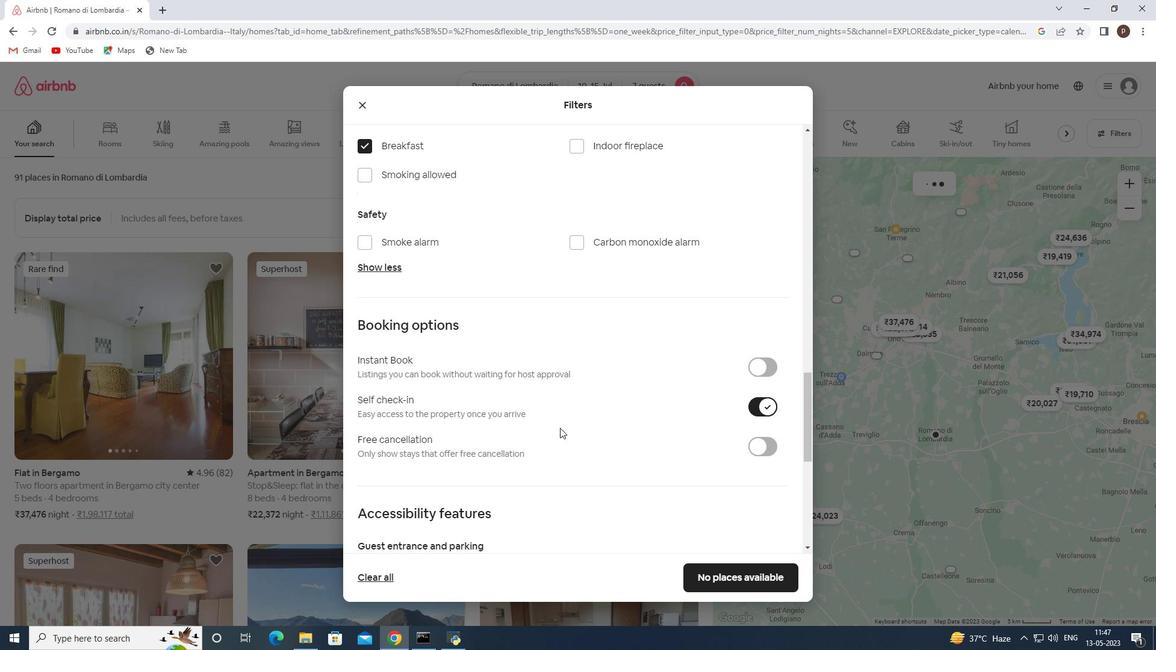 
Action: Mouse moved to (556, 428)
Screenshot: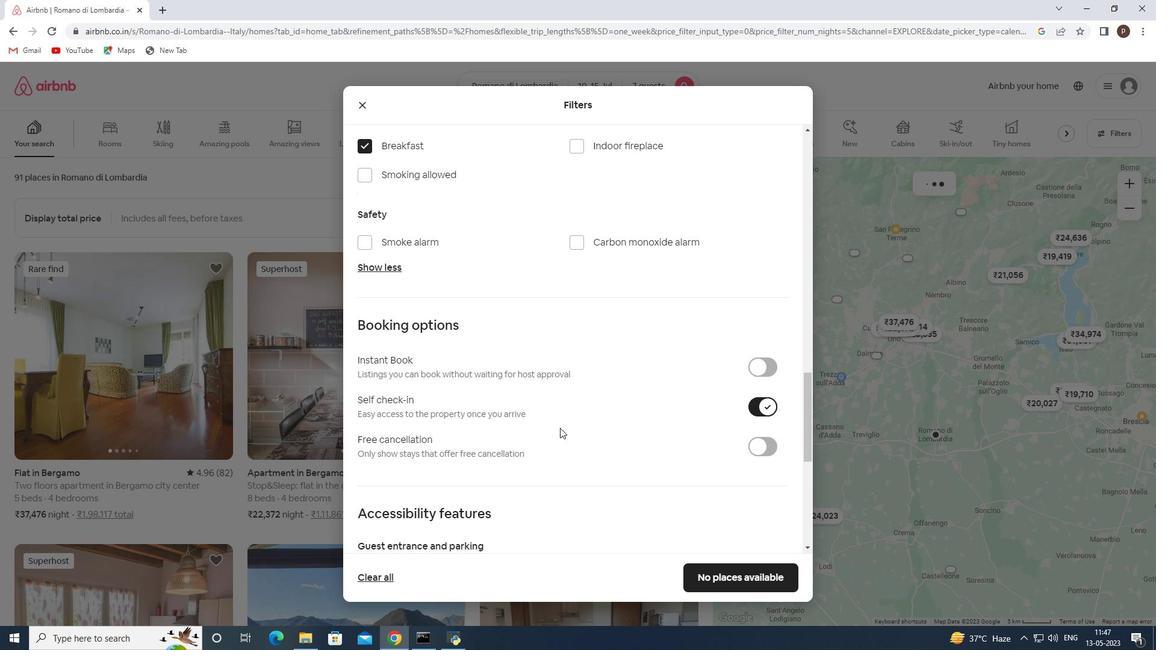 
Action: Mouse scrolled (556, 427) with delta (0, 0)
Screenshot: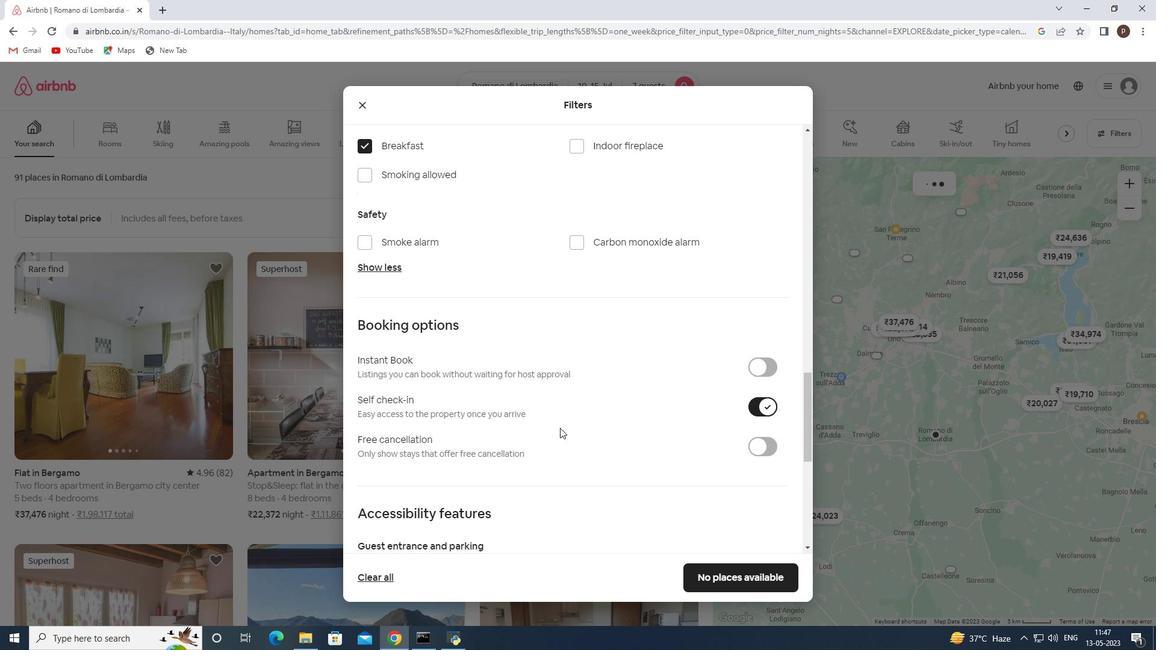 
Action: Mouse moved to (530, 427)
Screenshot: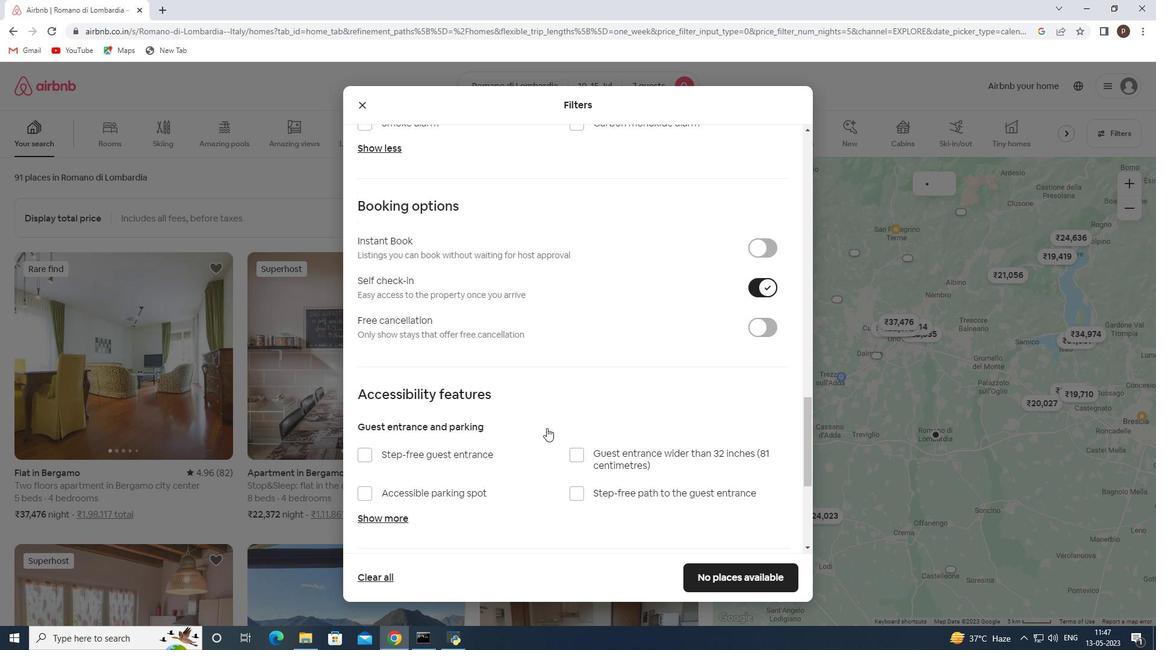 
Action: Mouse scrolled (530, 427) with delta (0, 0)
Screenshot: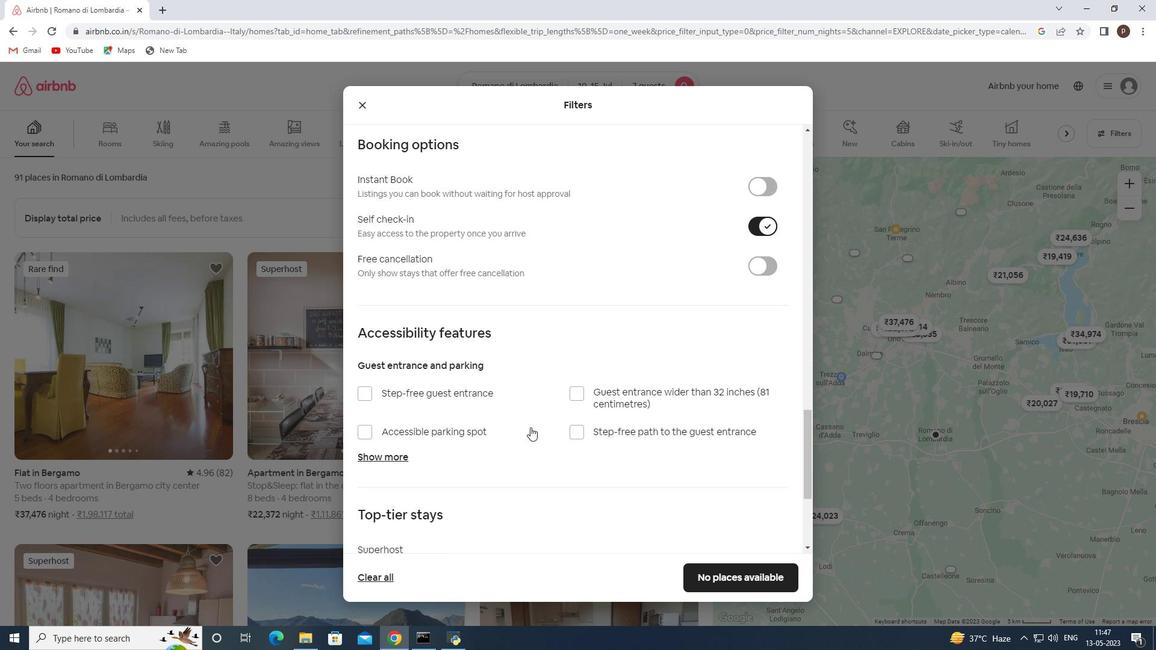 
Action: Mouse scrolled (530, 427) with delta (0, 0)
Screenshot: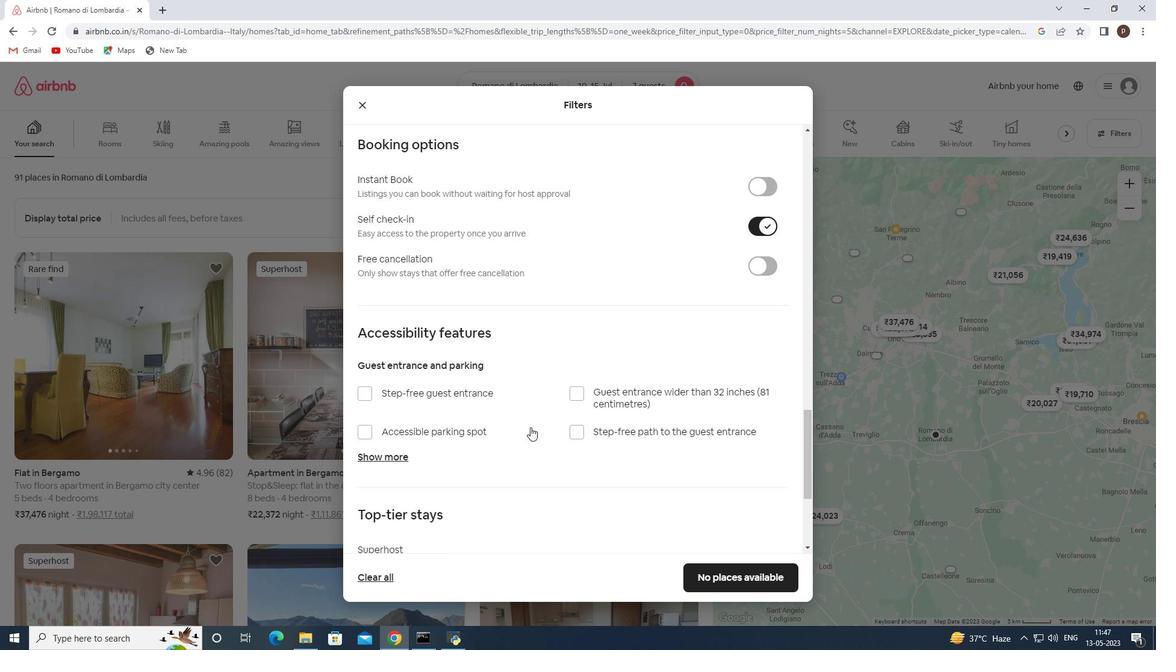 
Action: Mouse moved to (529, 427)
Screenshot: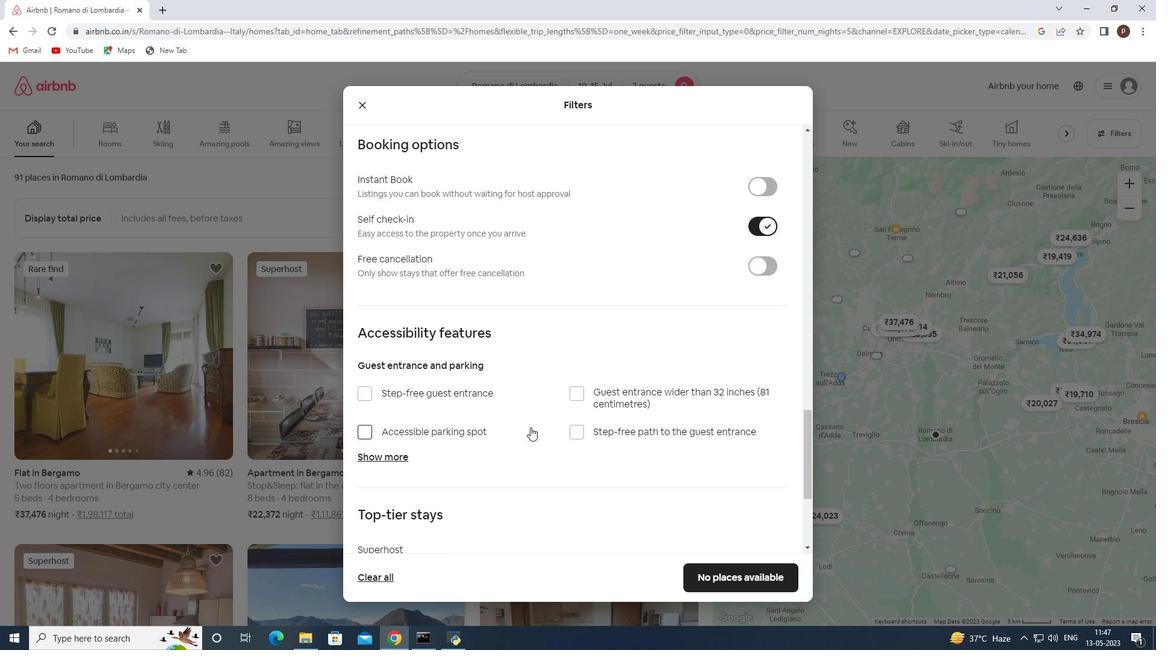
Action: Mouse scrolled (529, 427) with delta (0, 0)
Screenshot: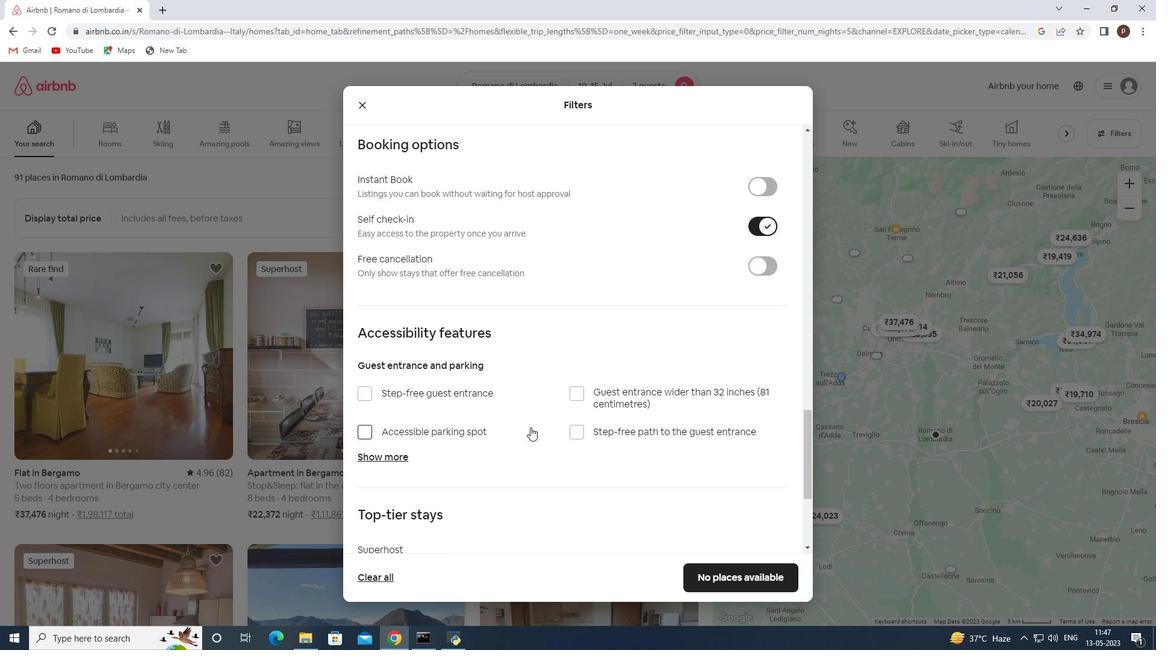 
Action: Mouse moved to (365, 497)
Screenshot: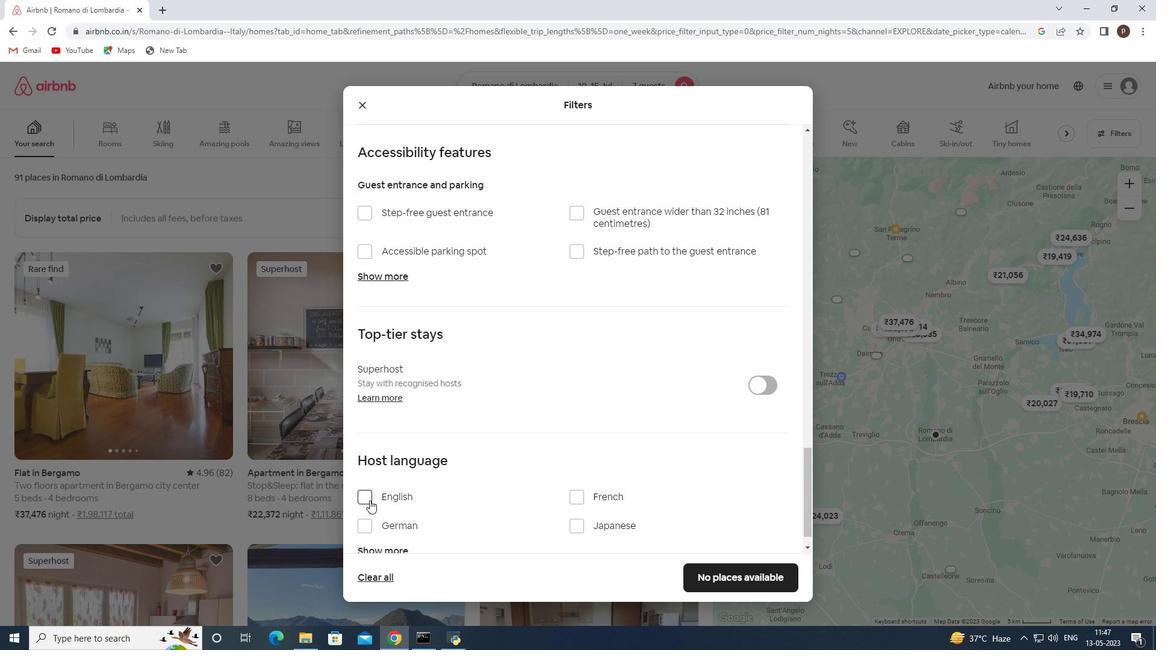 
Action: Mouse pressed left at (365, 497)
Screenshot: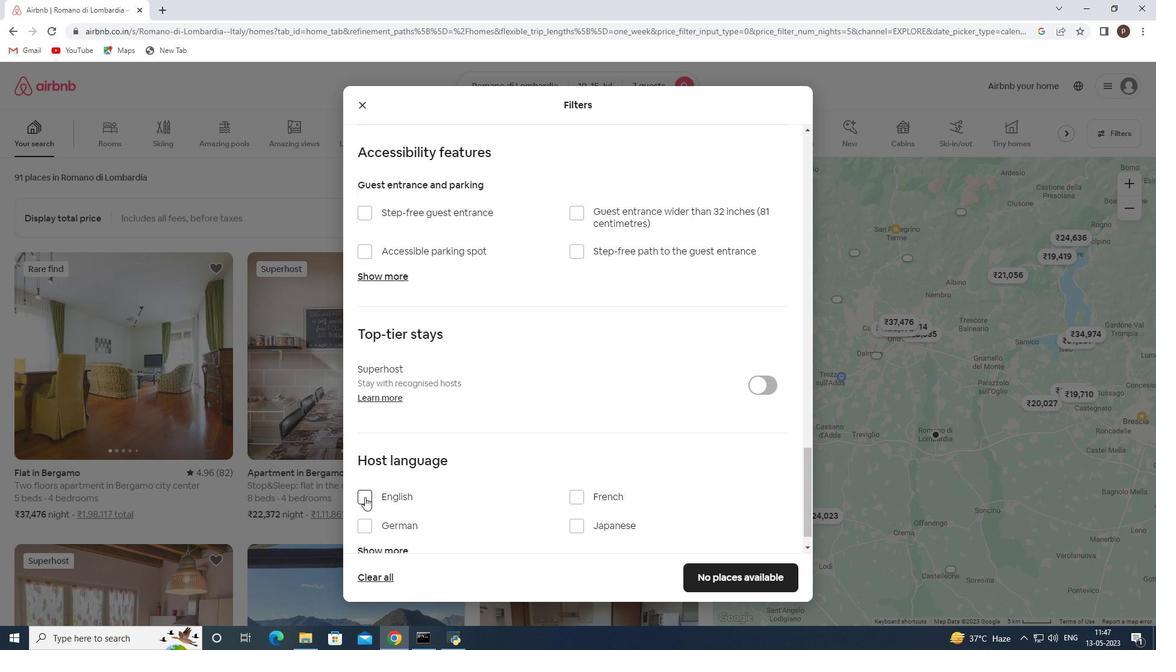 
Action: Mouse moved to (721, 572)
Screenshot: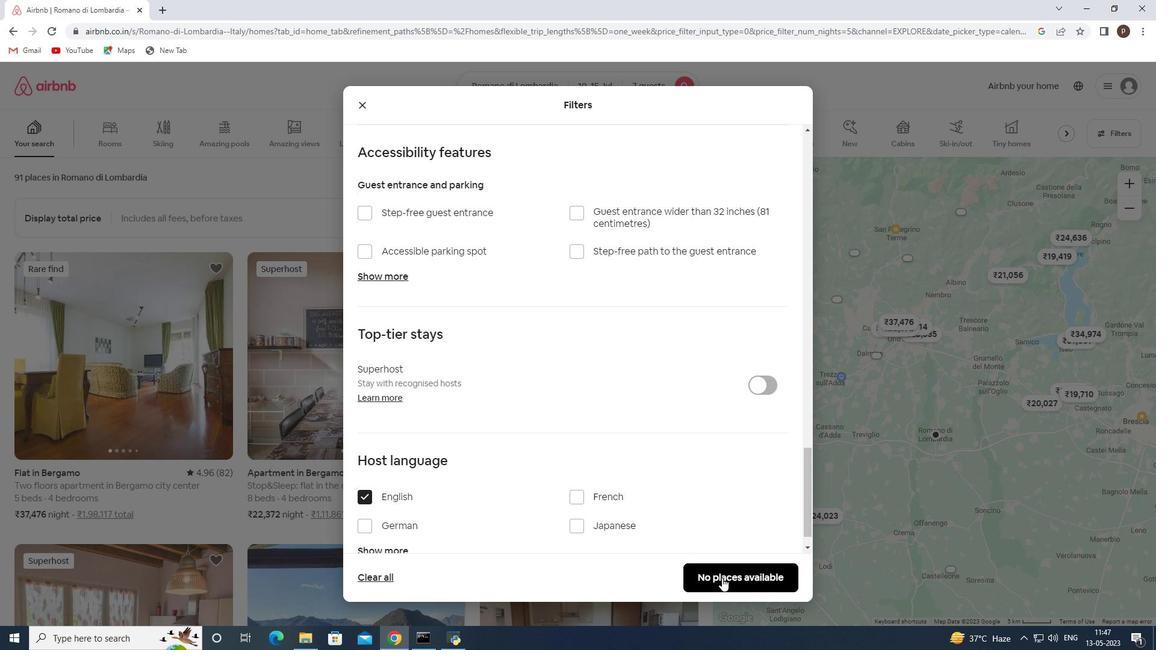 
Action: Mouse pressed left at (721, 572)
Screenshot: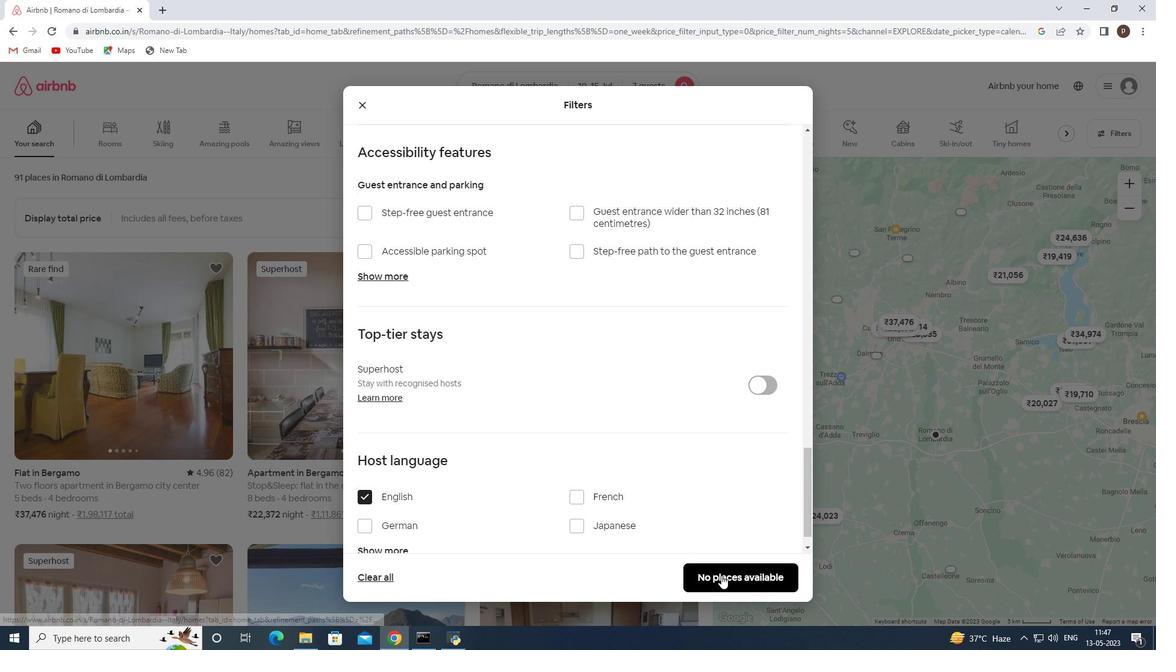 
